 Task: Find connections with filter location Manikchari with filter topic #ContentMarketingwith filter profile language French with filter current company DAR ENGINEERING with filter school AAKASH INSTITUTE with filter industry Online and Mail Order Retail with filter service category Network Support with filter keywords title Cruise Ship Attendant
Action: Mouse moved to (676, 131)
Screenshot: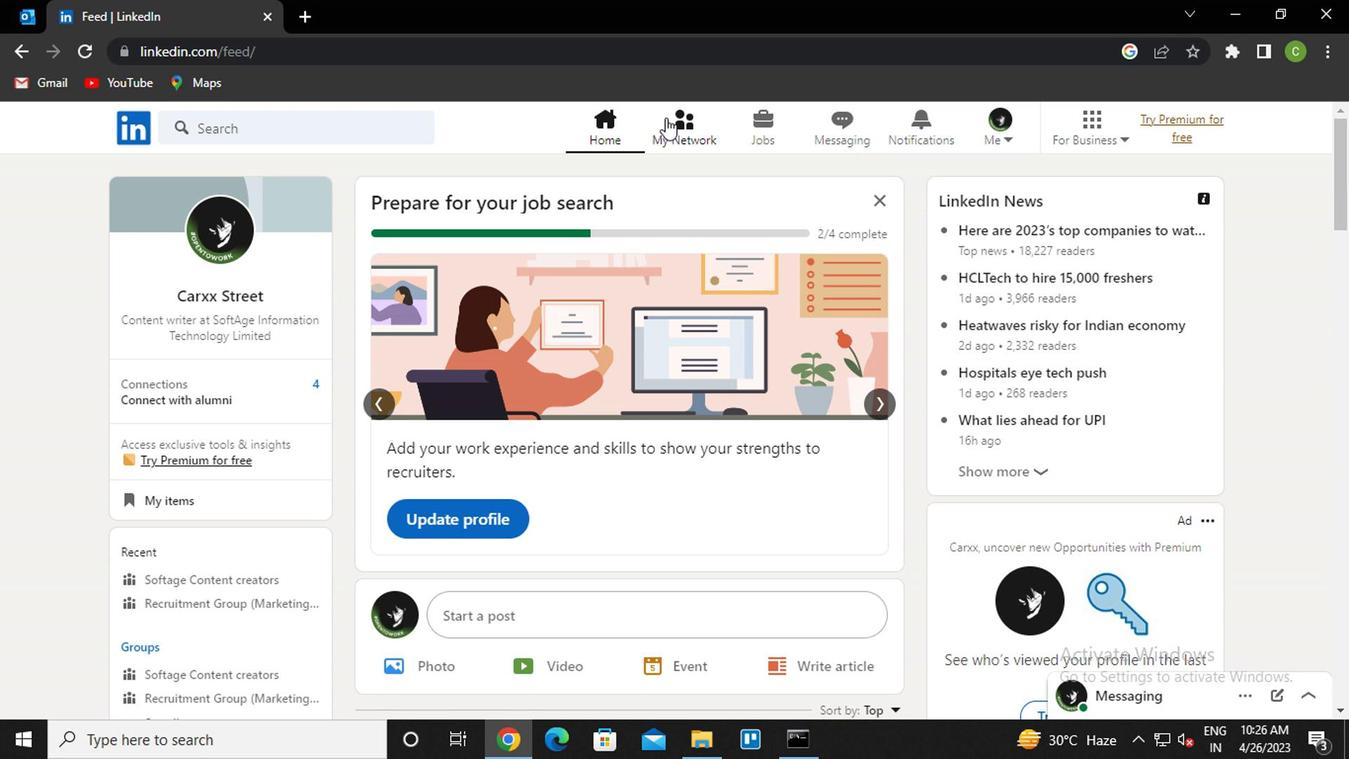 
Action: Mouse pressed left at (676, 131)
Screenshot: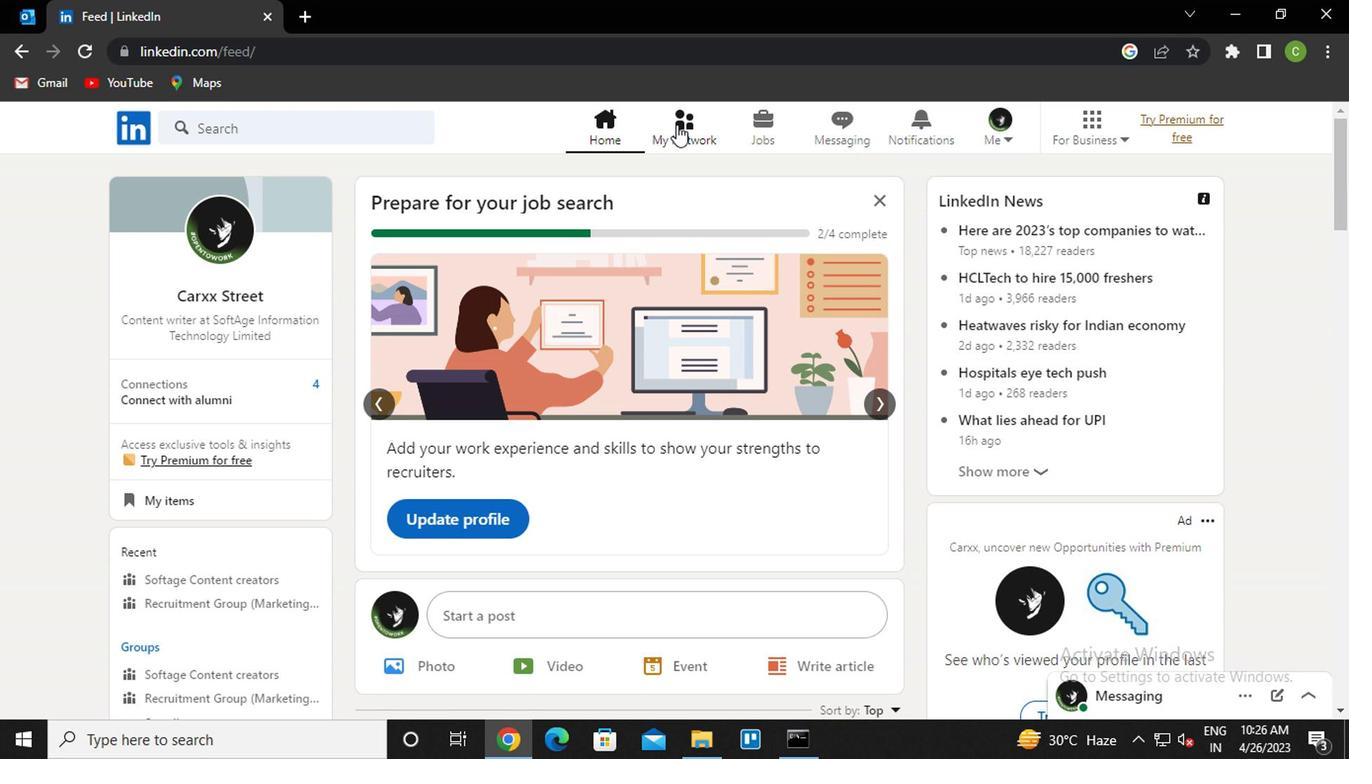 
Action: Mouse moved to (262, 249)
Screenshot: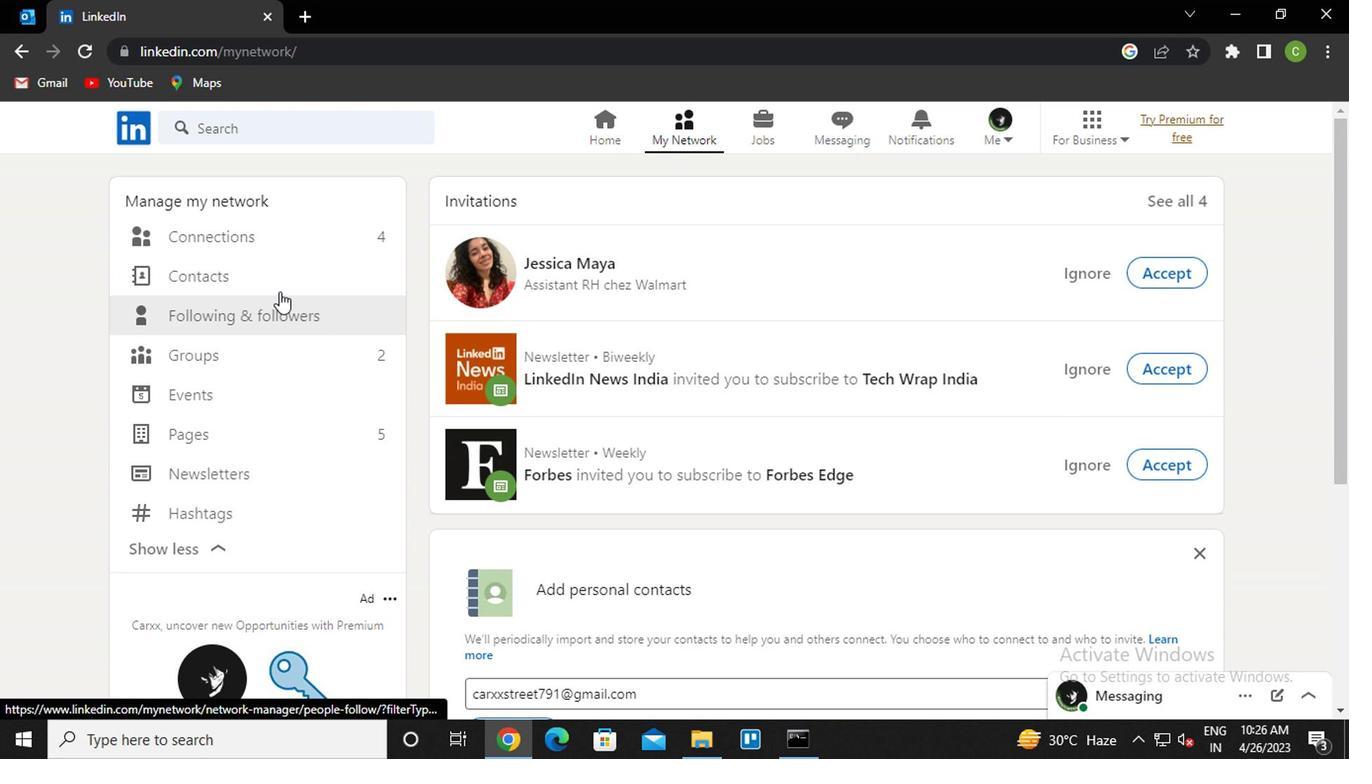 
Action: Mouse pressed left at (262, 249)
Screenshot: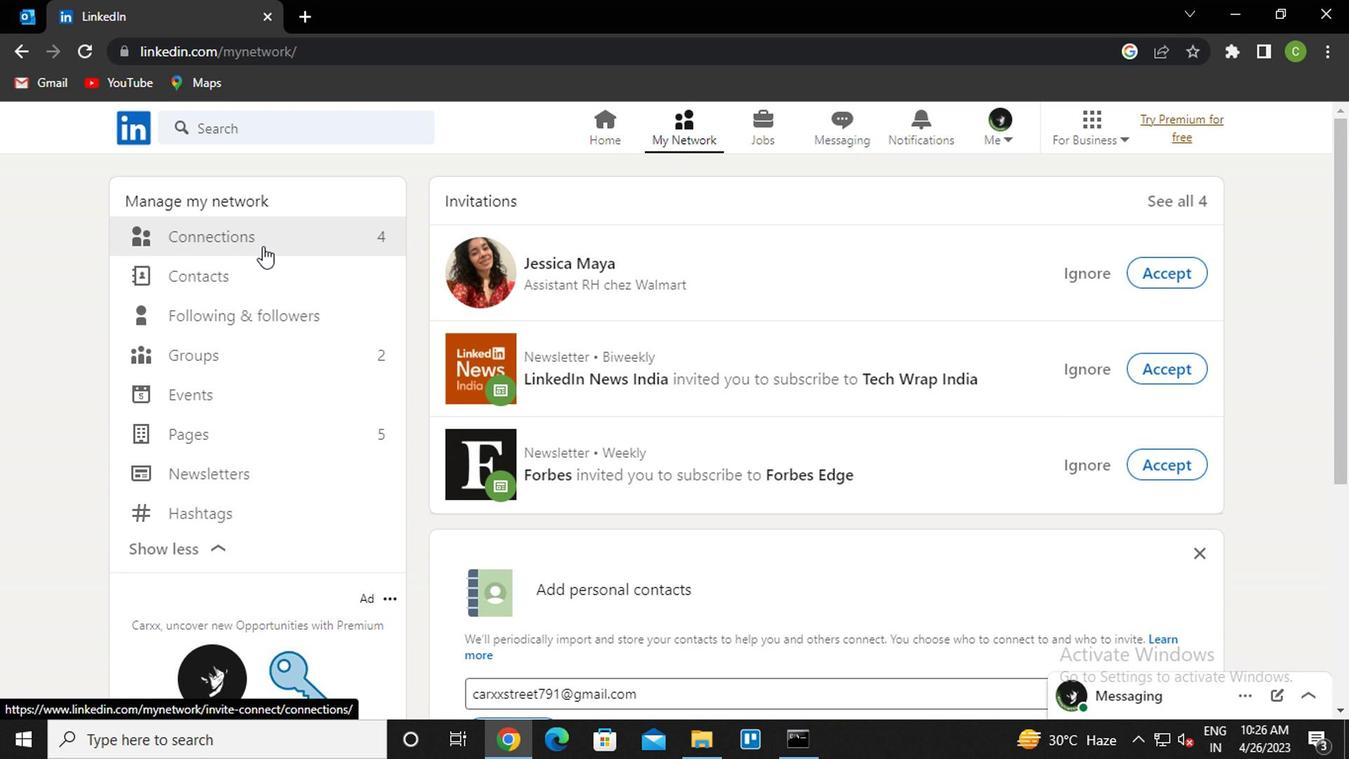 
Action: Mouse moved to (852, 236)
Screenshot: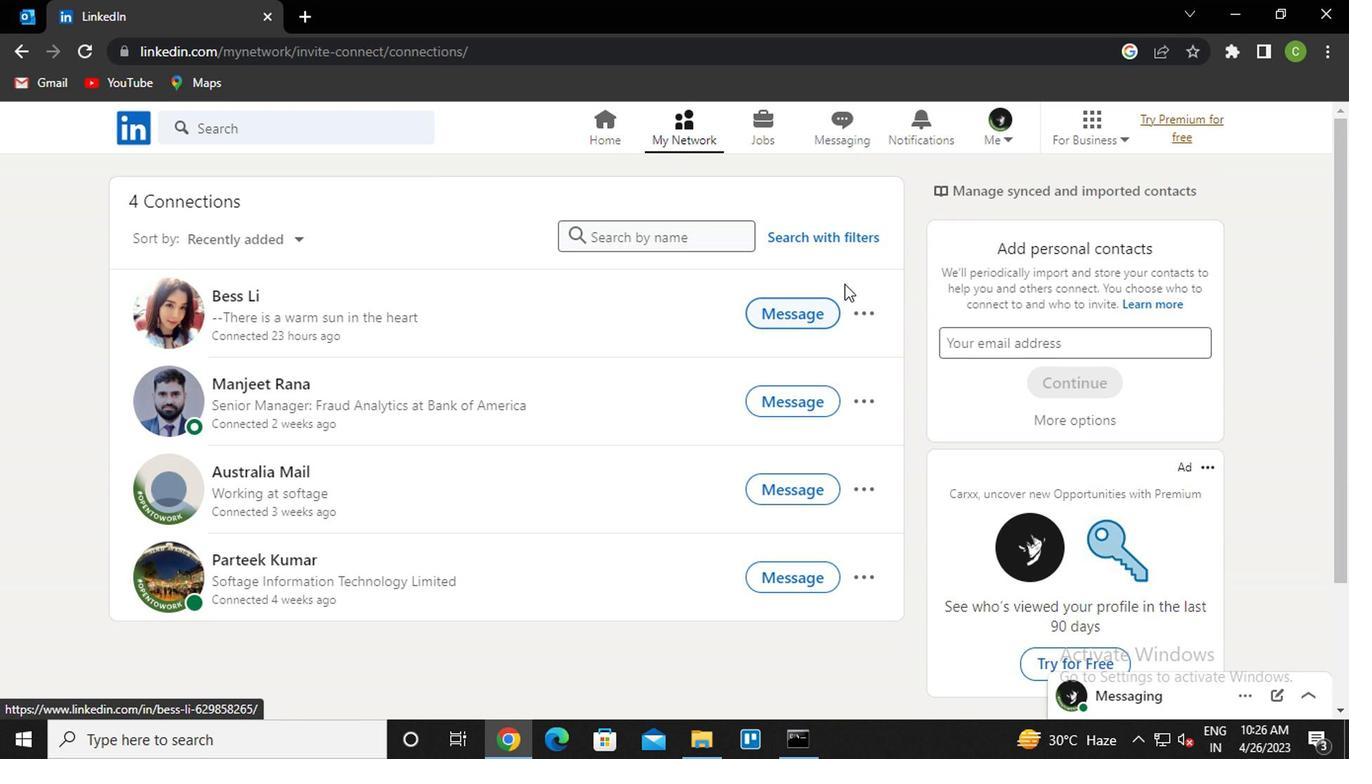 
Action: Mouse pressed left at (852, 236)
Screenshot: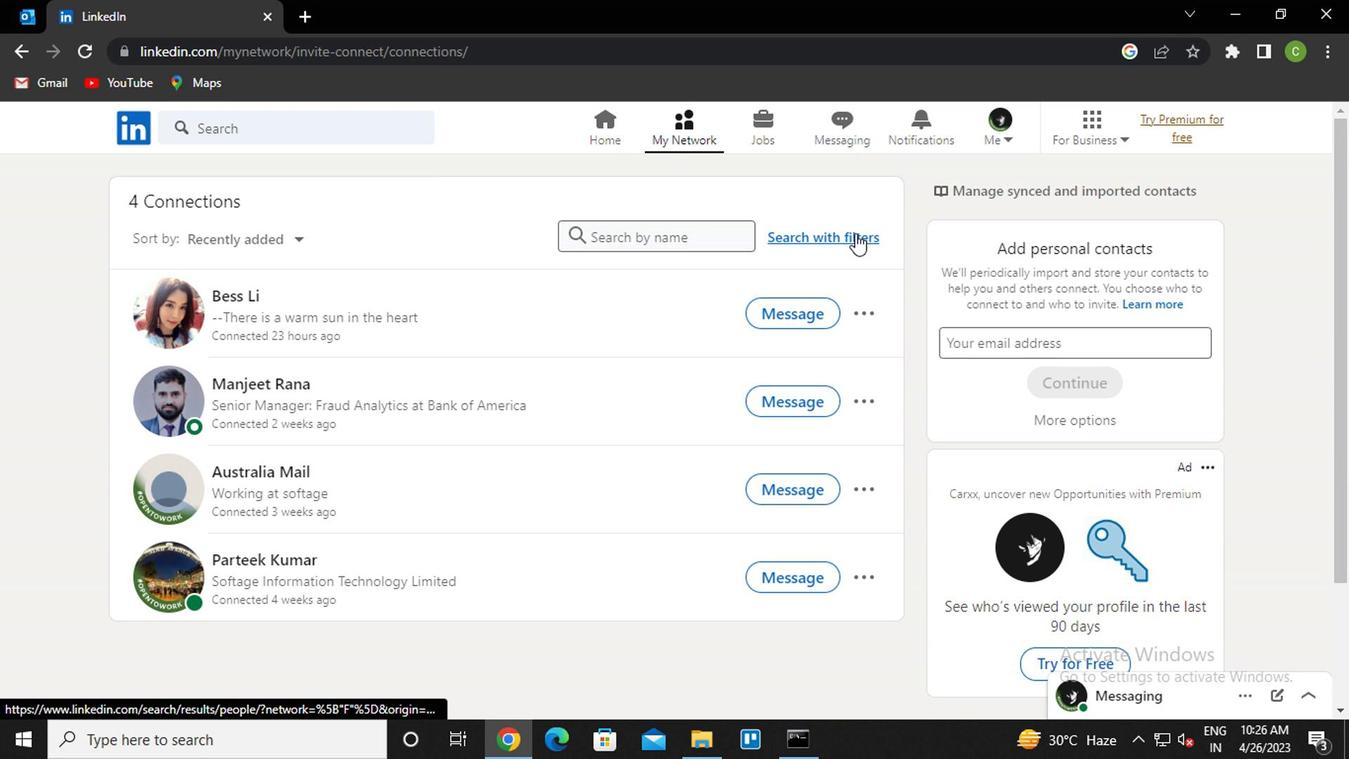 
Action: Mouse moved to (658, 185)
Screenshot: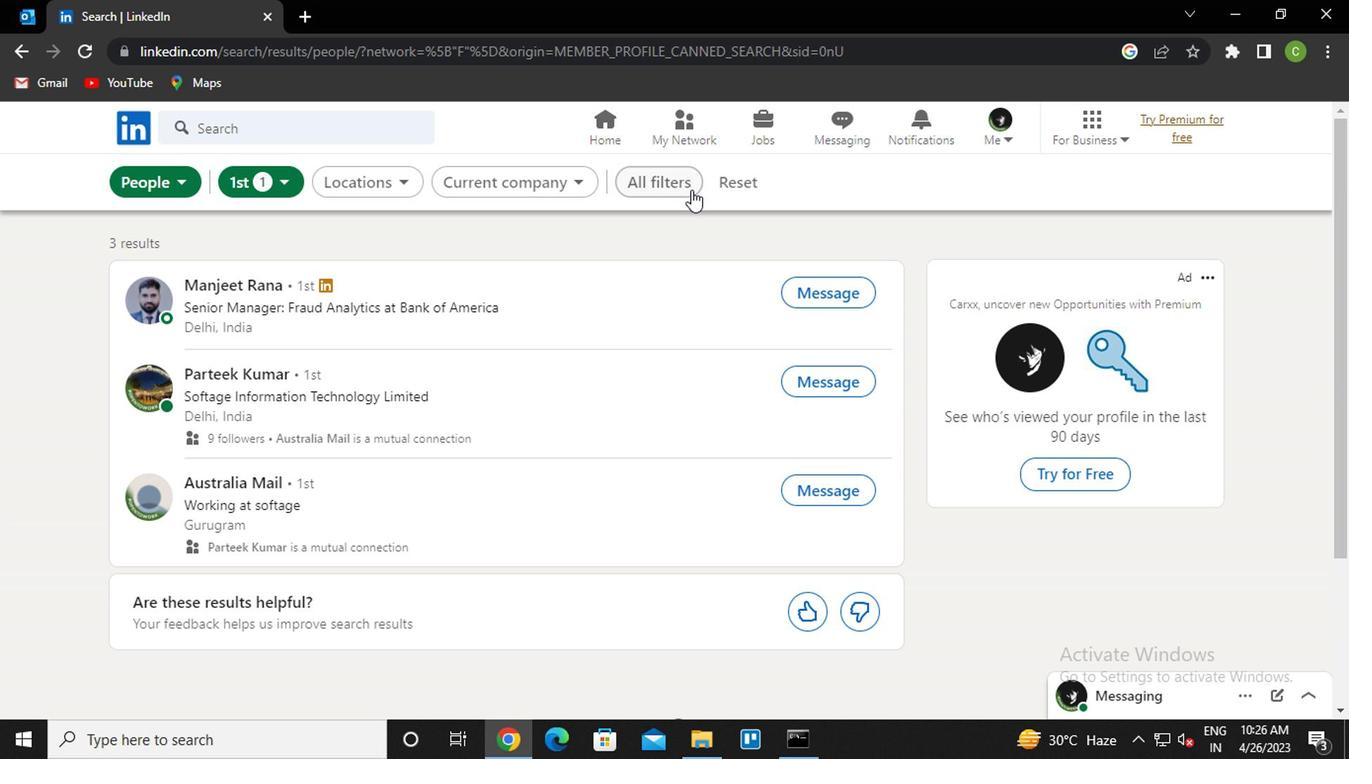 
Action: Mouse pressed left at (658, 185)
Screenshot: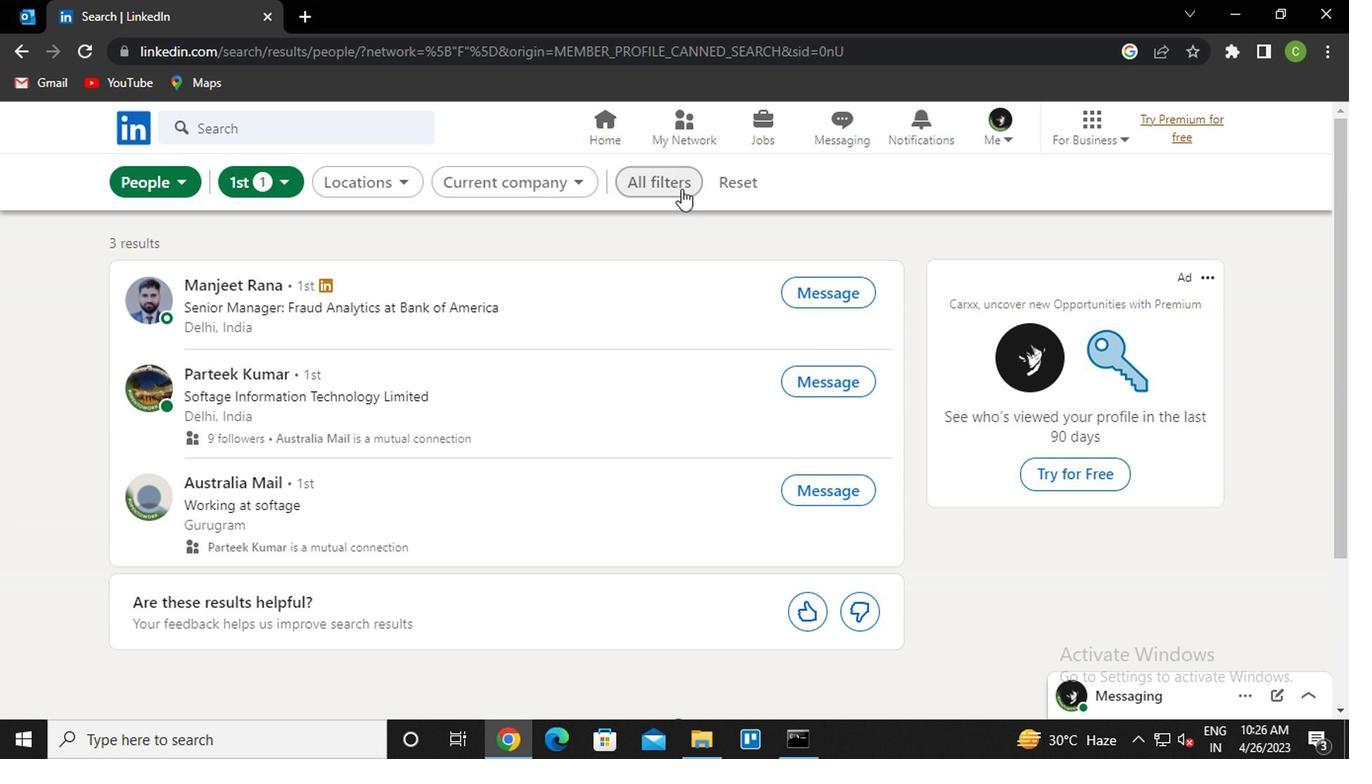 
Action: Mouse moved to (935, 445)
Screenshot: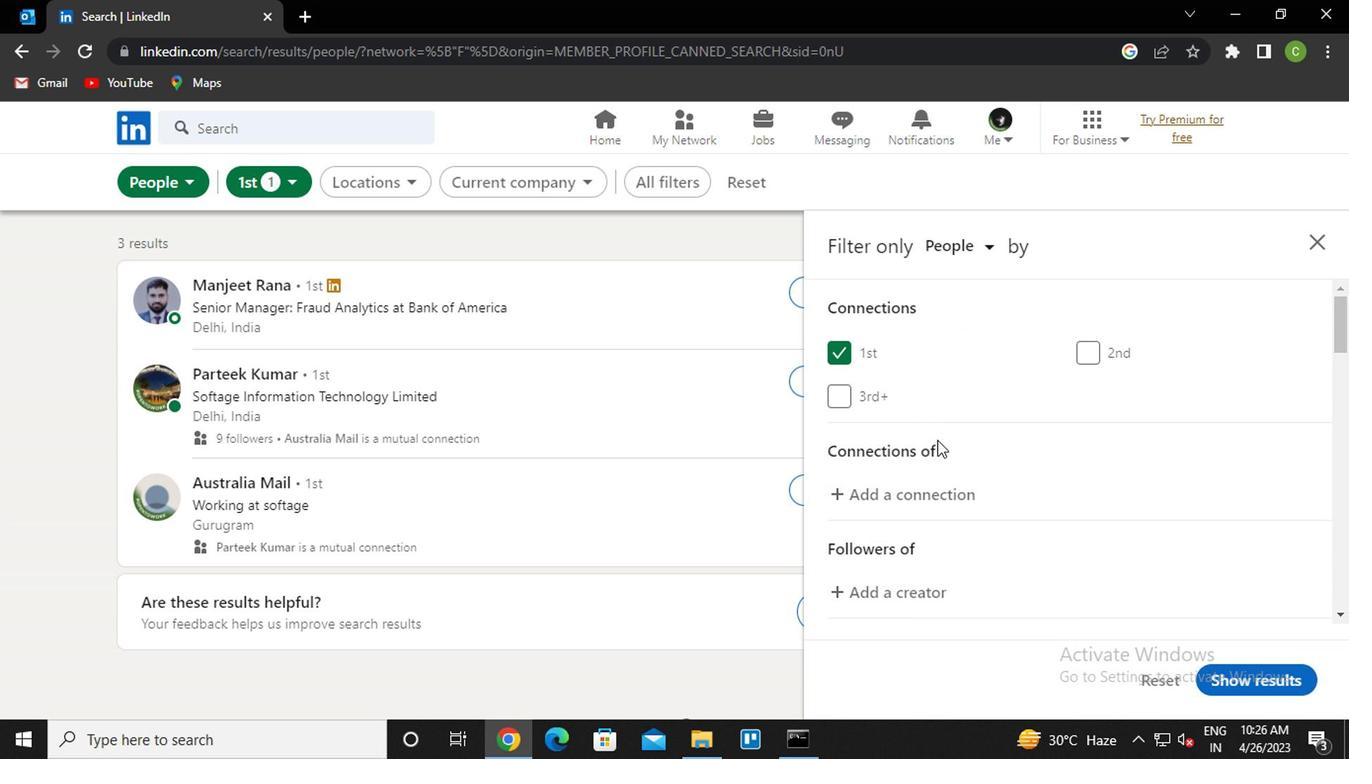 
Action: Mouse scrolled (935, 443) with delta (0, -1)
Screenshot: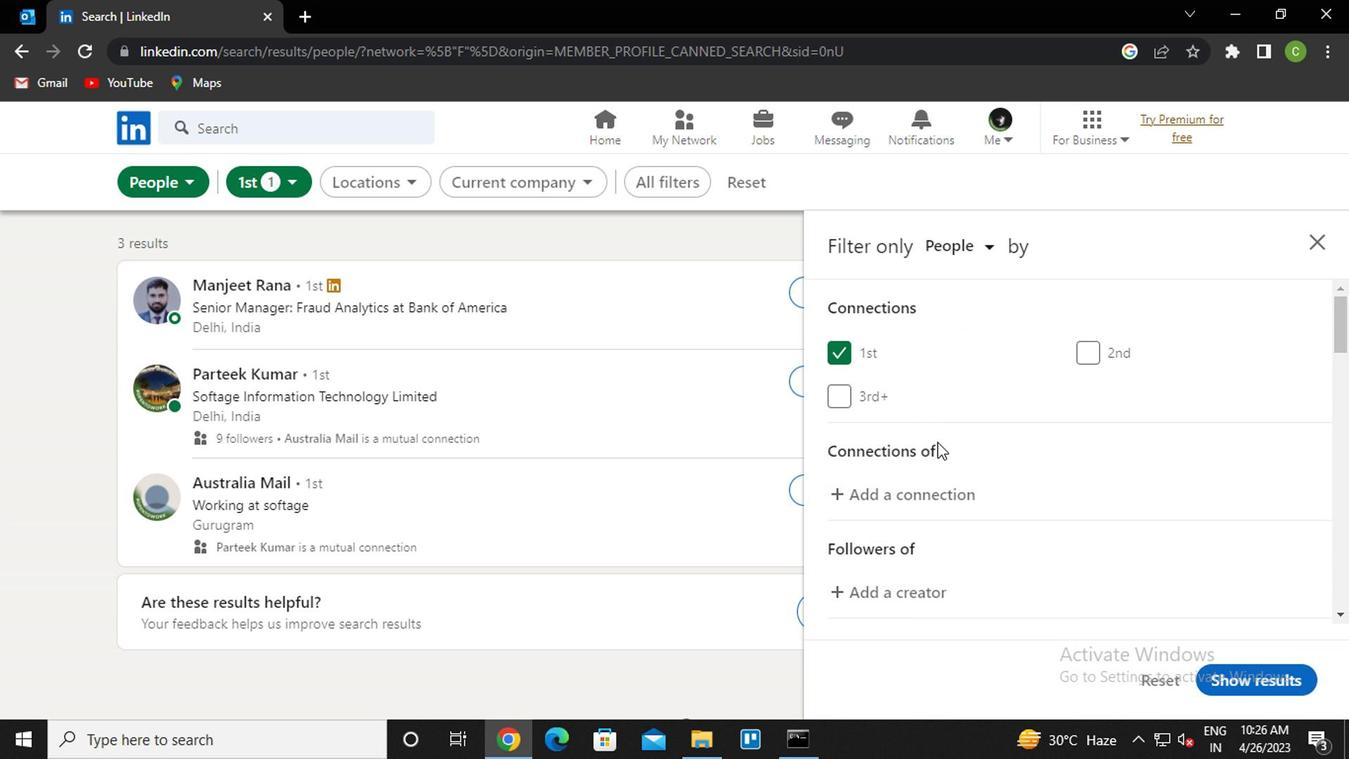 
Action: Mouse scrolled (935, 443) with delta (0, -1)
Screenshot: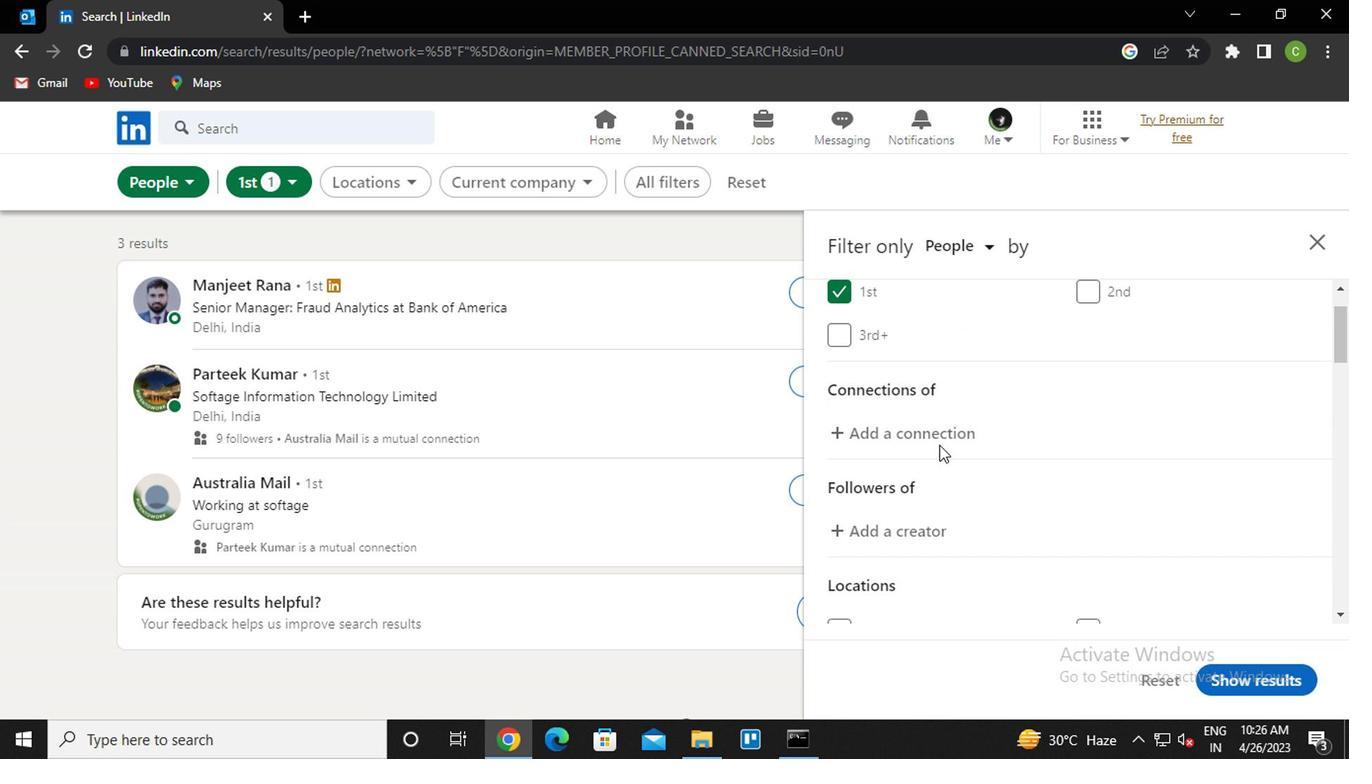 
Action: Mouse moved to (1069, 463)
Screenshot: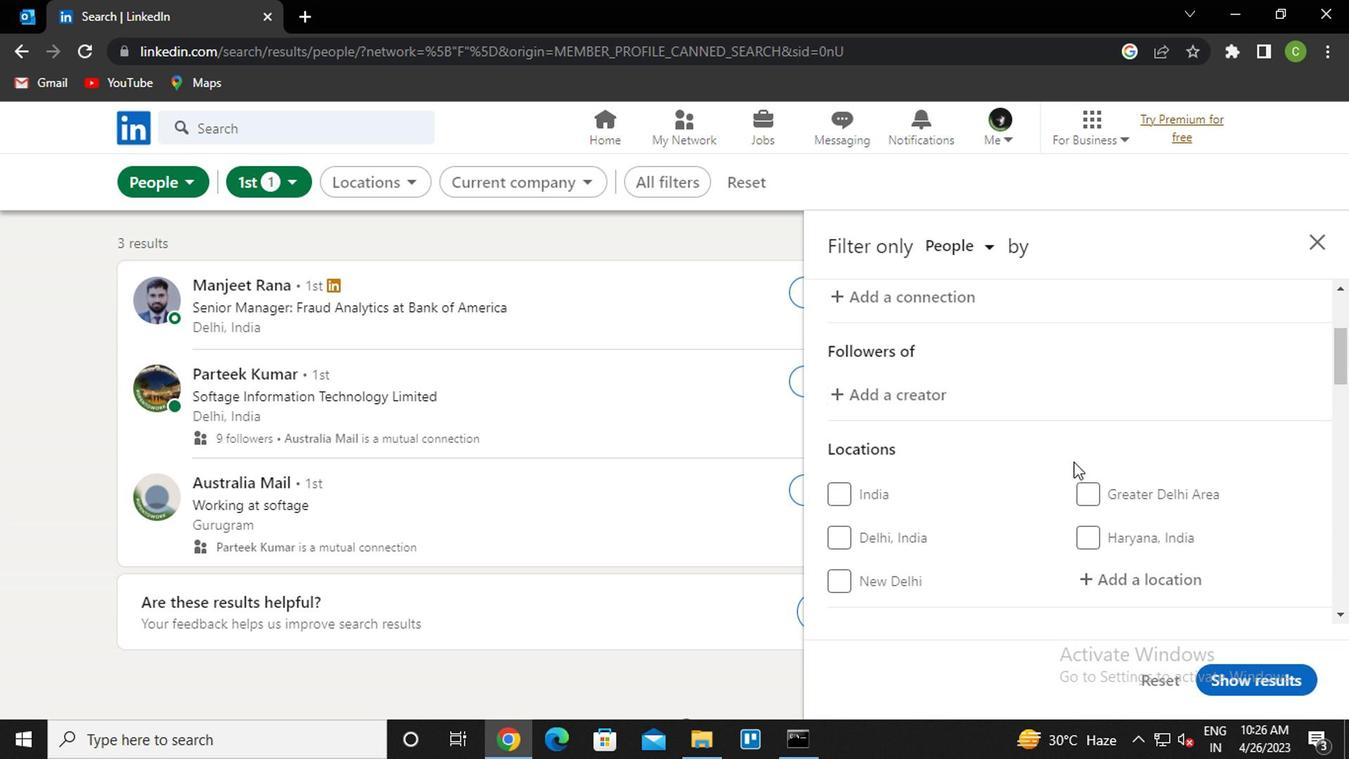 
Action: Mouse scrolled (1069, 463) with delta (0, 0)
Screenshot: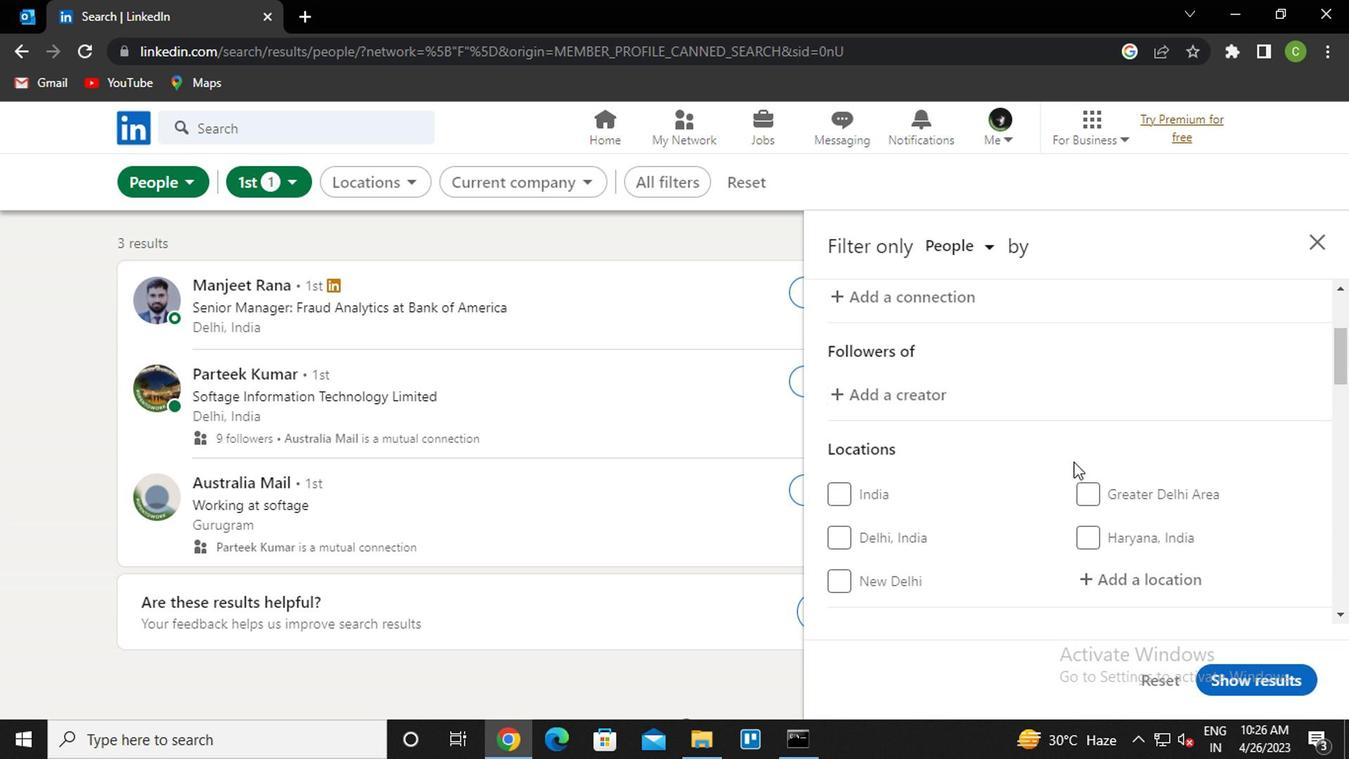 
Action: Mouse moved to (1118, 483)
Screenshot: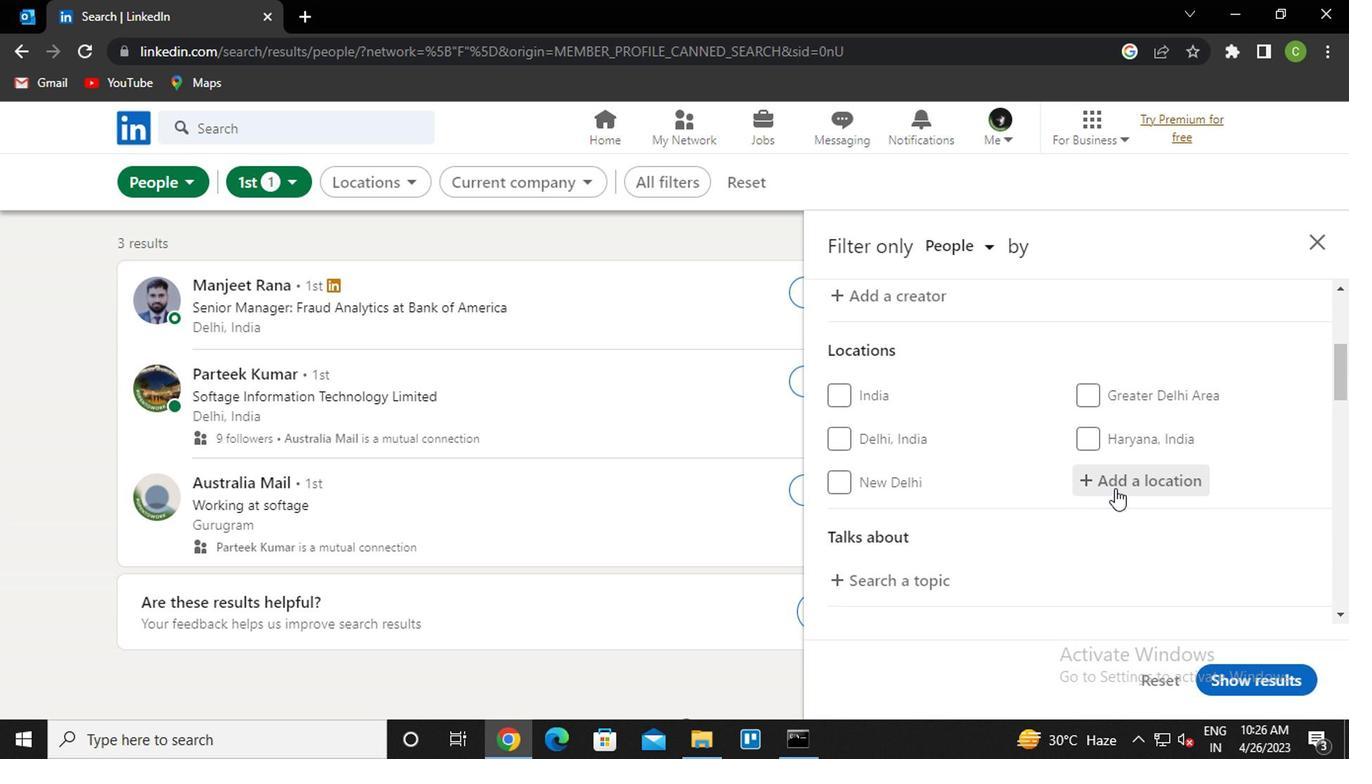 
Action: Mouse pressed left at (1118, 483)
Screenshot: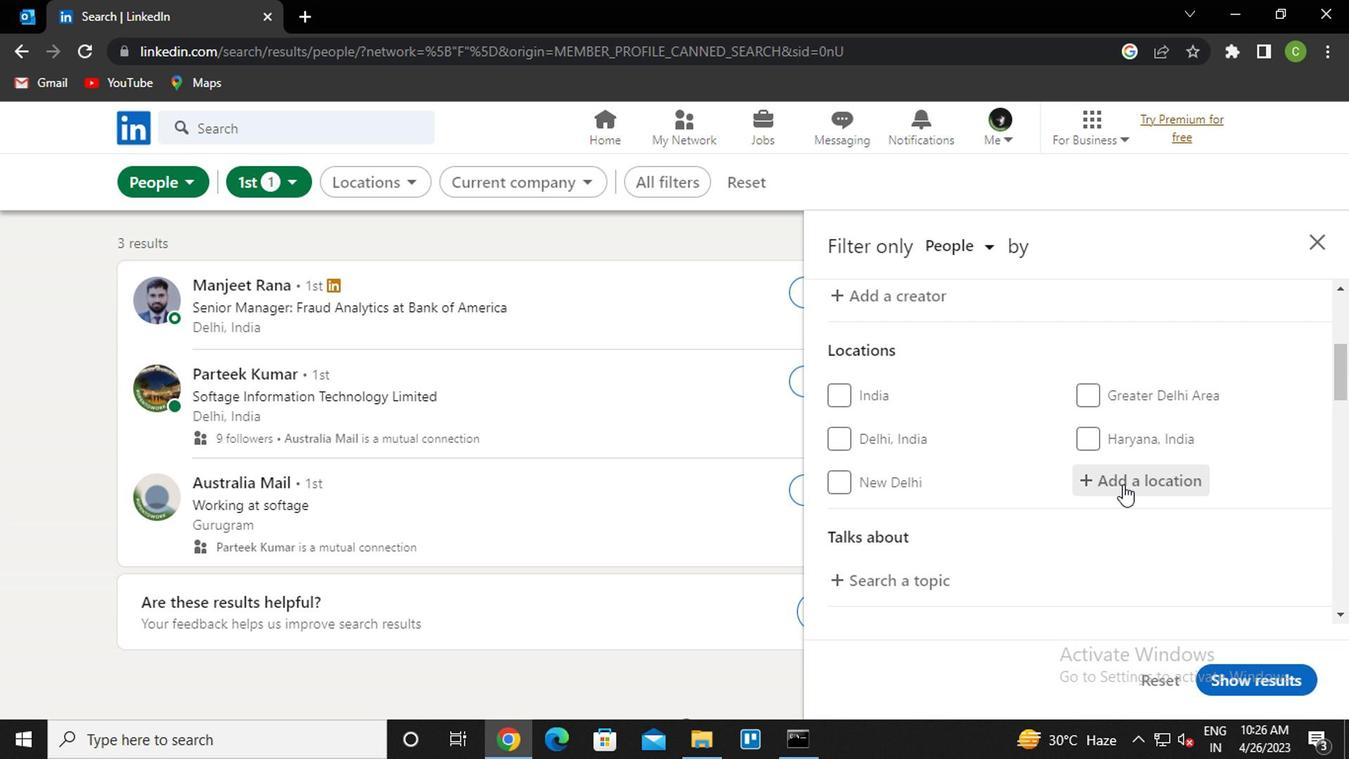 
Action: Key pressed <Key.caps_lock><Key.caps_lock>m<Key.caps_lock>anikchari<Key.enter><Key.enter>
Screenshot: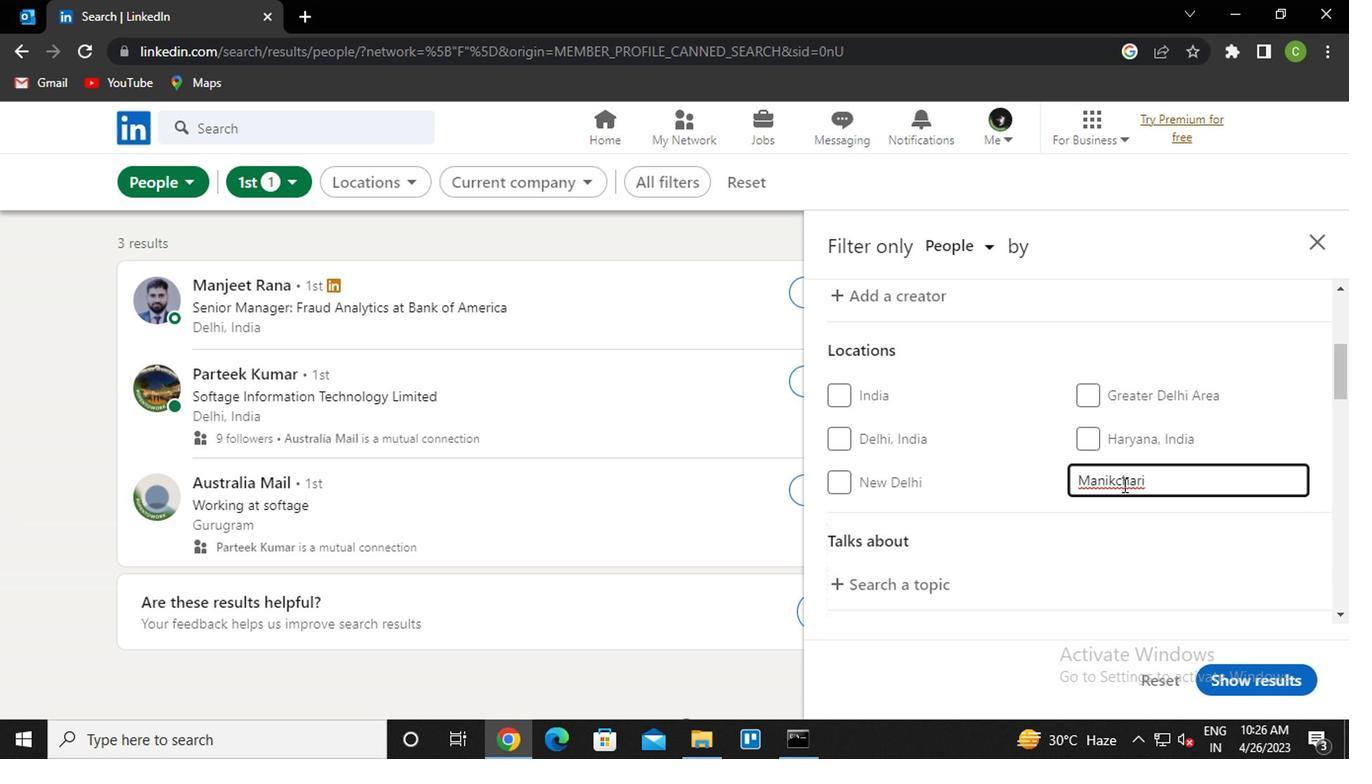 
Action: Mouse scrolled (1118, 482) with delta (0, 0)
Screenshot: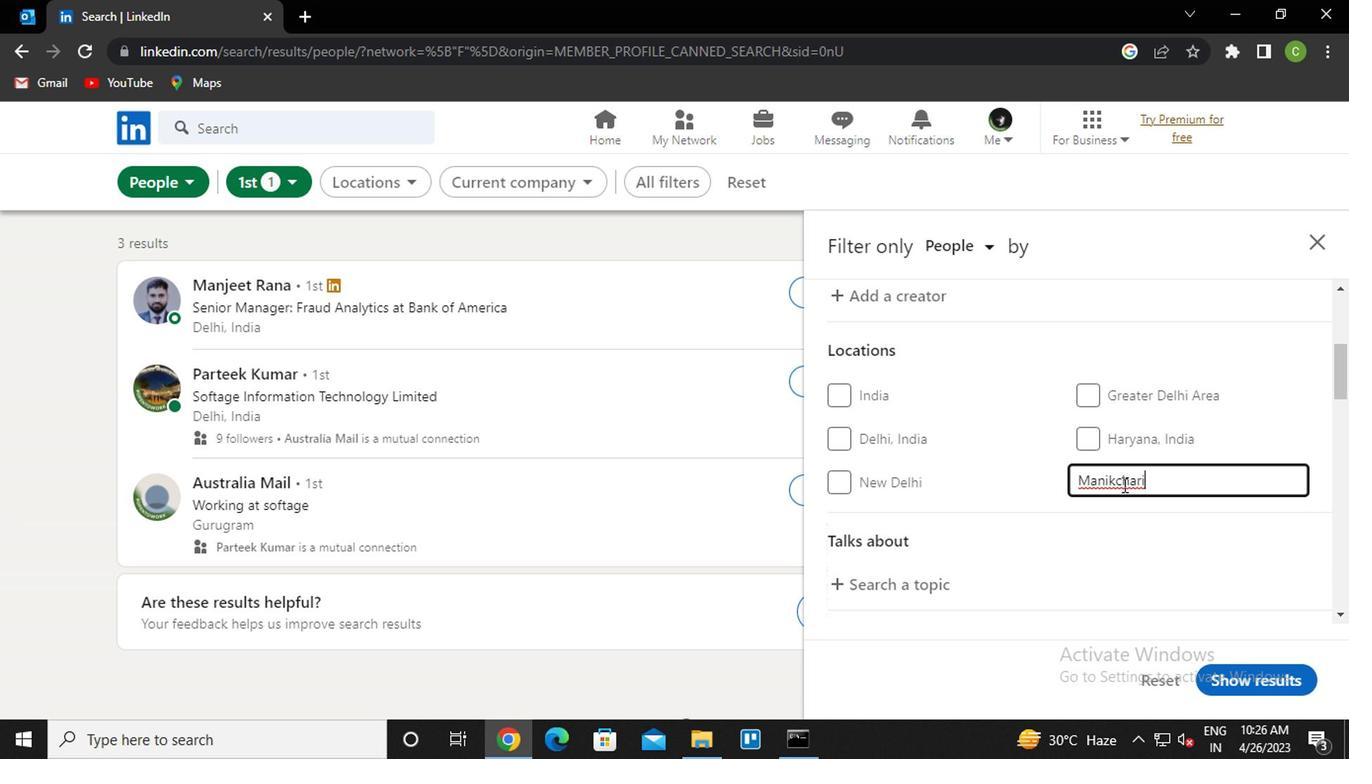 
Action: Mouse scrolled (1118, 482) with delta (0, 0)
Screenshot: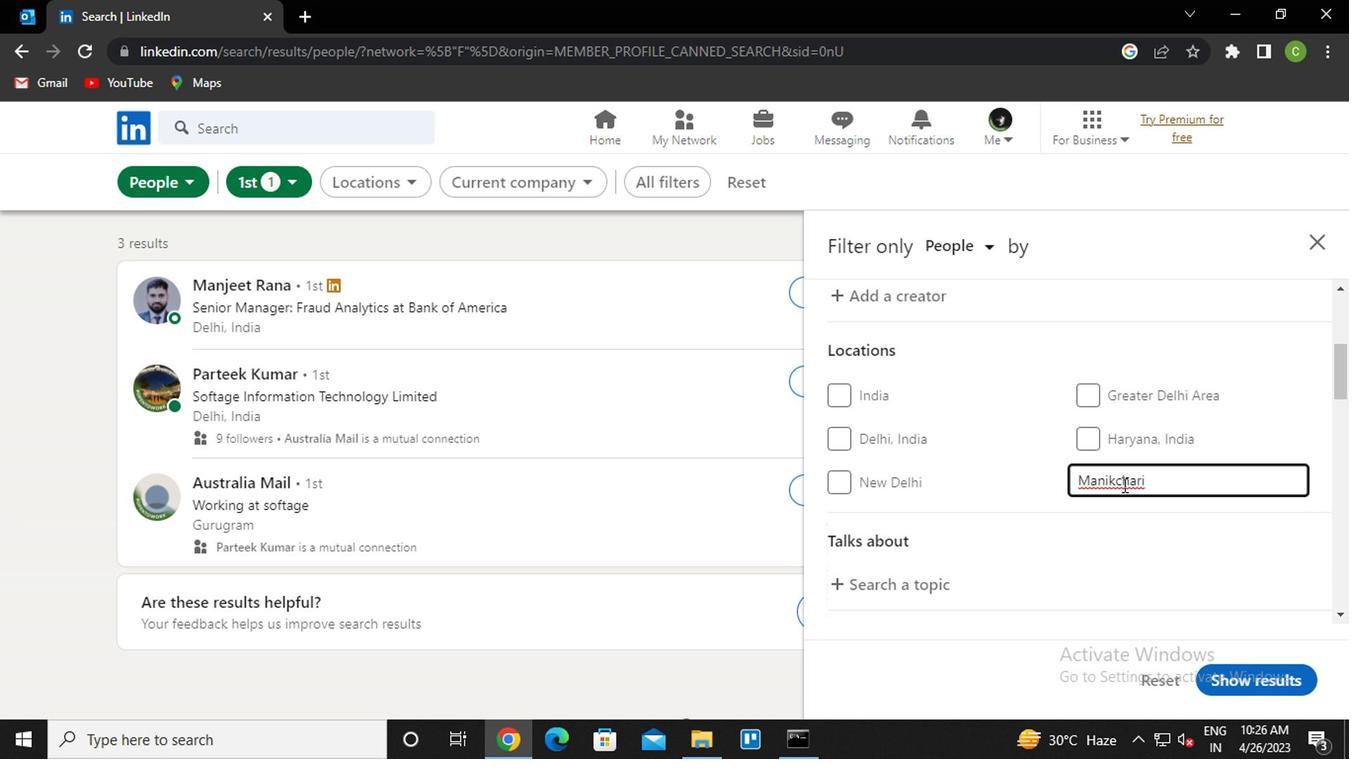
Action: Mouse moved to (908, 394)
Screenshot: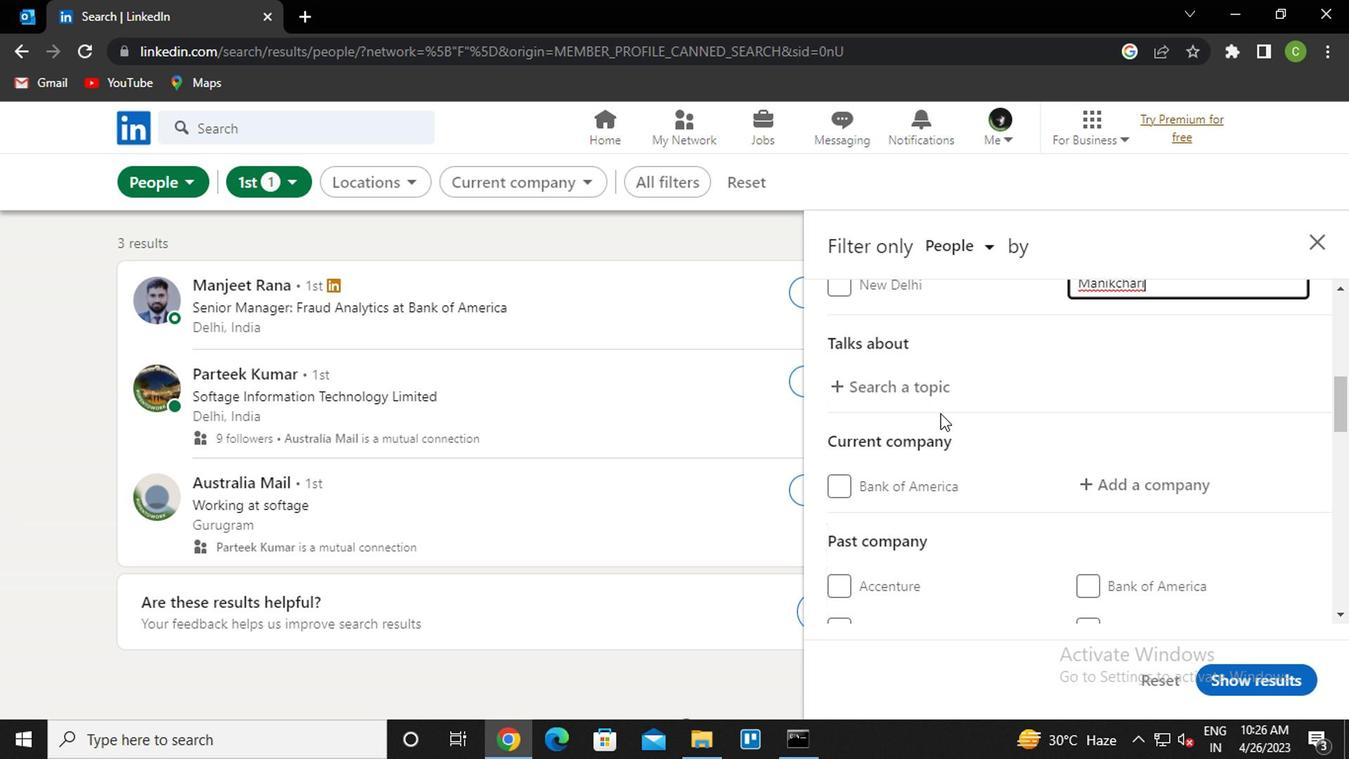 
Action: Mouse pressed left at (908, 394)
Screenshot: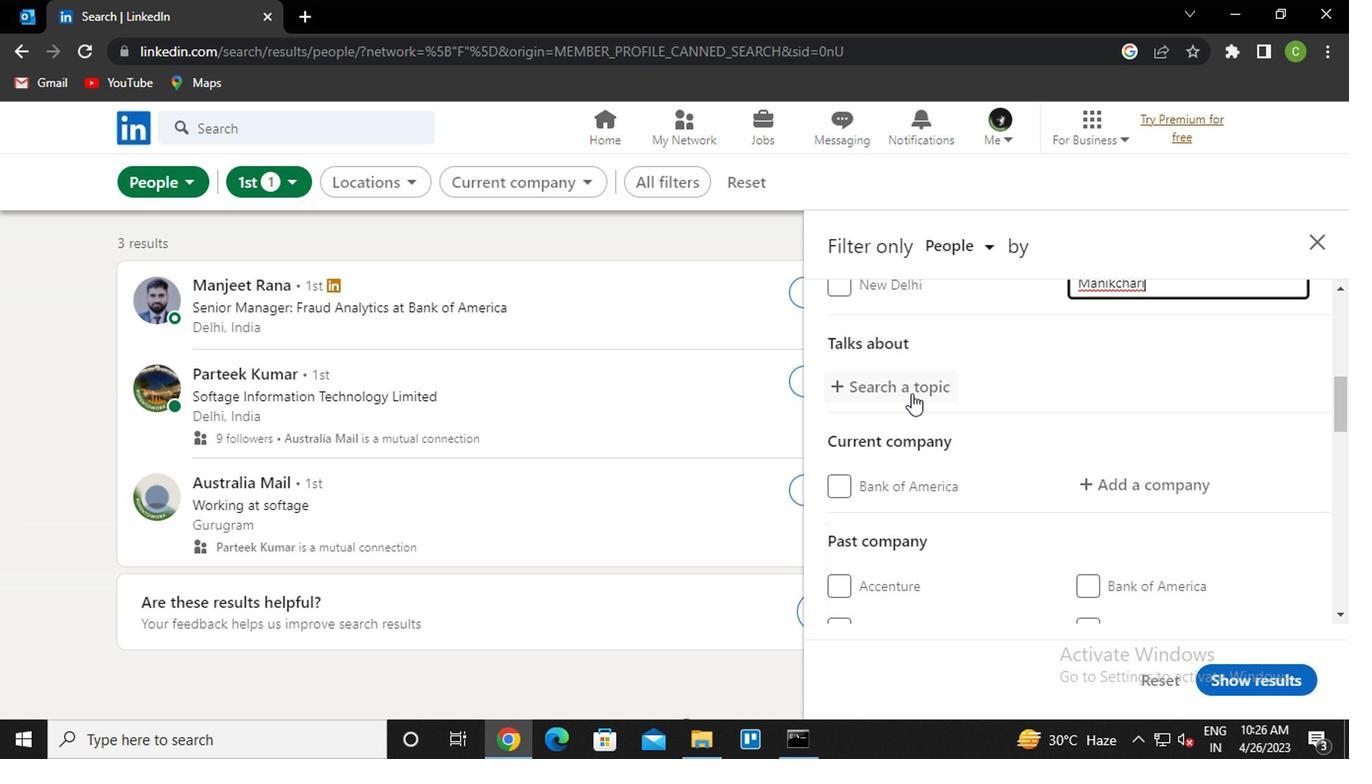 
Action: Mouse moved to (939, 433)
Screenshot: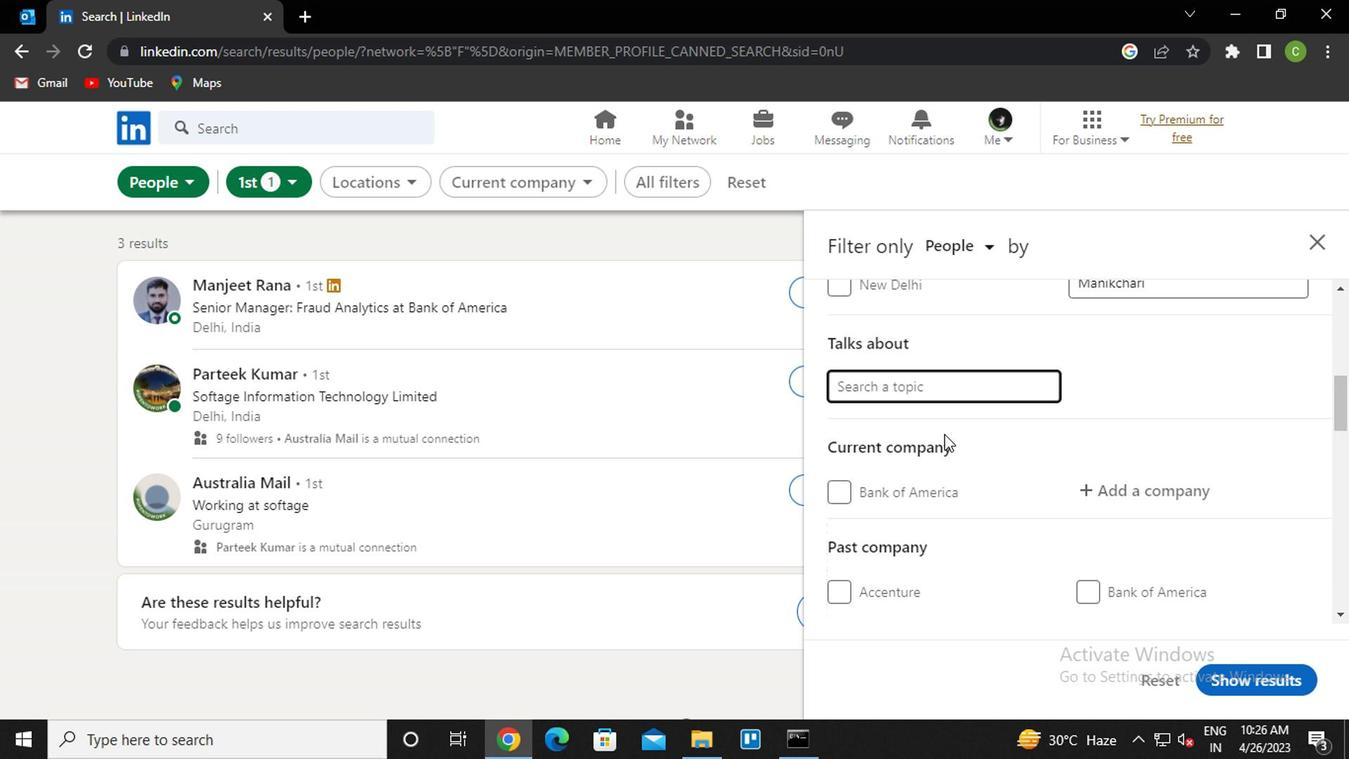 
Action: Key pressed <Key.caps_lock>c<Key.caps_lock>ontentmark<Key.down><Key.enter>
Screenshot: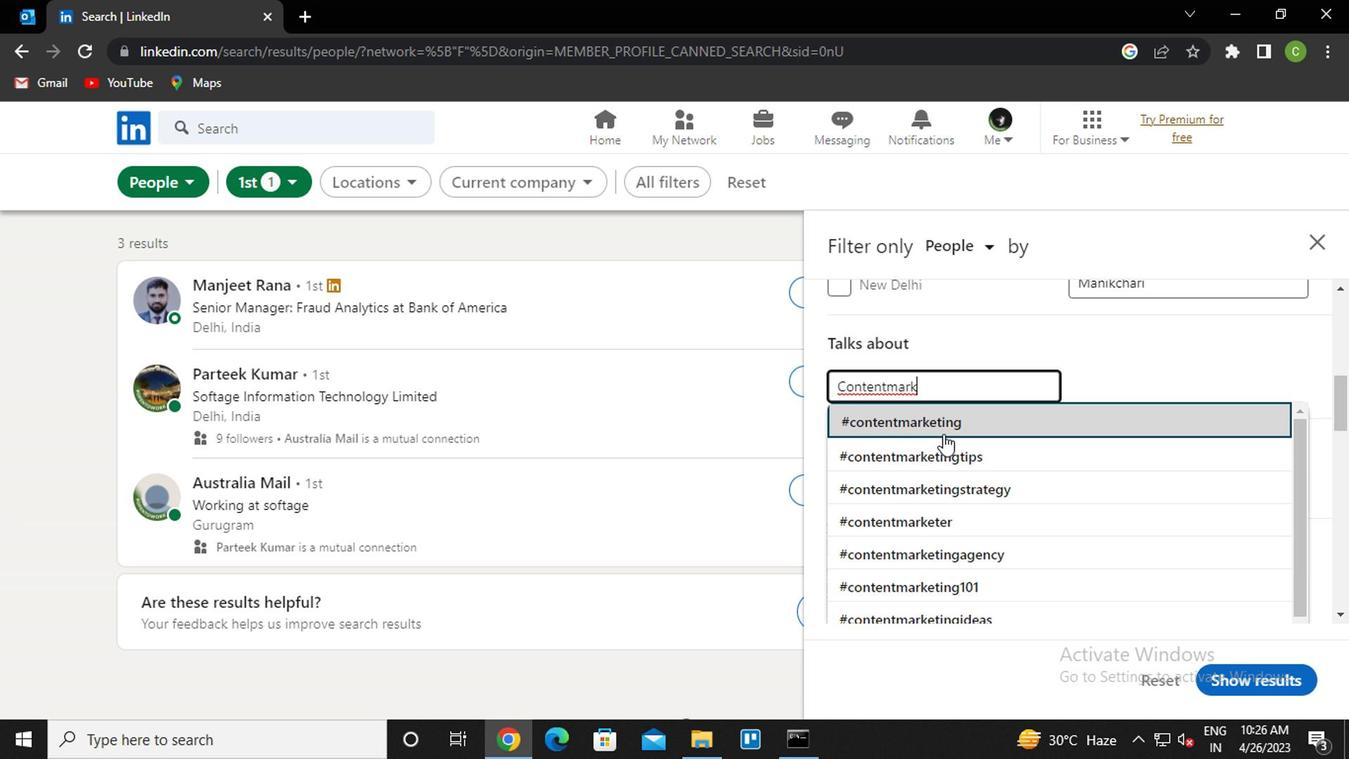 
Action: Mouse moved to (964, 419)
Screenshot: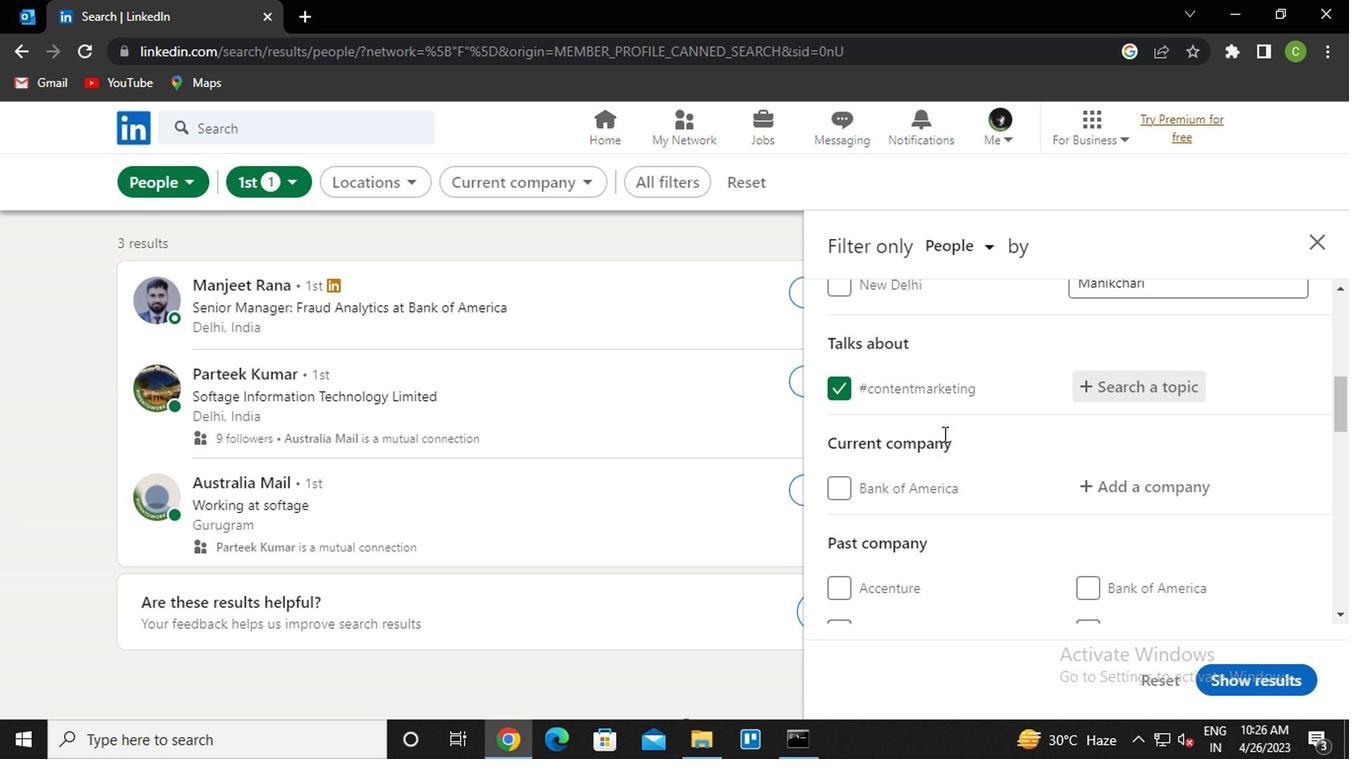 
Action: Mouse scrolled (964, 418) with delta (0, -1)
Screenshot: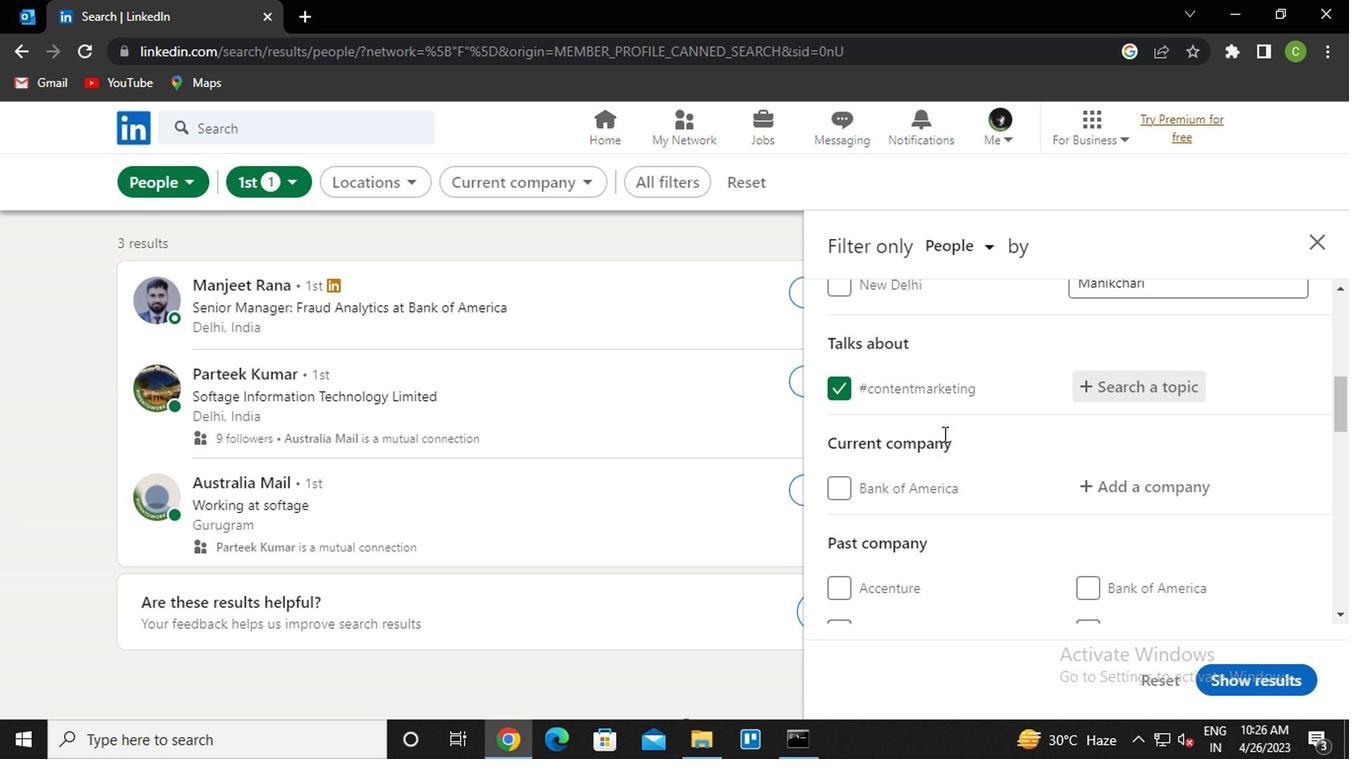 
Action: Mouse moved to (972, 414)
Screenshot: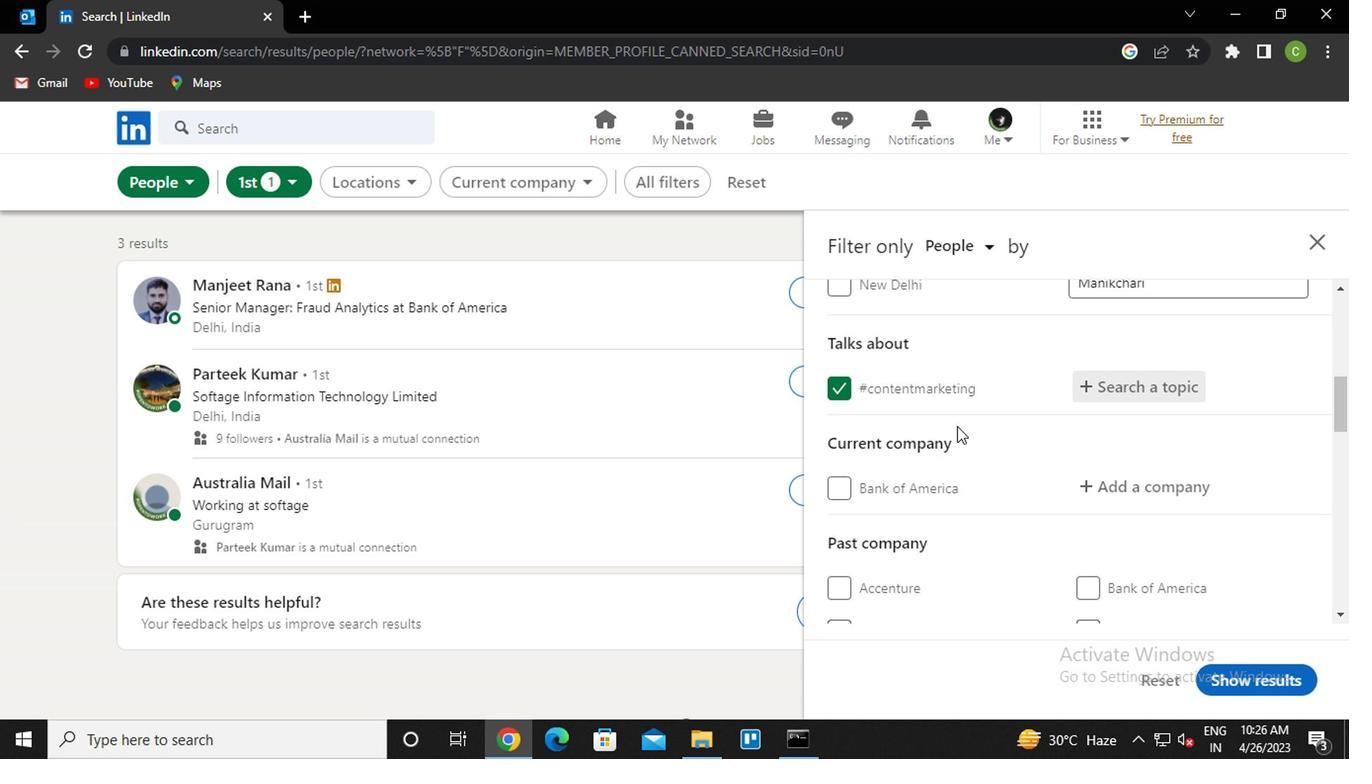 
Action: Mouse scrolled (972, 414) with delta (0, 0)
Screenshot: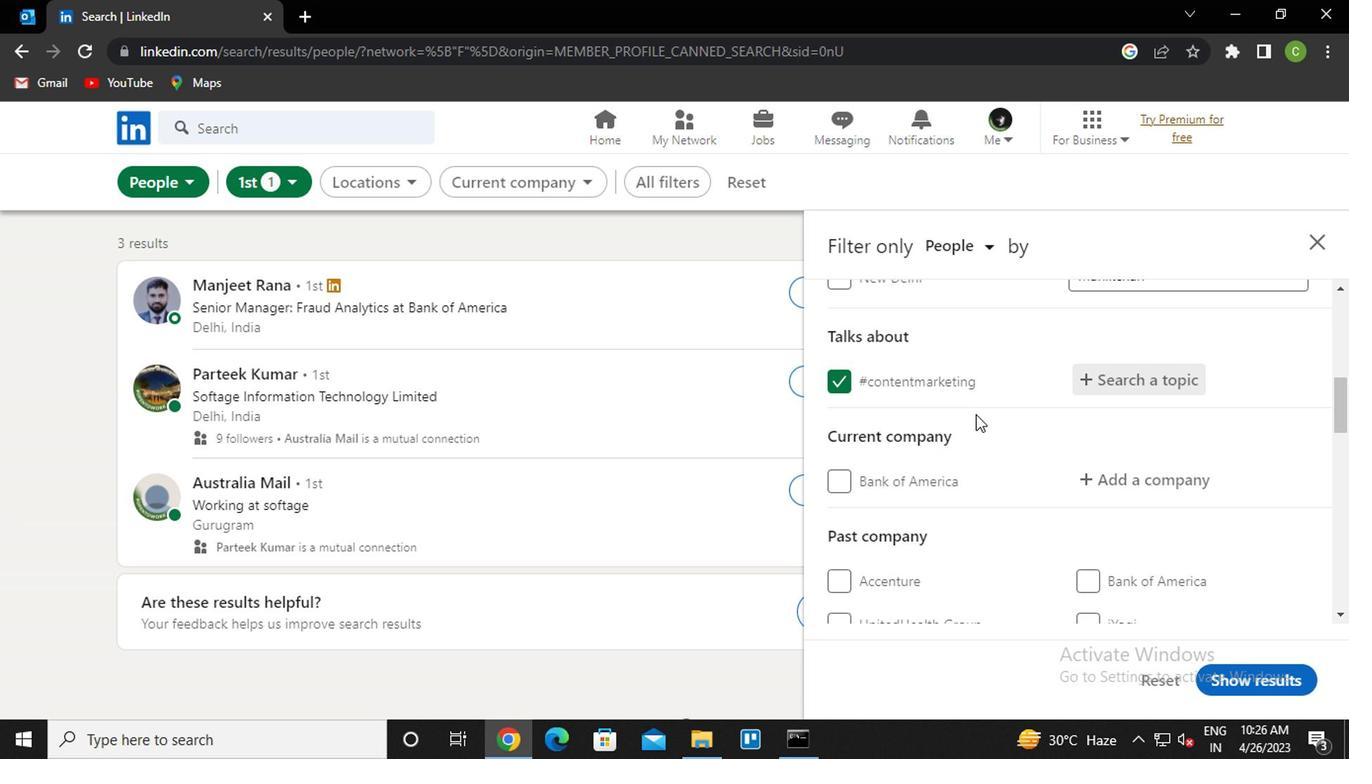 
Action: Mouse moved to (1039, 410)
Screenshot: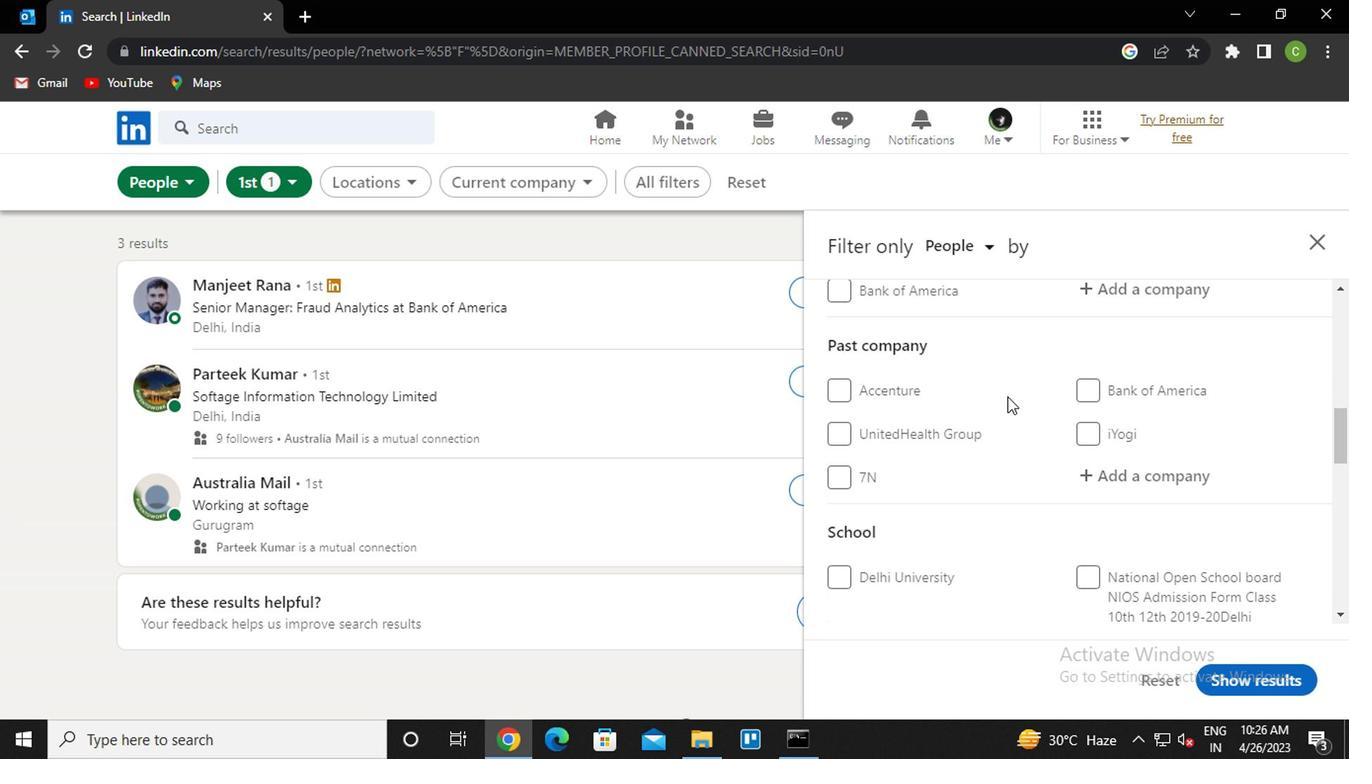 
Action: Mouse scrolled (1039, 411) with delta (0, 1)
Screenshot: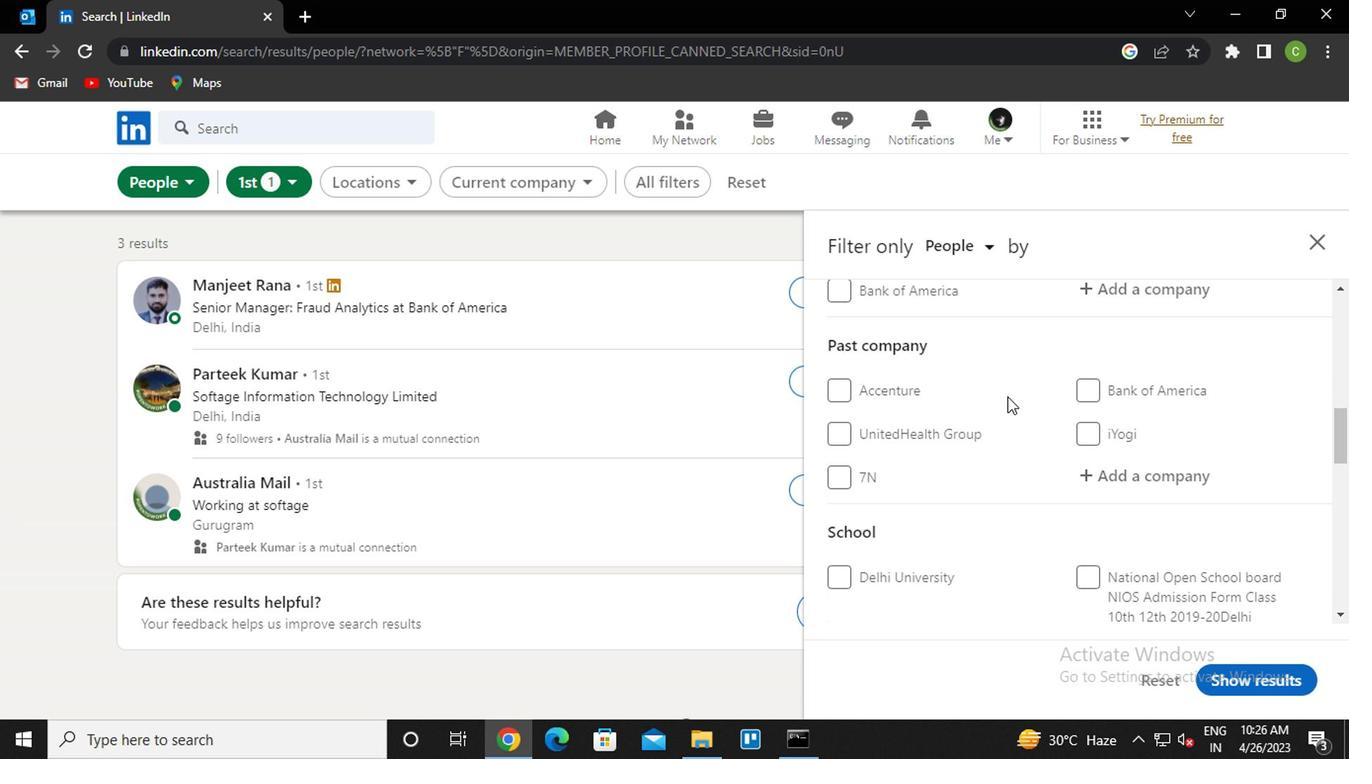 
Action: Mouse moved to (1174, 389)
Screenshot: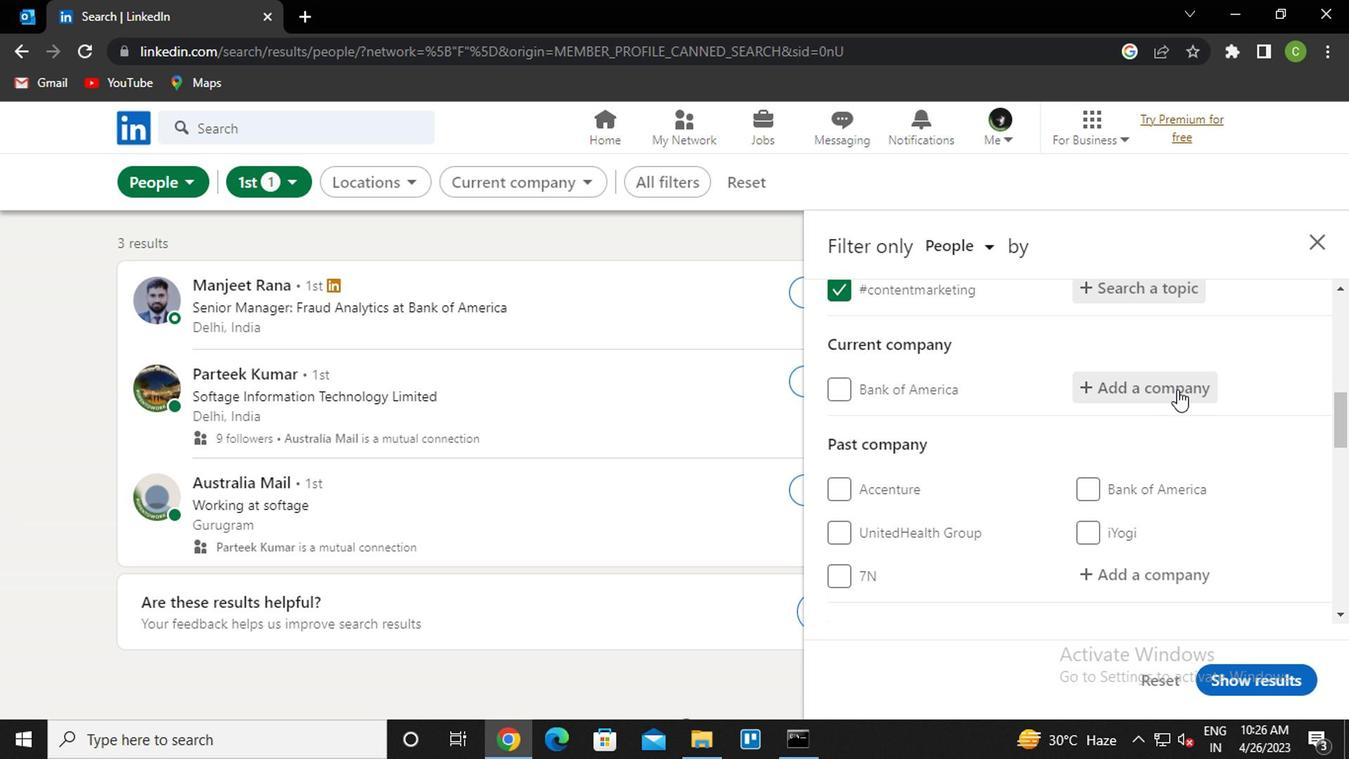 
Action: Mouse pressed left at (1174, 389)
Screenshot: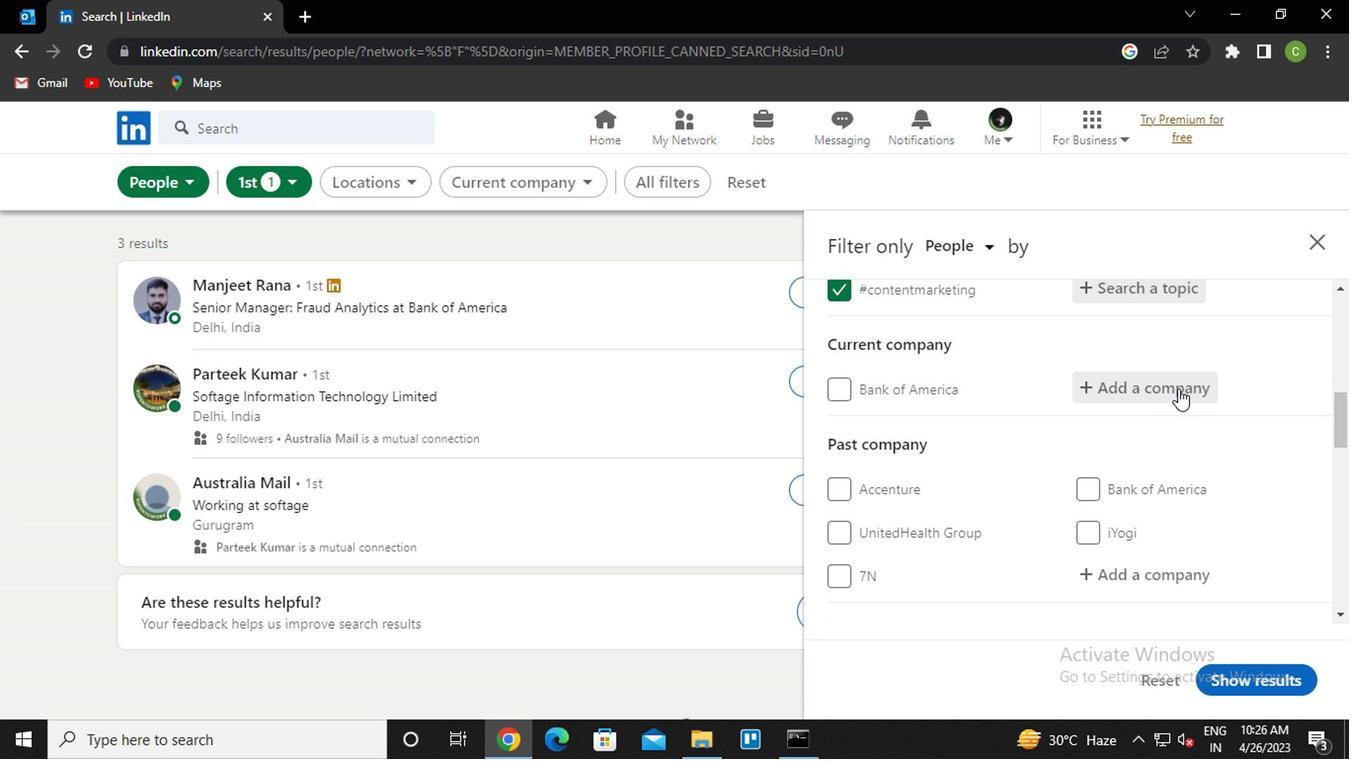 
Action: Mouse moved to (1159, 418)
Screenshot: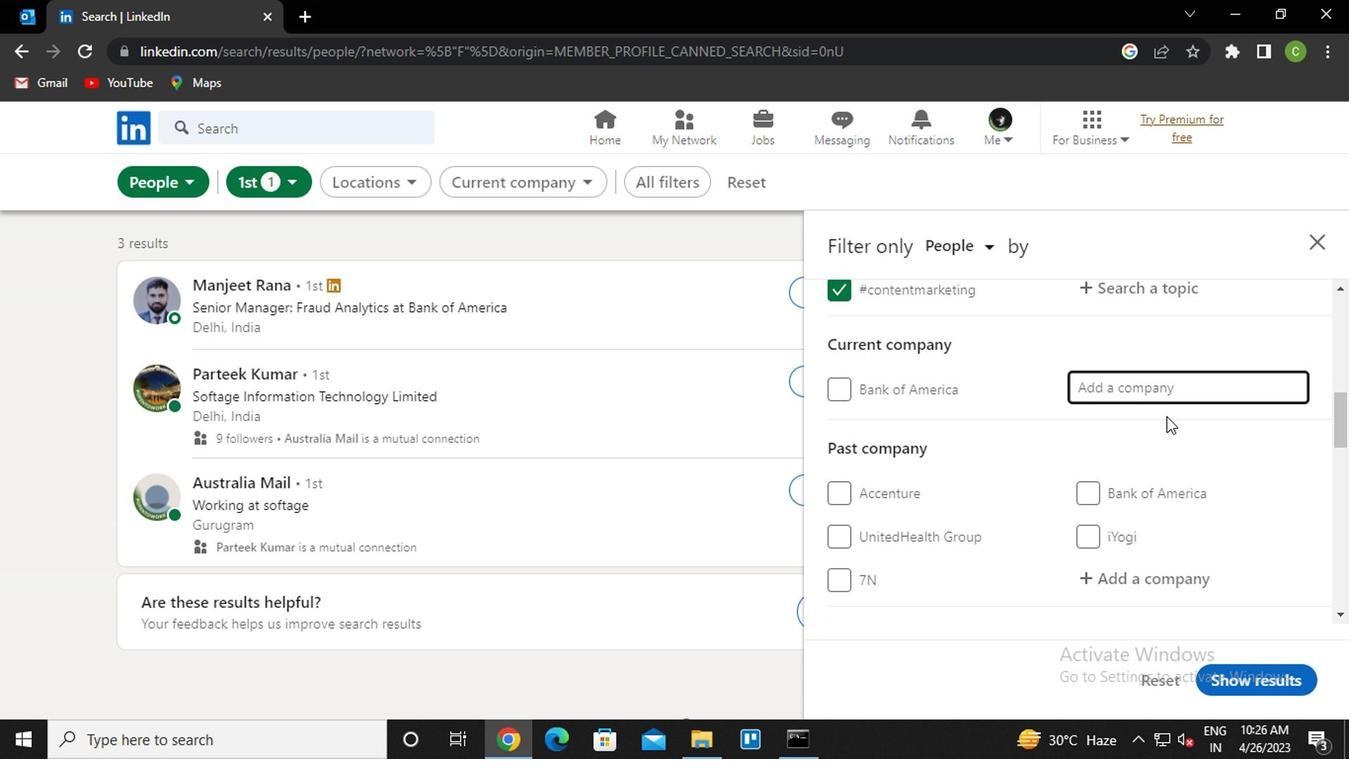 
Action: Key pressed <Key.caps_lock>dar<Key.space><Key.down><Key.down><Key.enter>
Screenshot: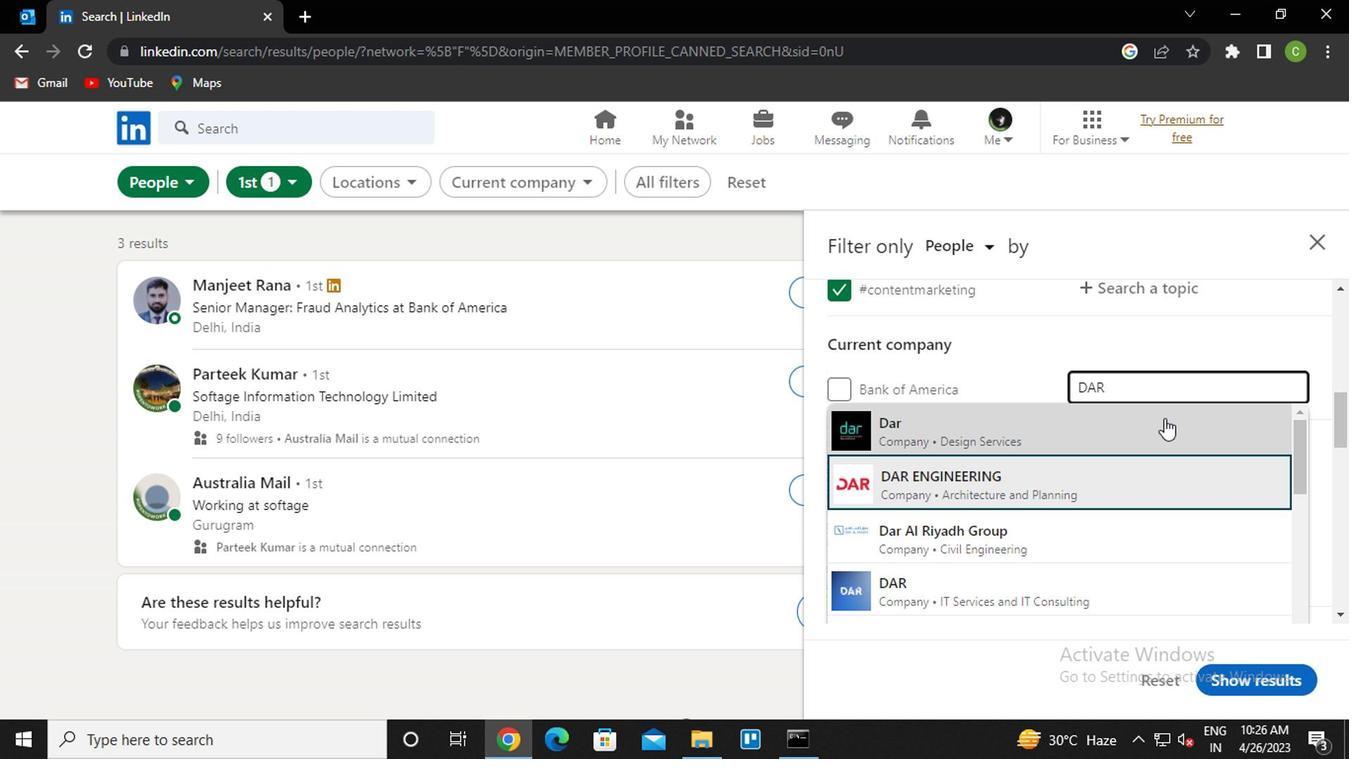 
Action: Mouse moved to (1139, 415)
Screenshot: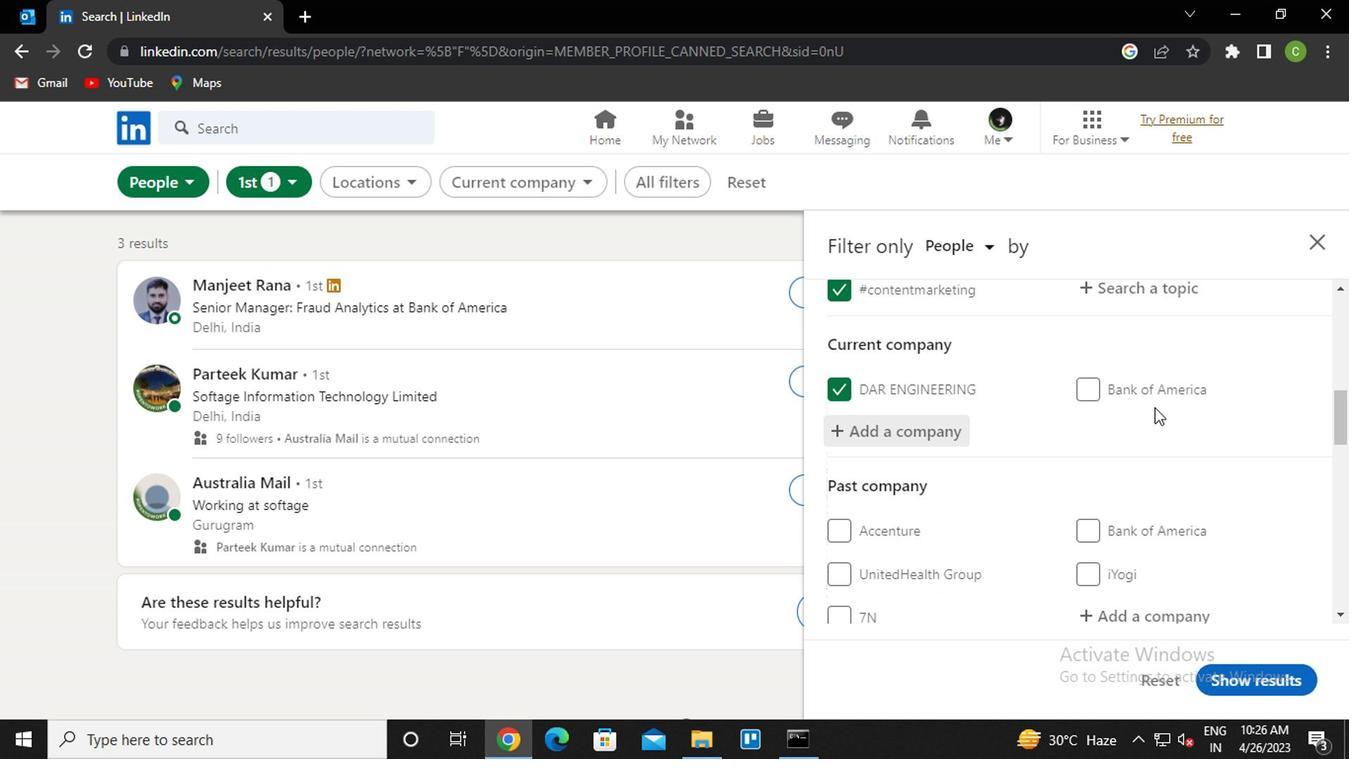 
Action: Mouse scrolled (1139, 414) with delta (0, 0)
Screenshot: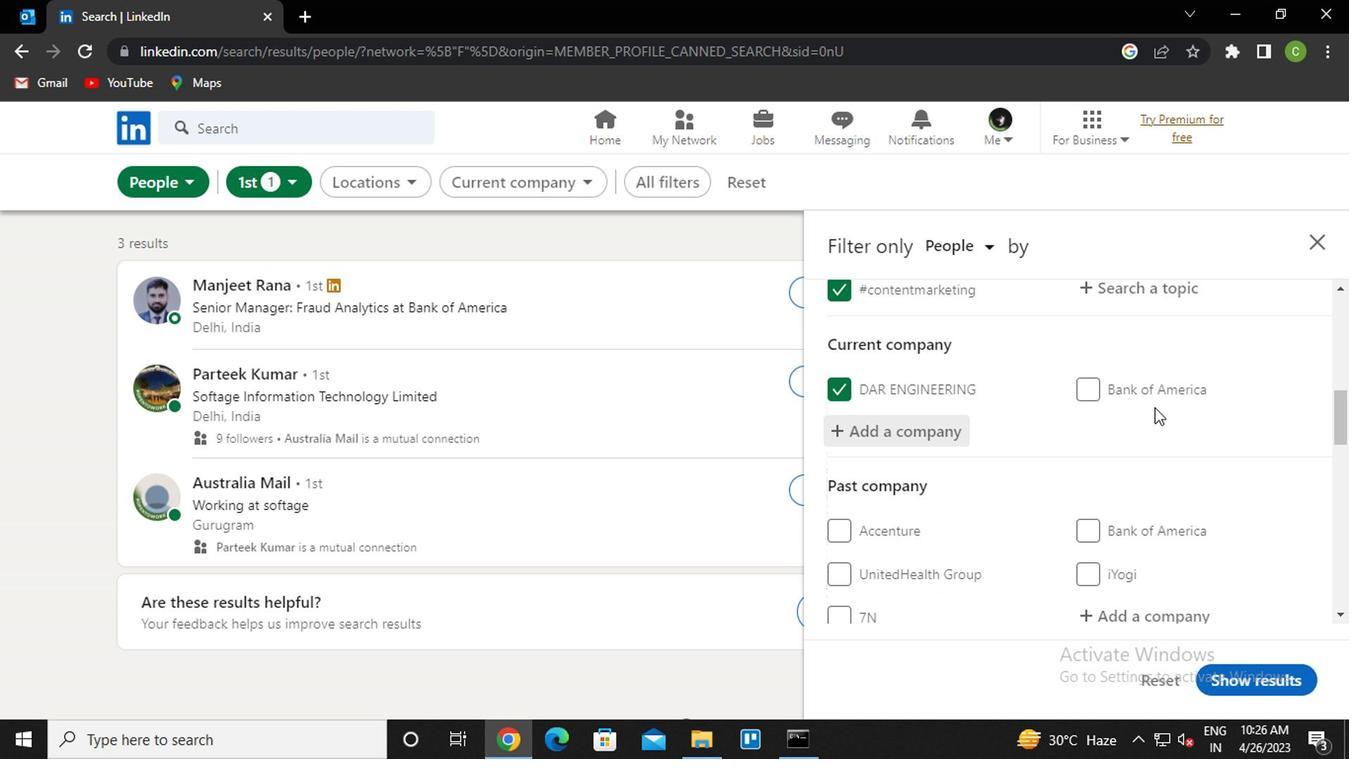 
Action: Mouse moved to (1116, 425)
Screenshot: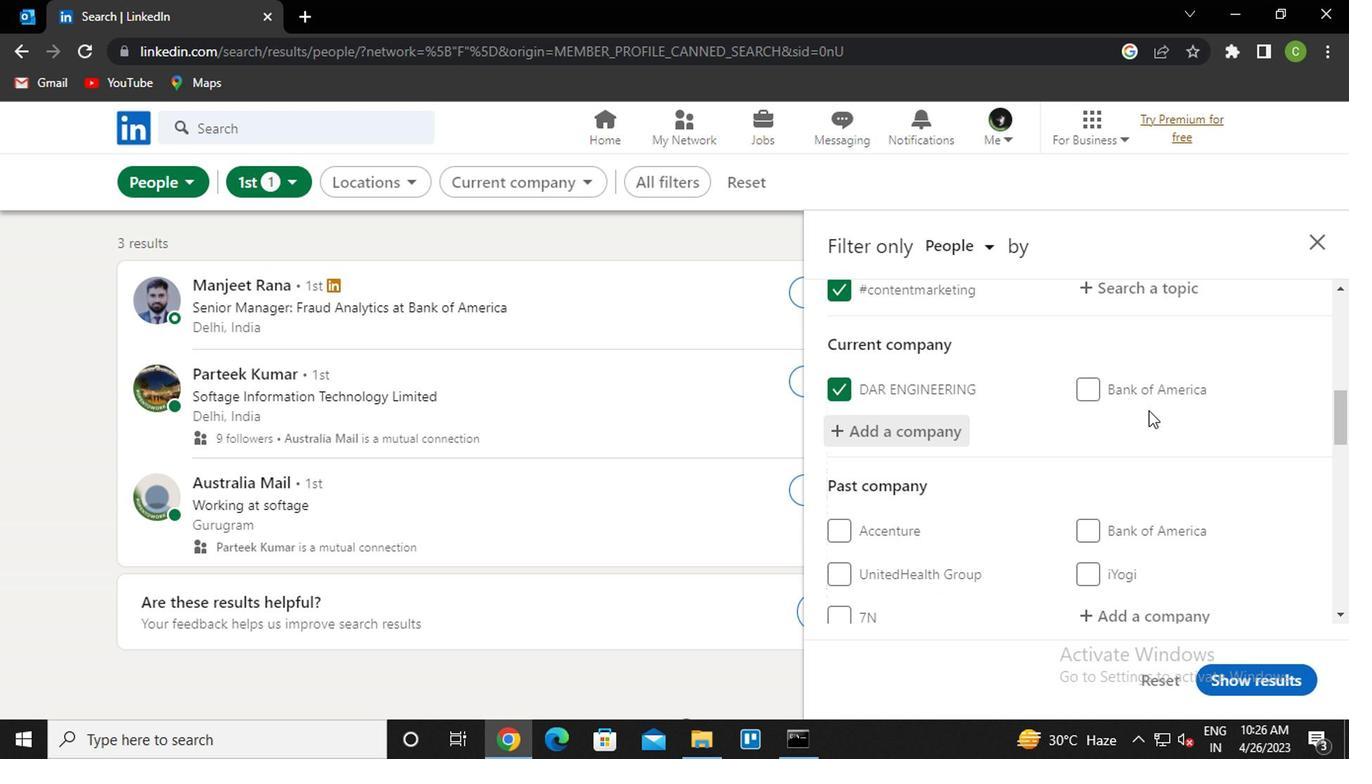 
Action: Mouse scrolled (1116, 424) with delta (0, 0)
Screenshot: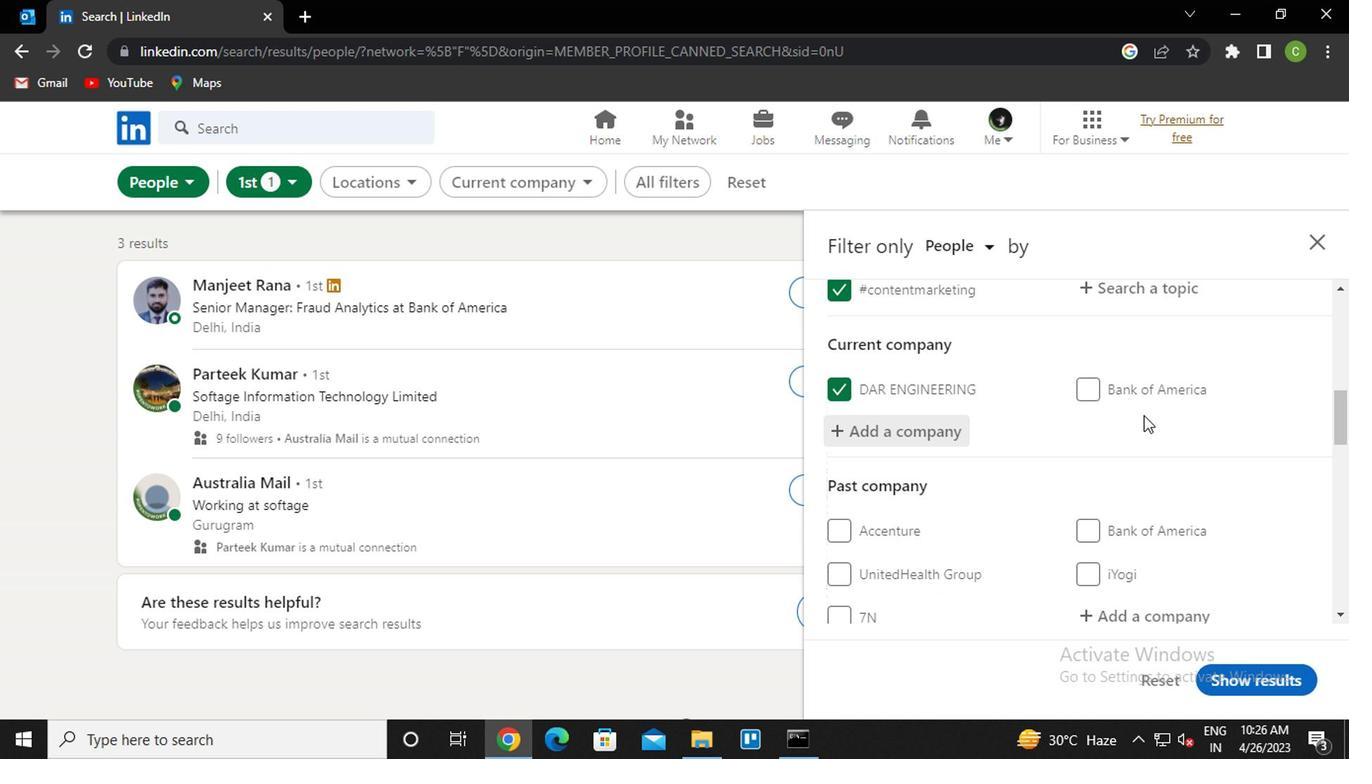 
Action: Mouse moved to (963, 494)
Screenshot: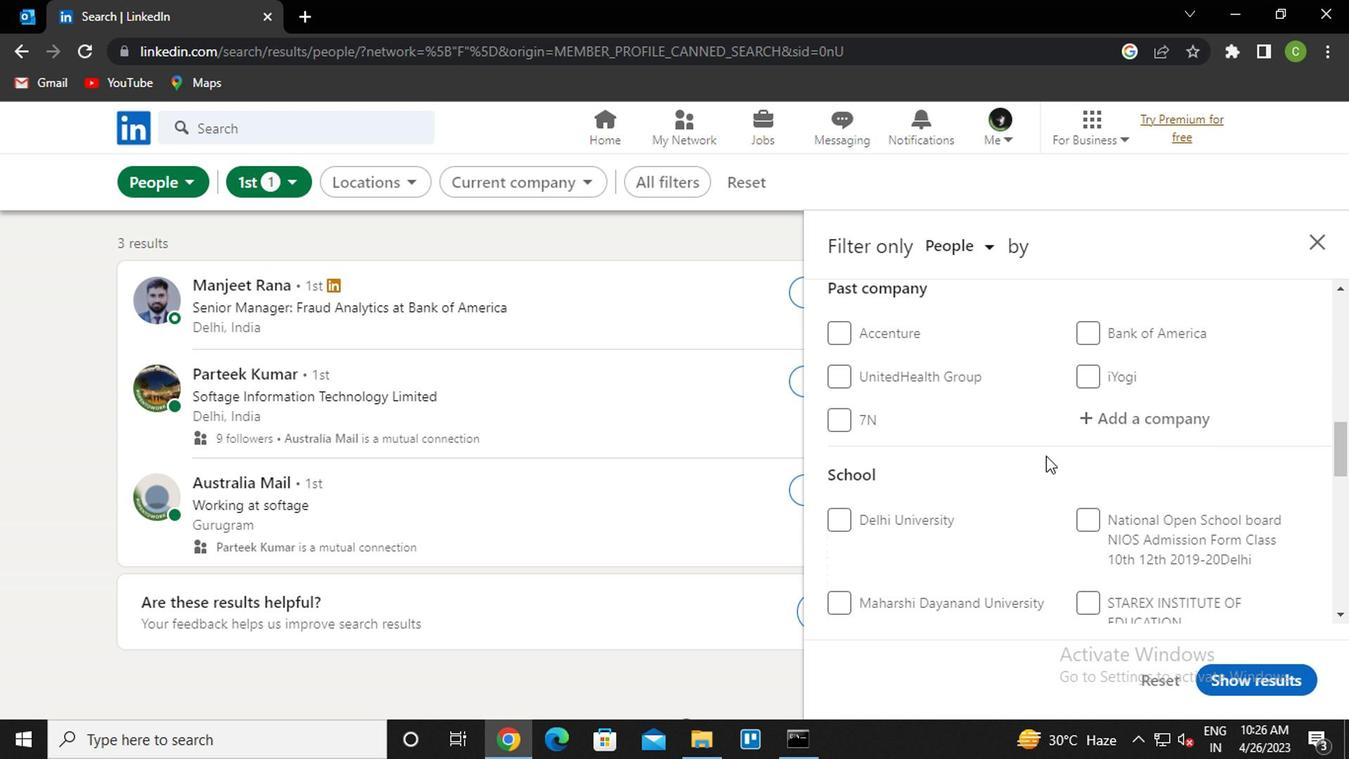 
Action: Mouse scrolled (963, 494) with delta (0, 0)
Screenshot: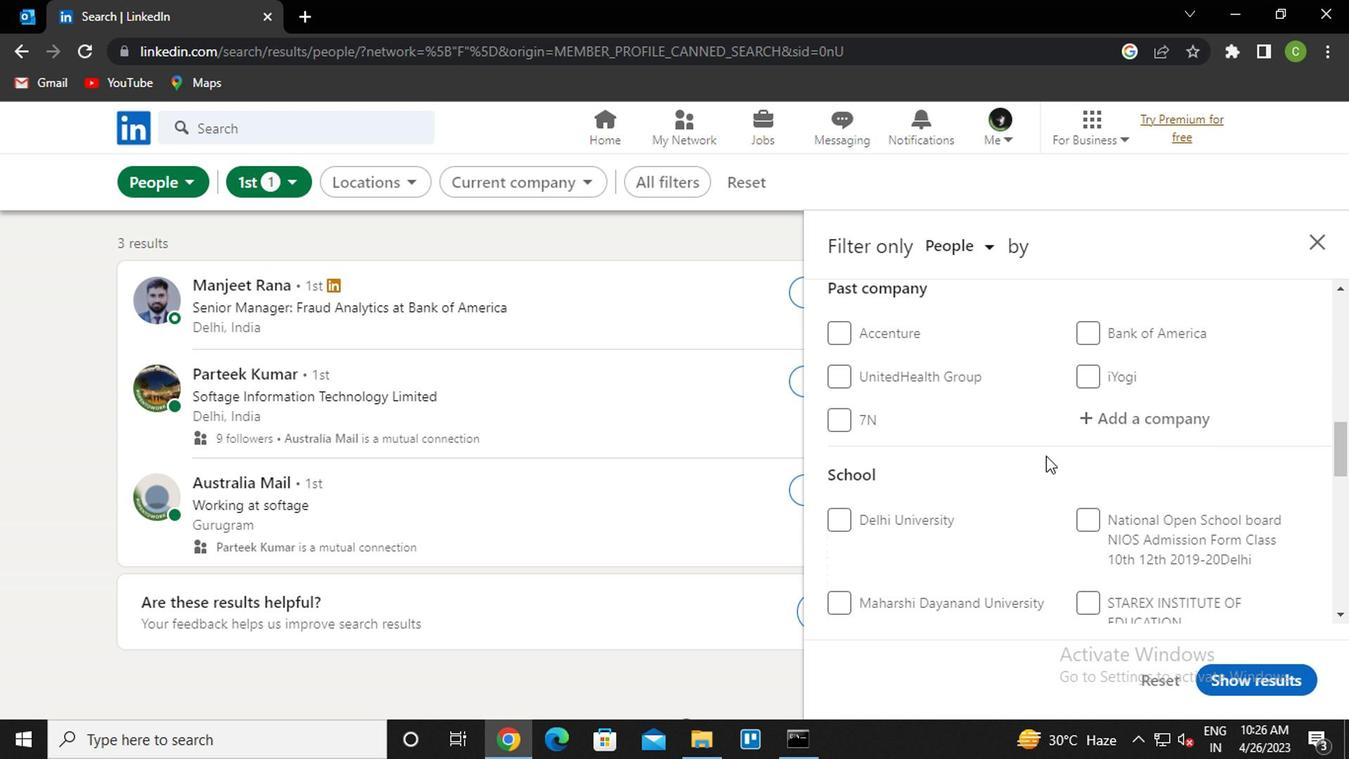 
Action: Mouse moved to (957, 499)
Screenshot: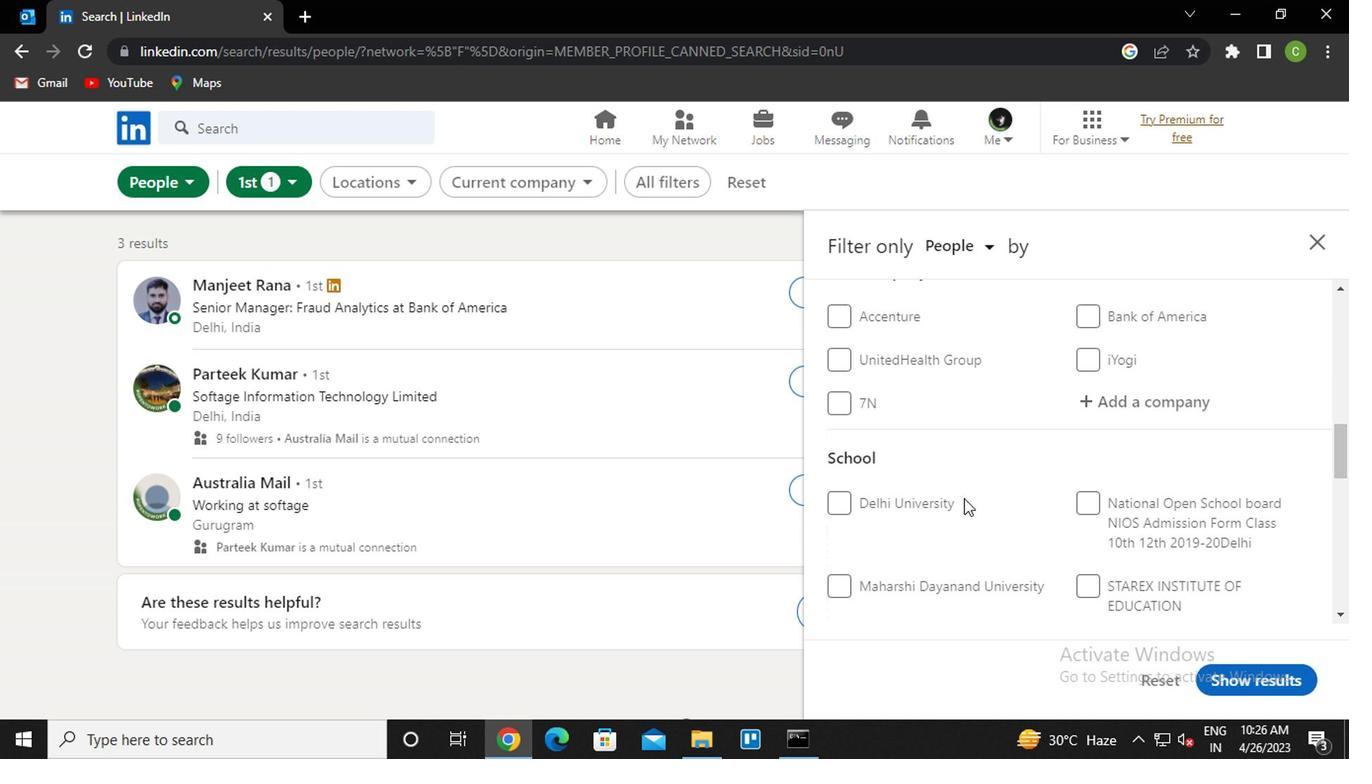 
Action: Mouse scrolled (957, 499) with delta (0, 0)
Screenshot: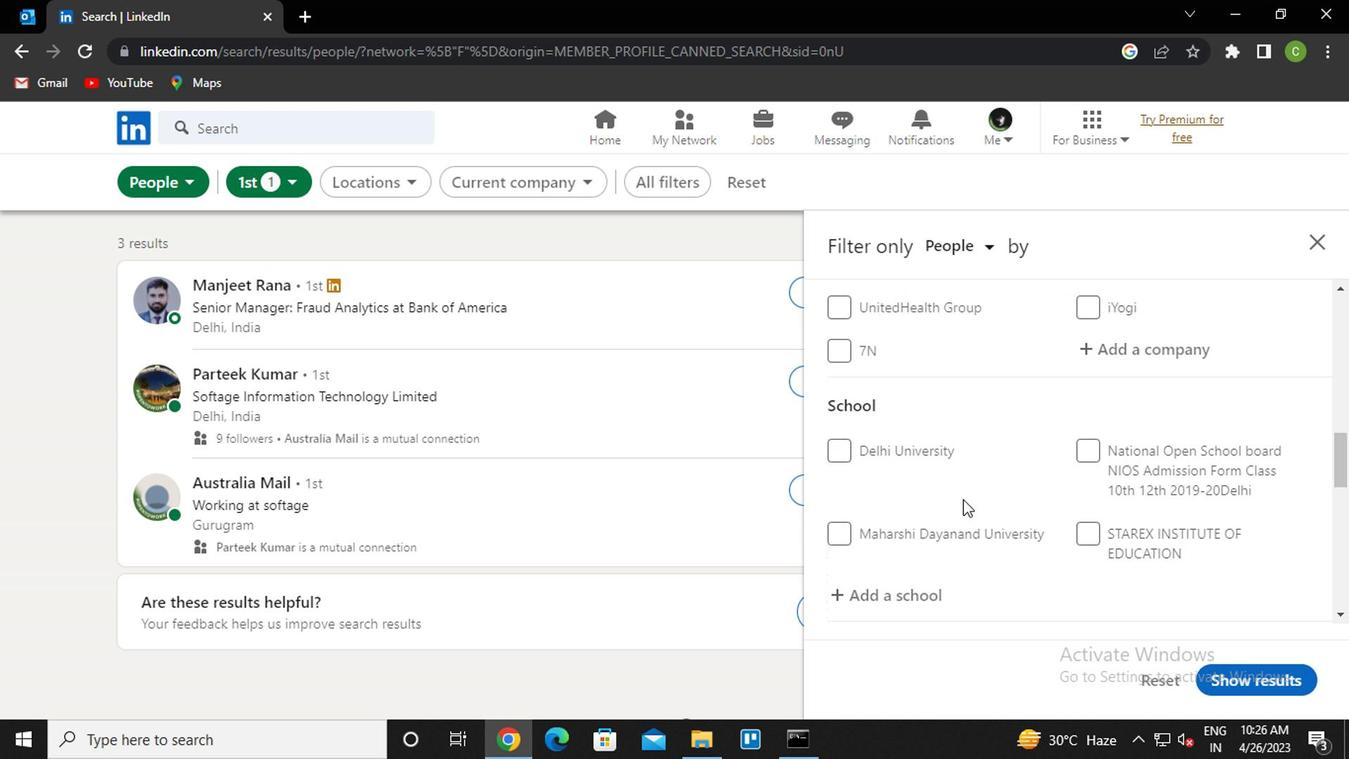 
Action: Mouse moved to (910, 468)
Screenshot: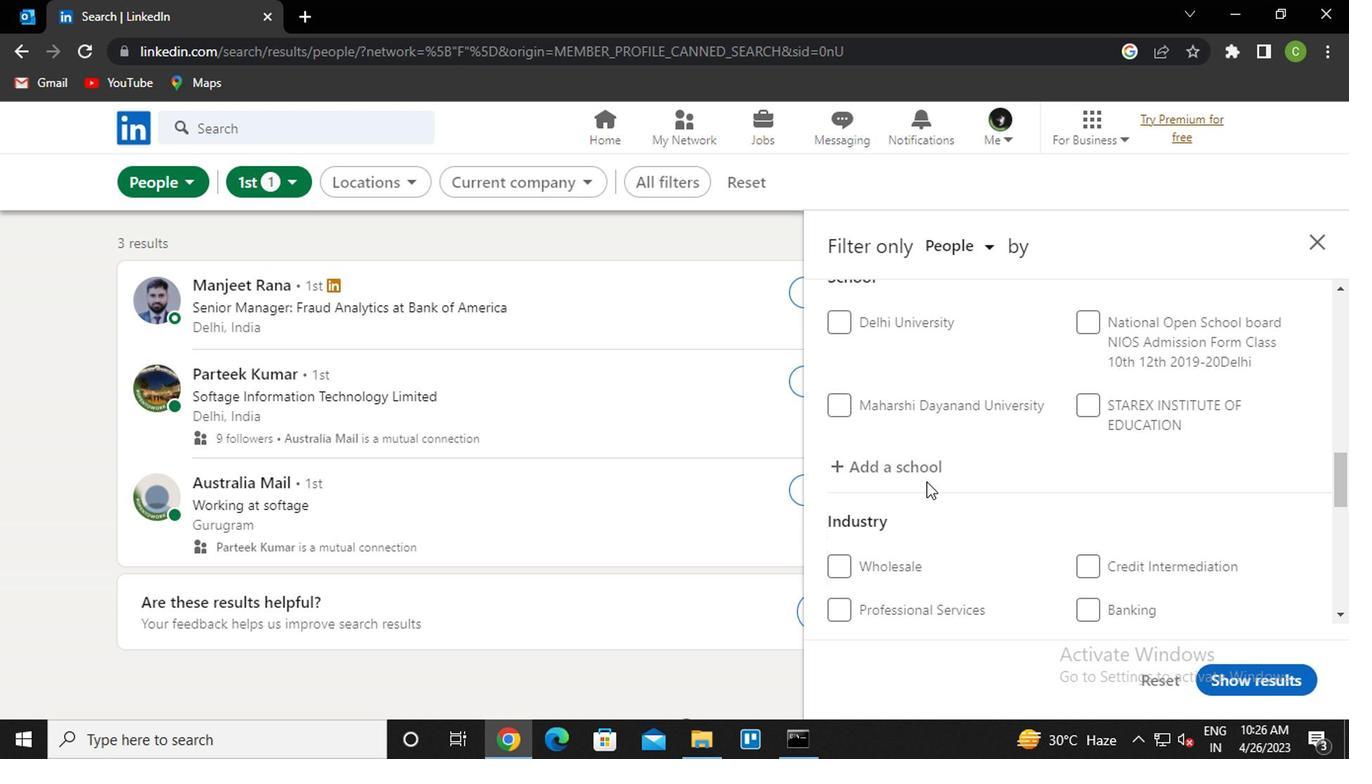 
Action: Mouse pressed left at (910, 468)
Screenshot: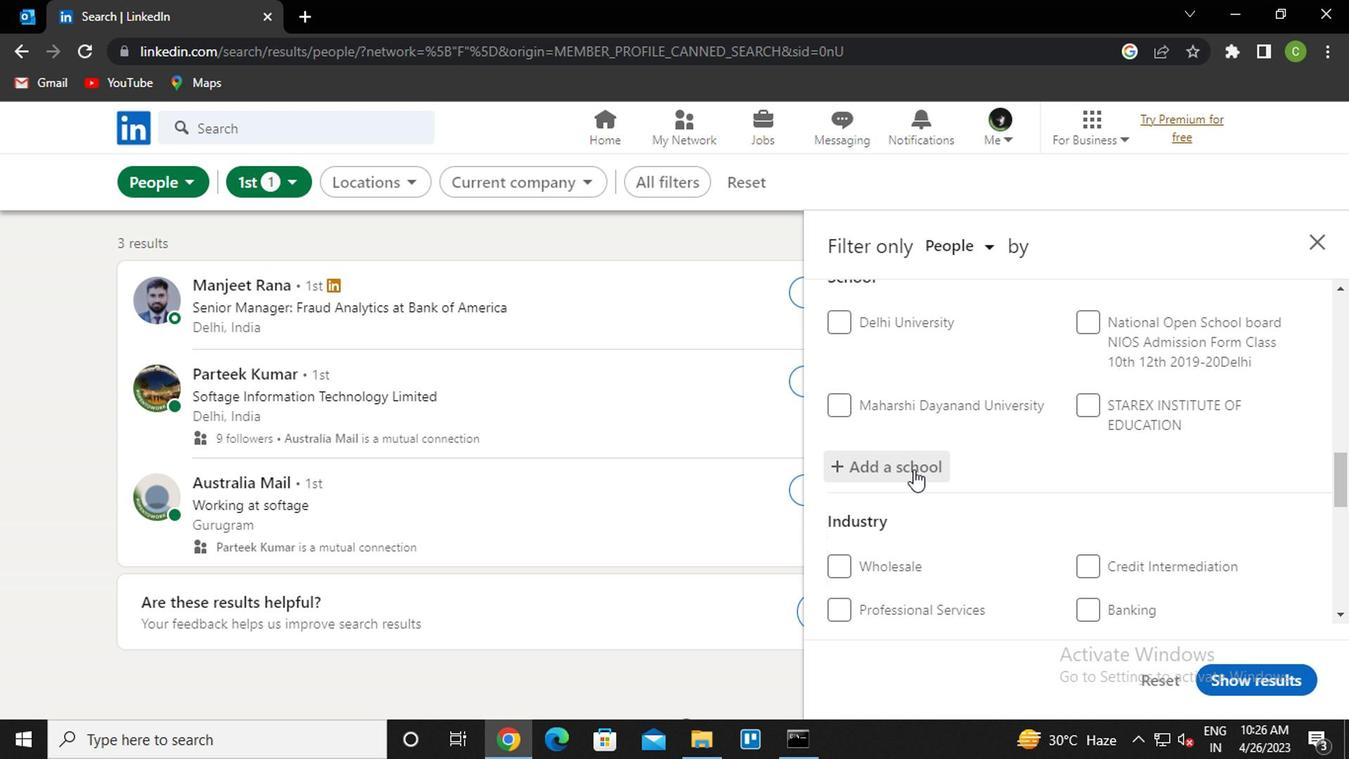 
Action: Key pressed <Key.caps_lock><Key.caps_lock>a<Key.caps_lock>akash<Key.down><Key.enter>
Screenshot: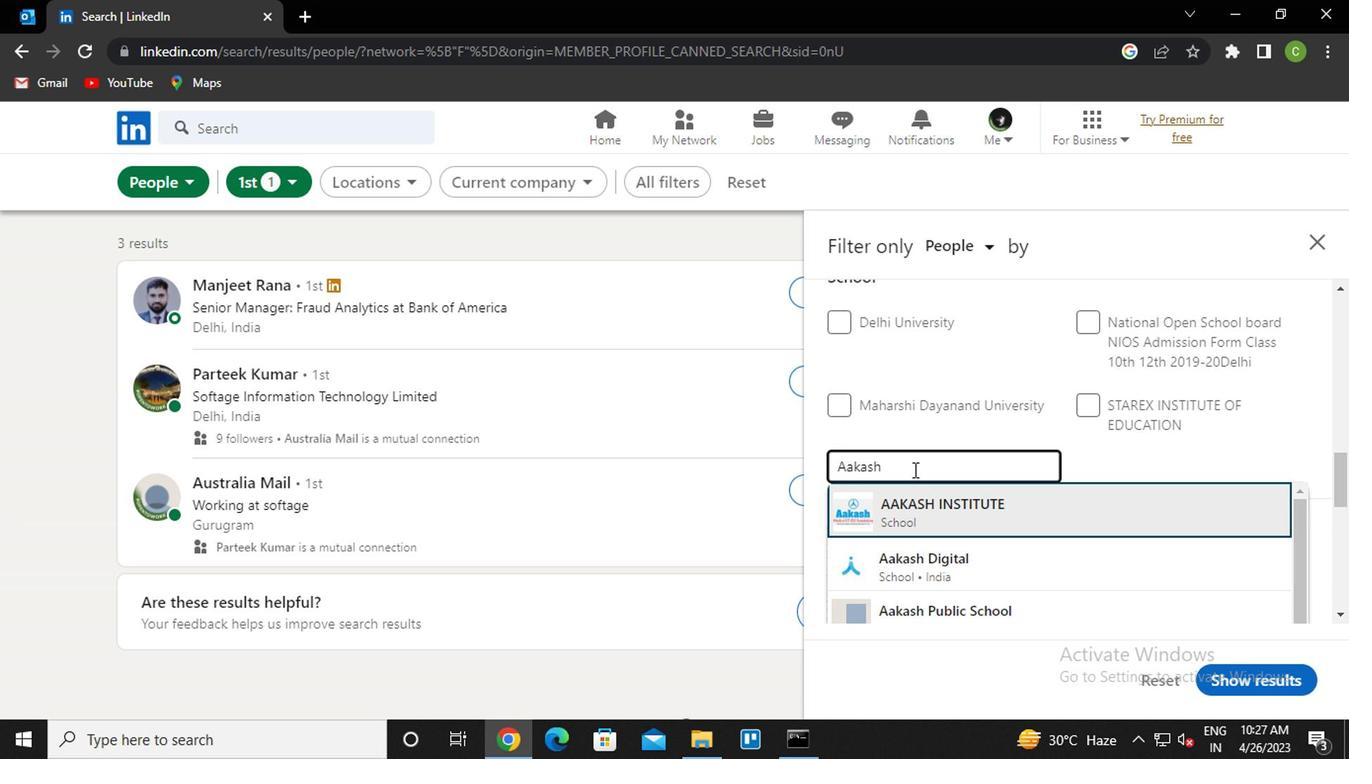 
Action: Mouse moved to (965, 455)
Screenshot: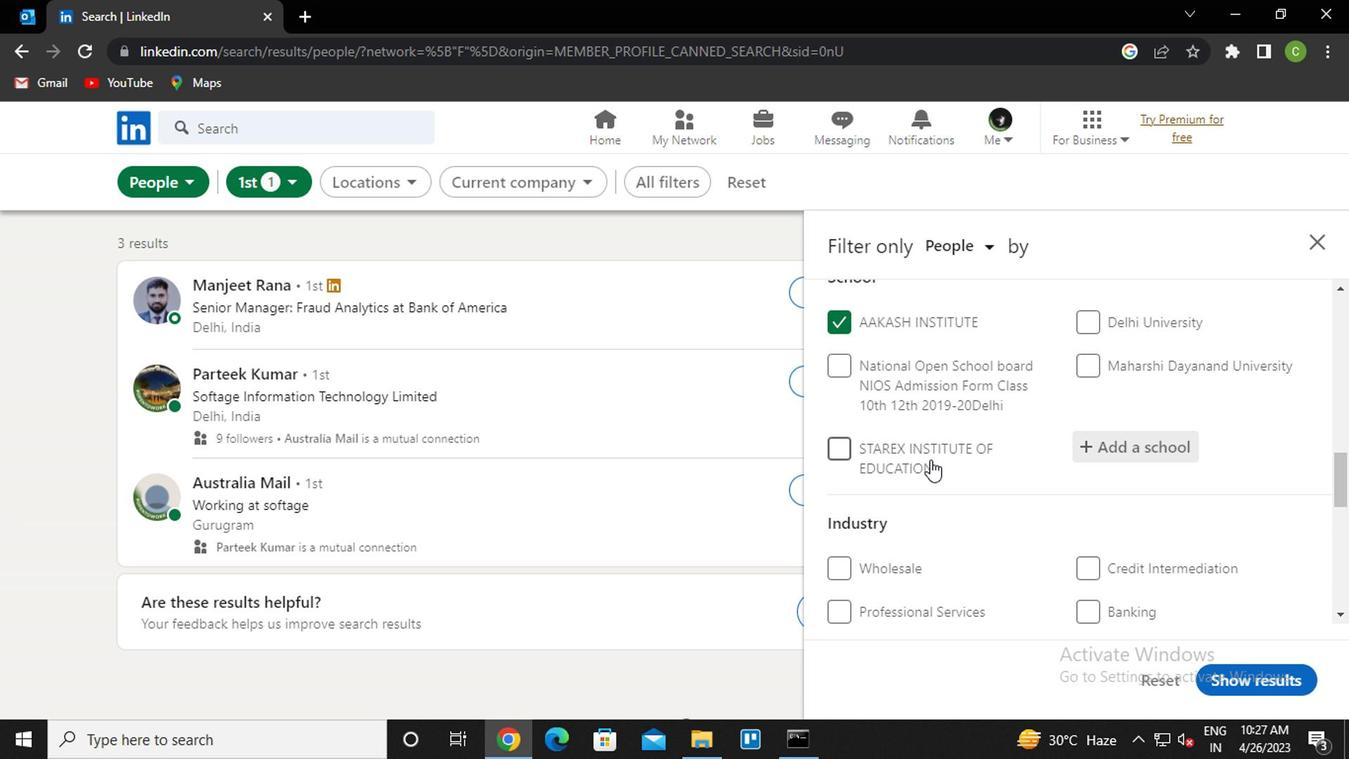 
Action: Mouse scrolled (965, 454) with delta (0, -1)
Screenshot: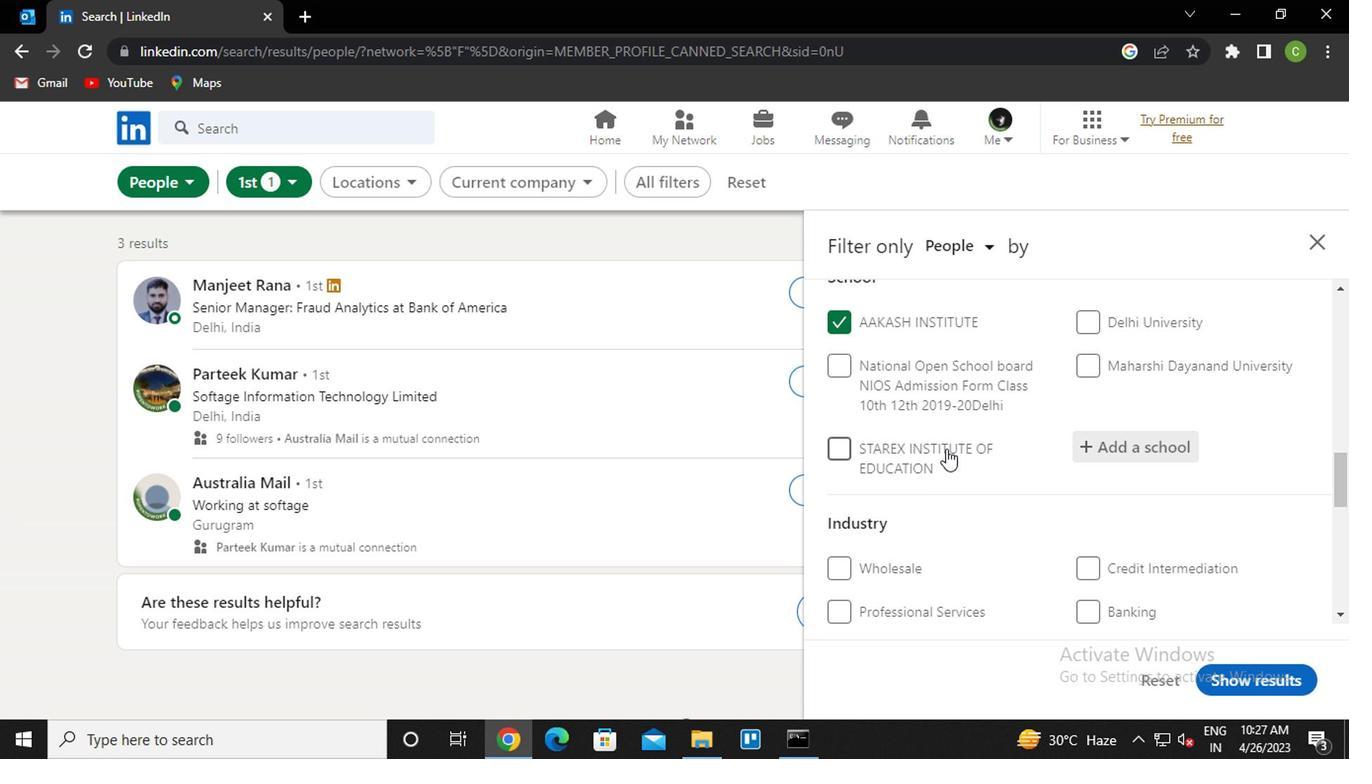 
Action: Mouse moved to (965, 455)
Screenshot: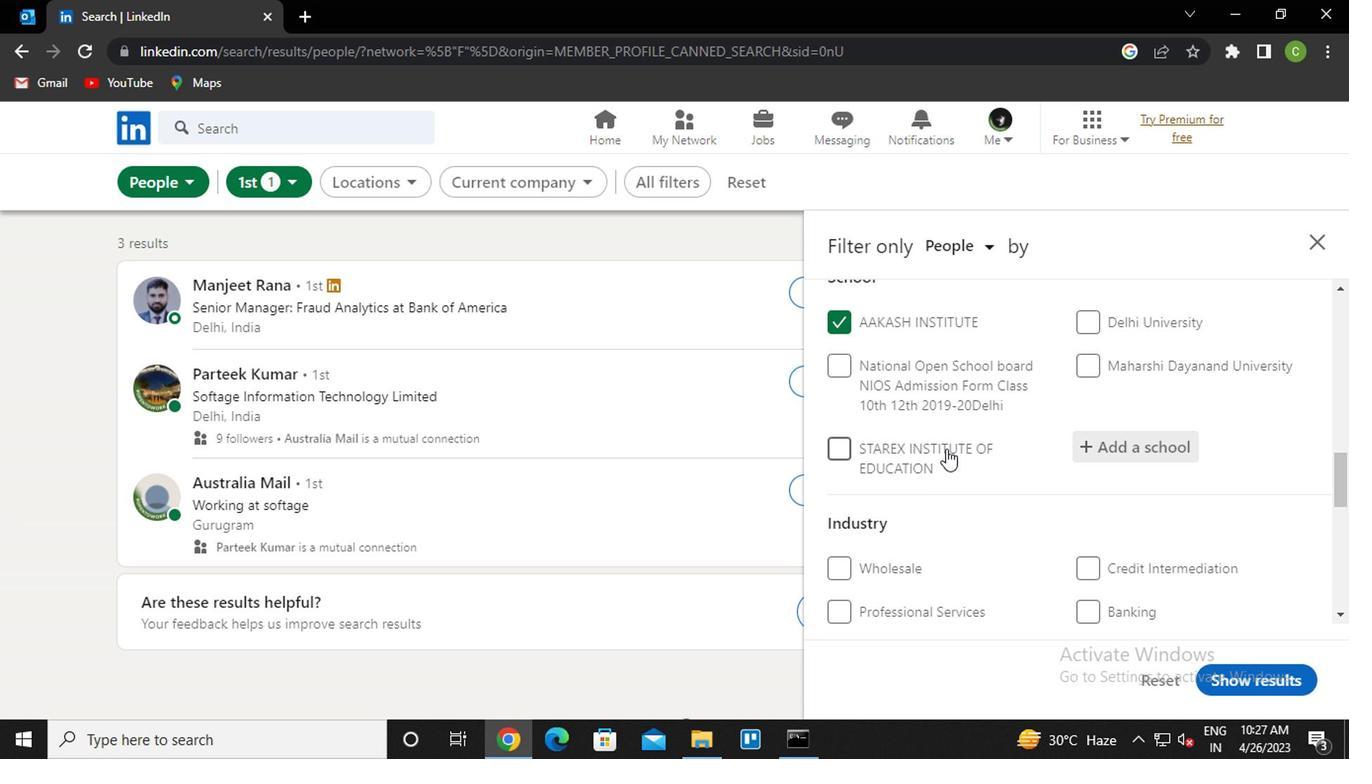 
Action: Mouse scrolled (965, 454) with delta (0, -1)
Screenshot: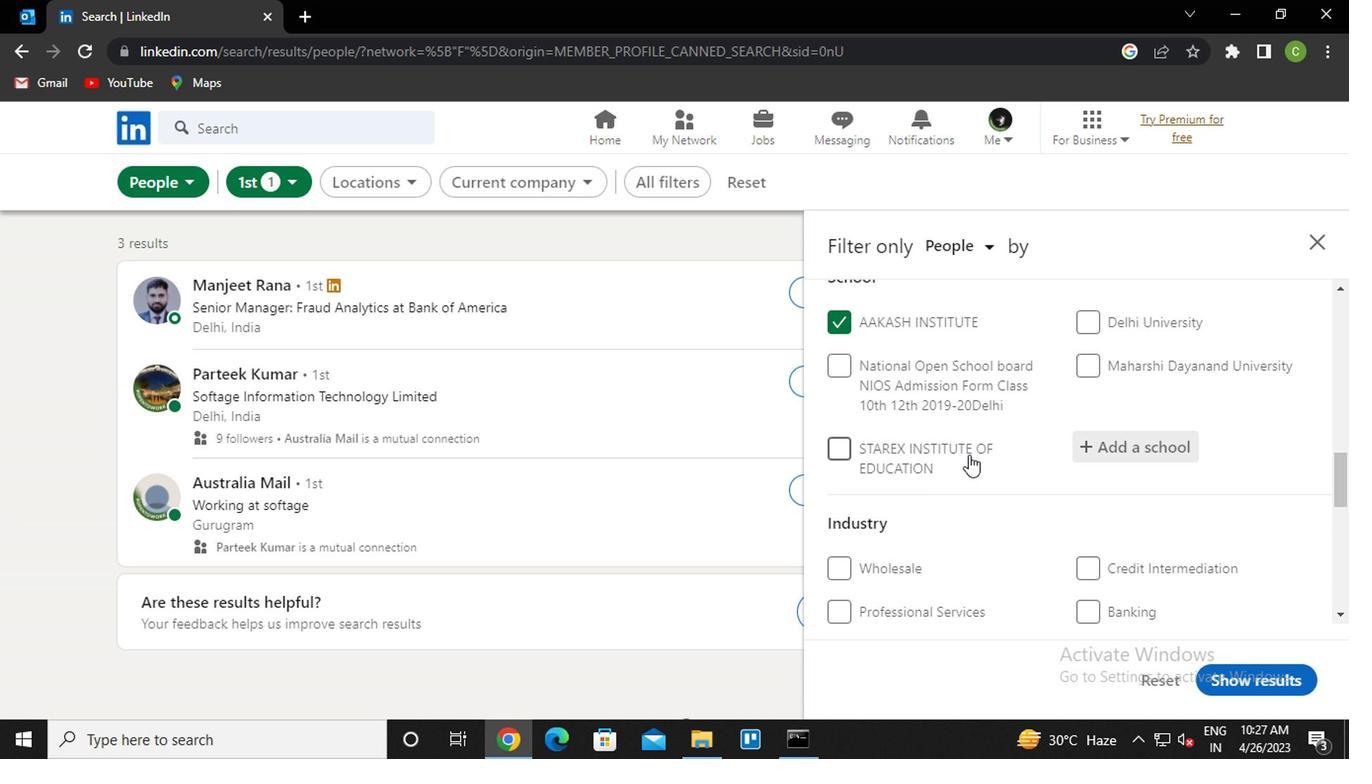 
Action: Mouse moved to (1086, 453)
Screenshot: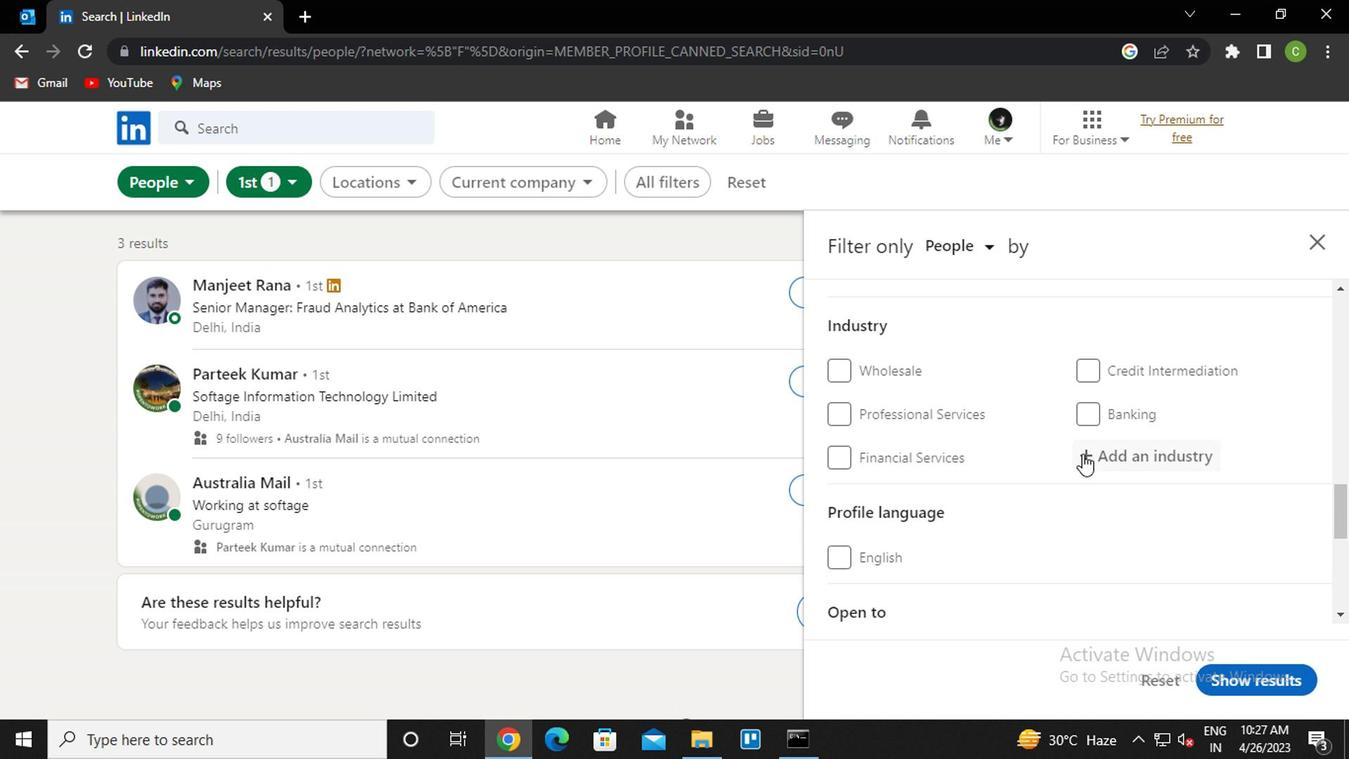 
Action: Mouse pressed left at (1086, 453)
Screenshot: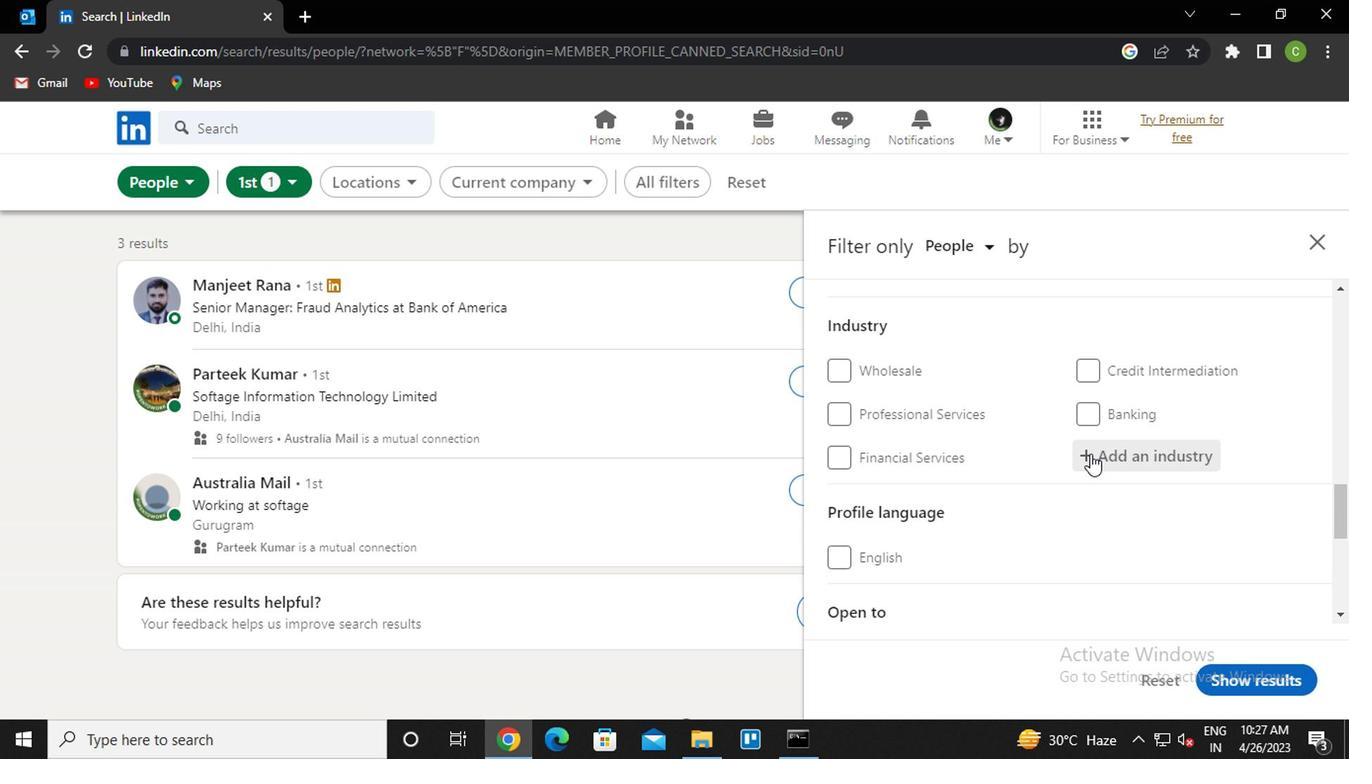 
Action: Key pressed <Key.caps_lock>o<Key.caps_lock>nline<Key.space><Key.down><Key.down><Key.enter>
Screenshot: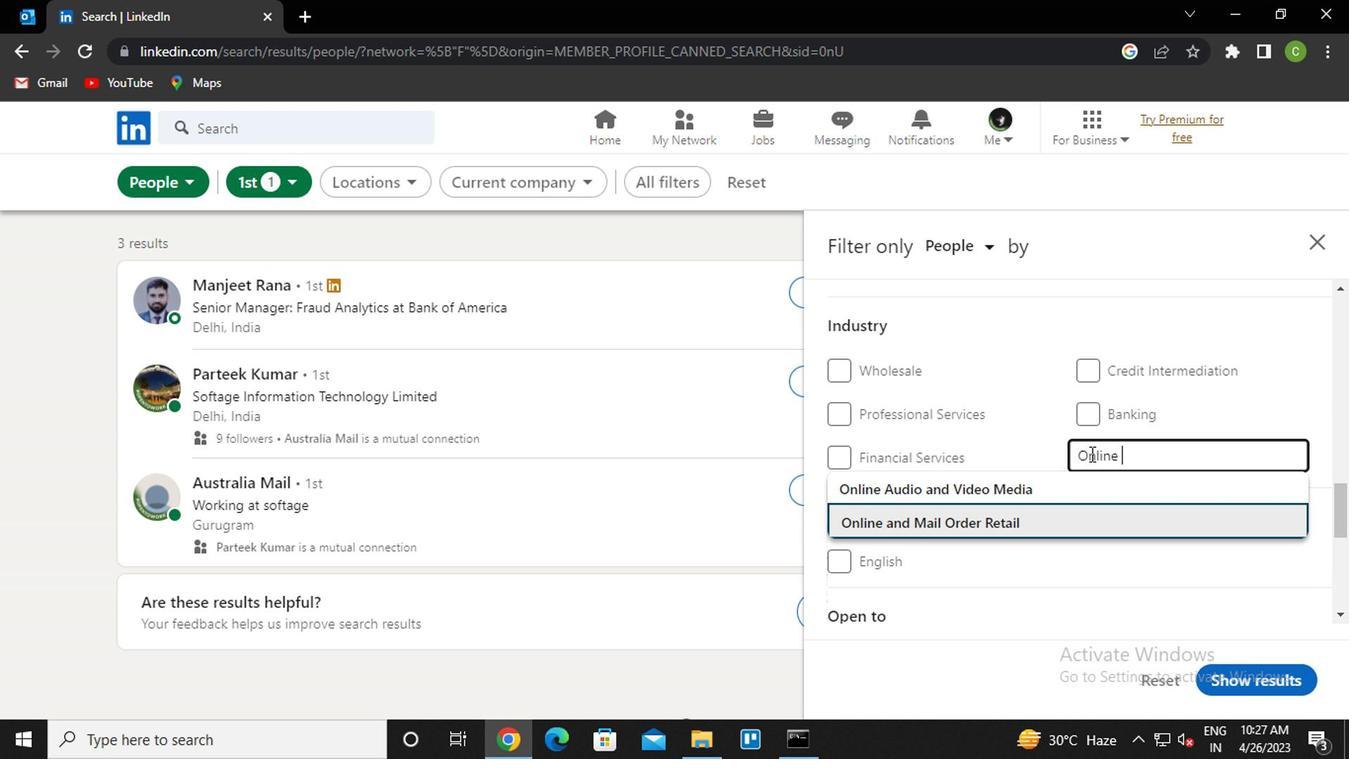 
Action: Mouse scrolled (1086, 452) with delta (0, 0)
Screenshot: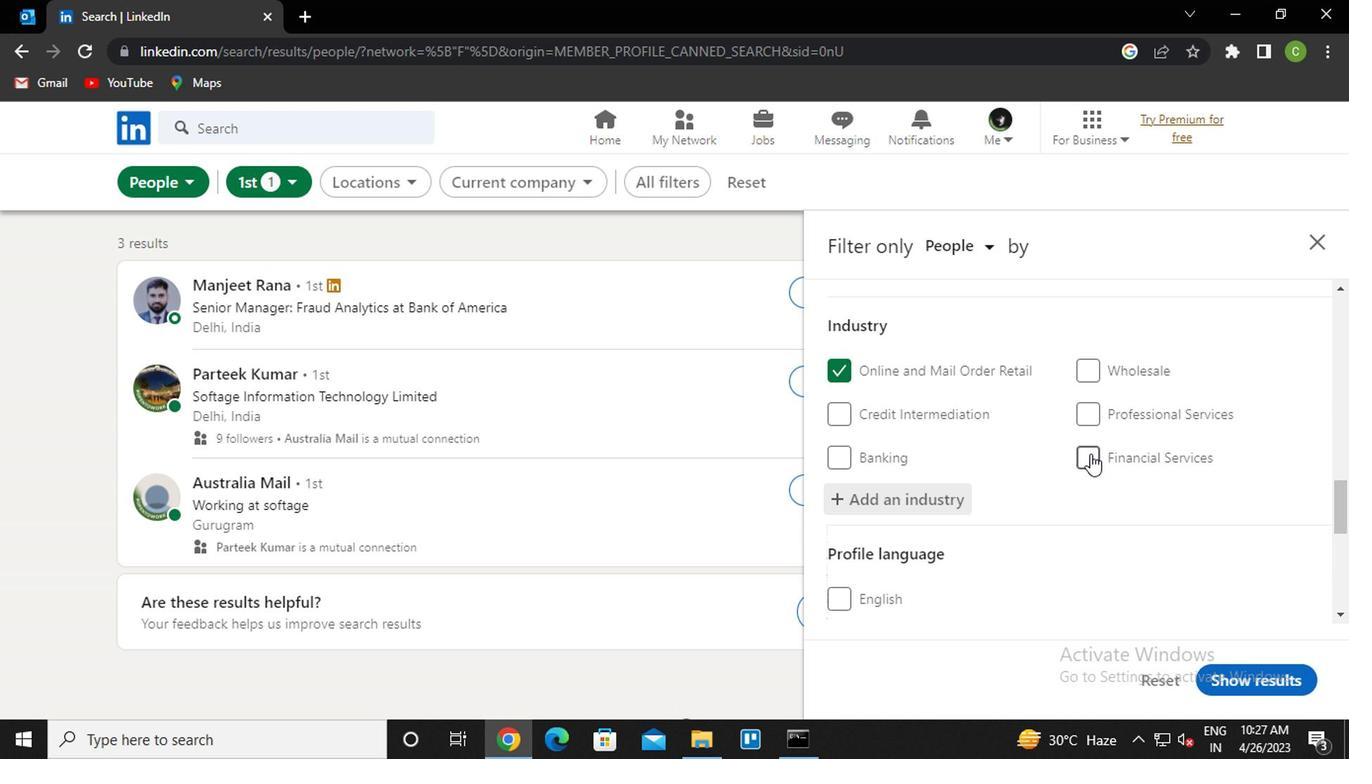 
Action: Mouse moved to (1086, 454)
Screenshot: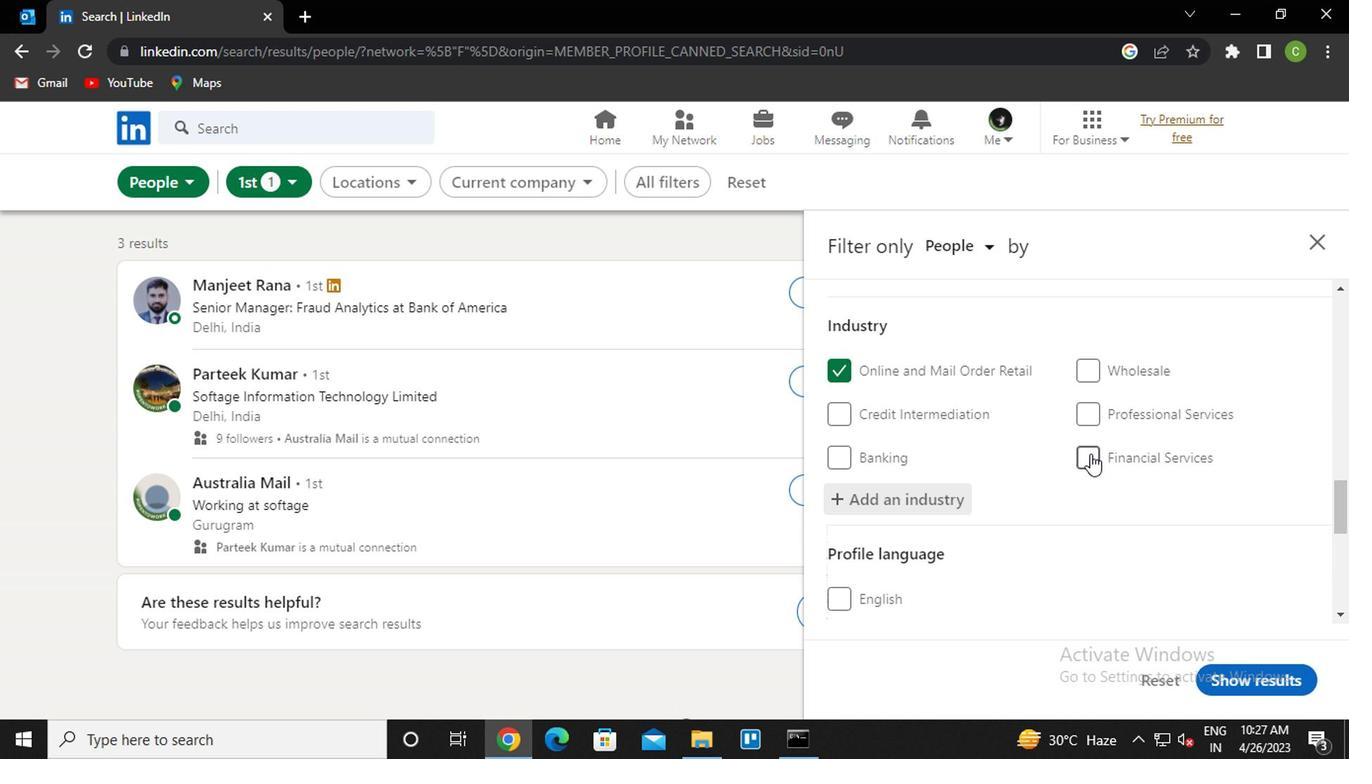 
Action: Mouse scrolled (1086, 453) with delta (0, 0)
Screenshot: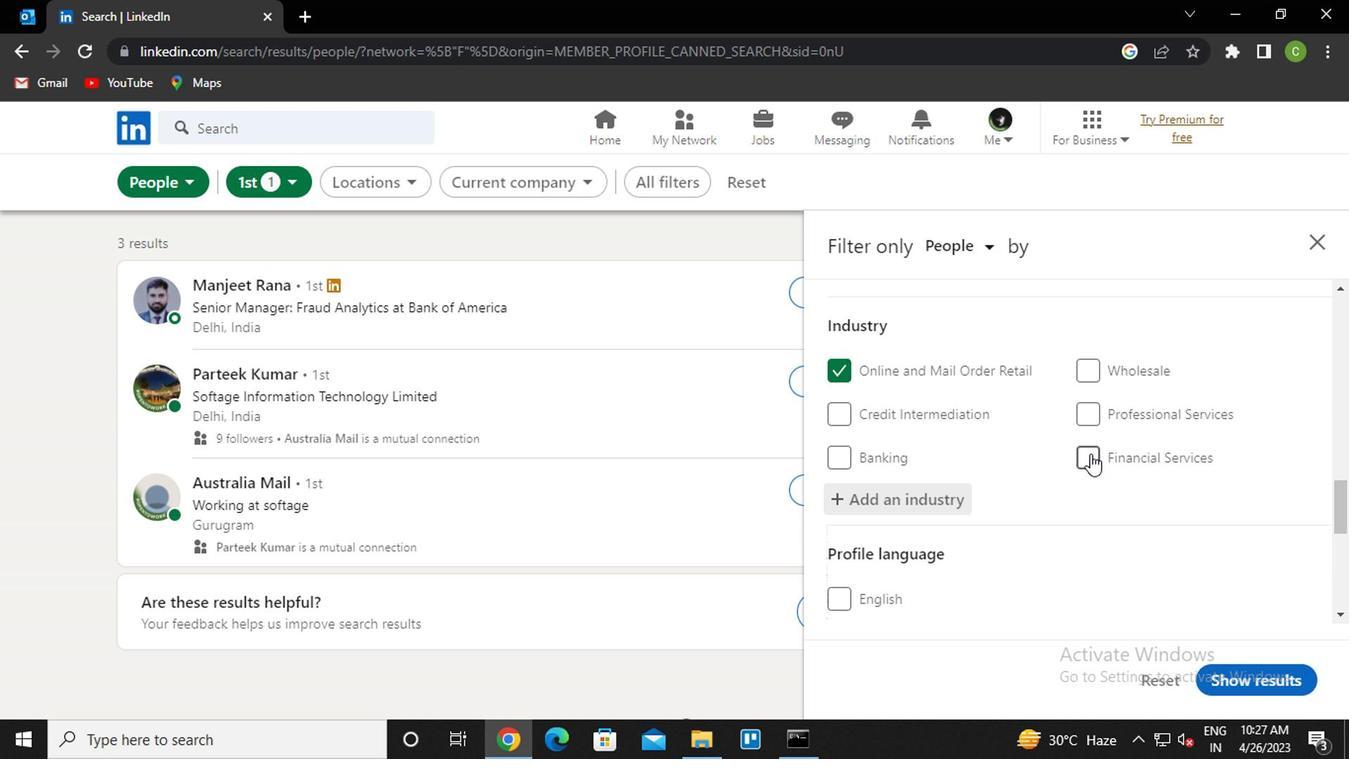 
Action: Mouse moved to (1076, 463)
Screenshot: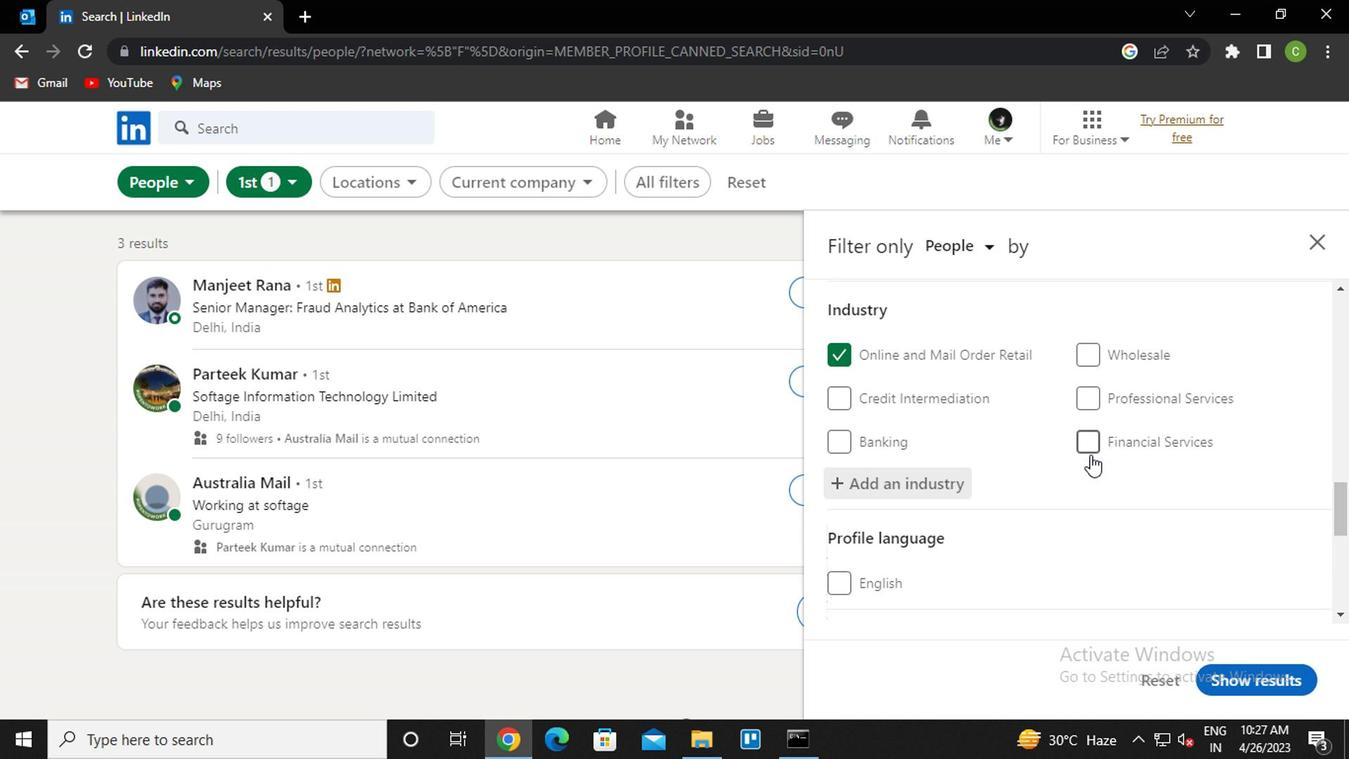 
Action: Mouse scrolled (1076, 462) with delta (0, 0)
Screenshot: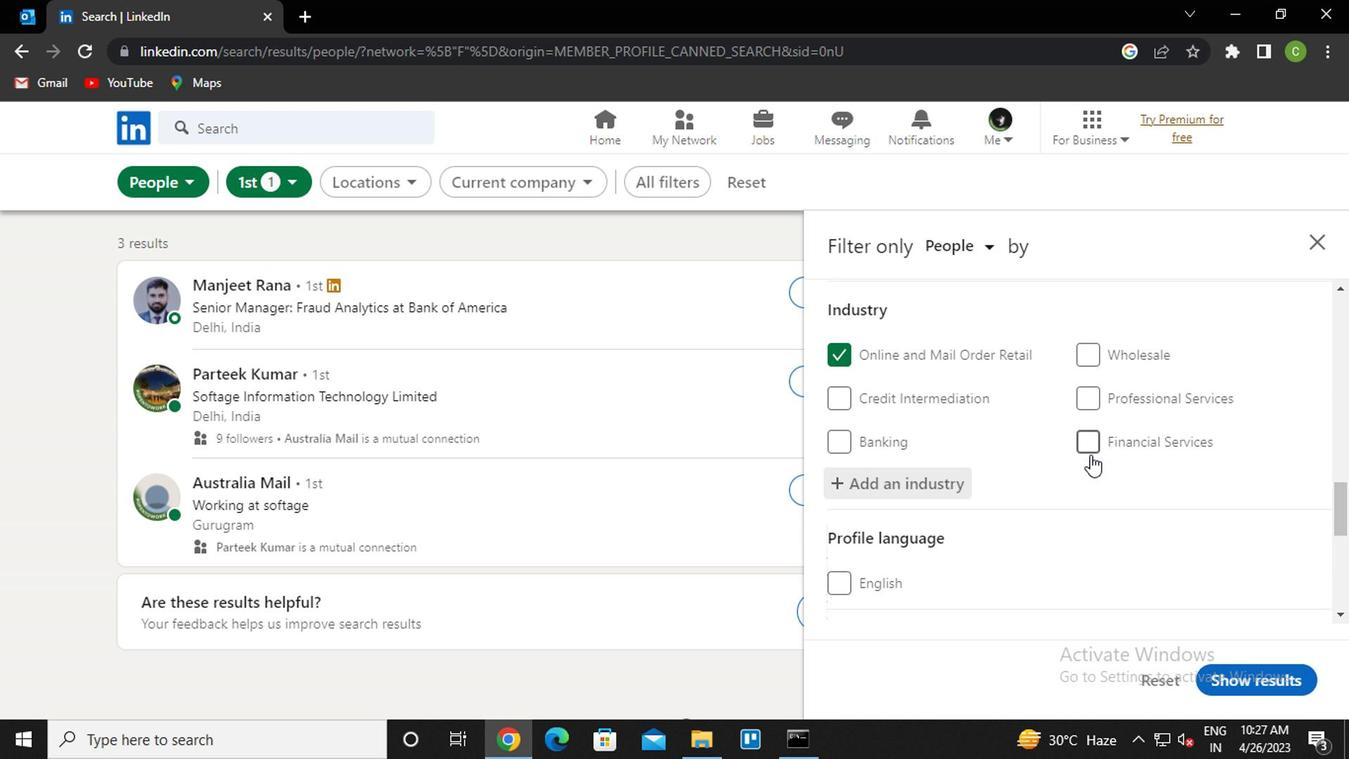 
Action: Mouse moved to (901, 522)
Screenshot: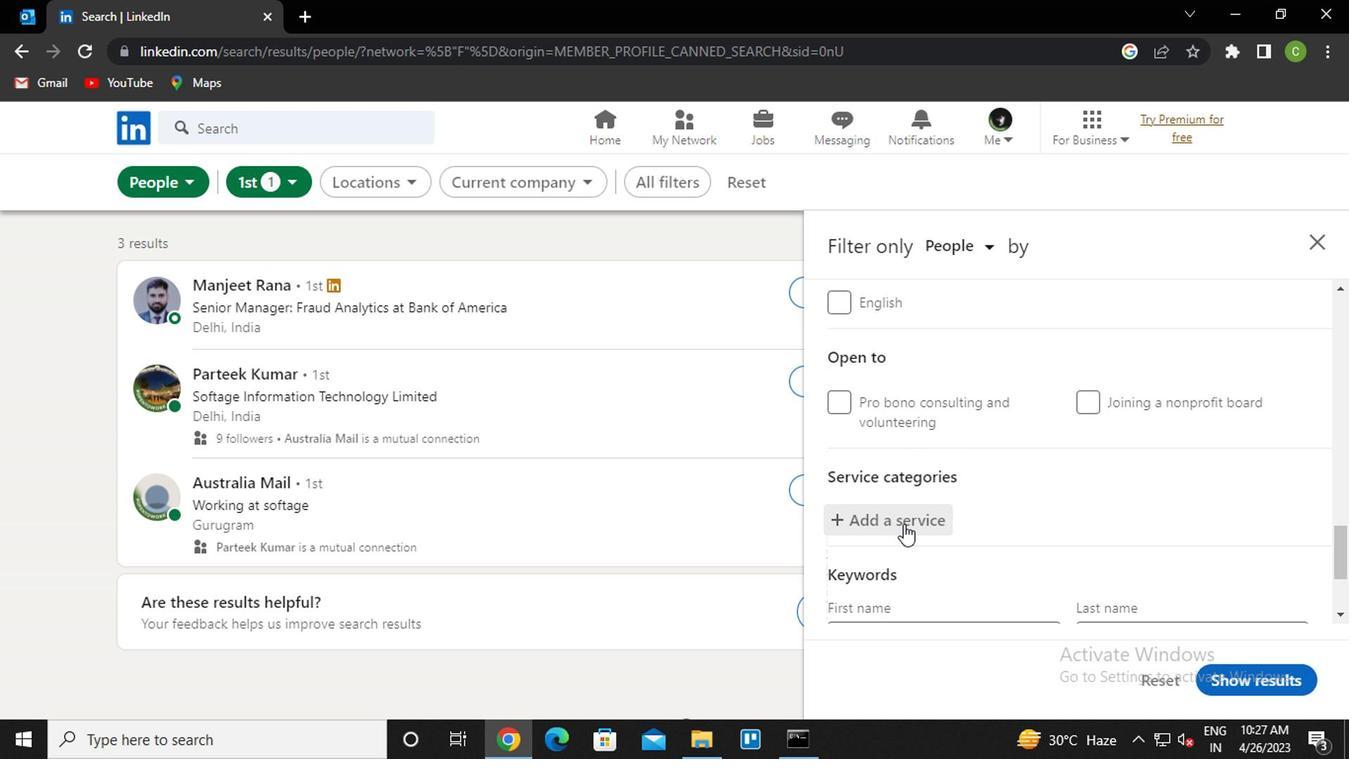 
Action: Mouse pressed left at (901, 522)
Screenshot: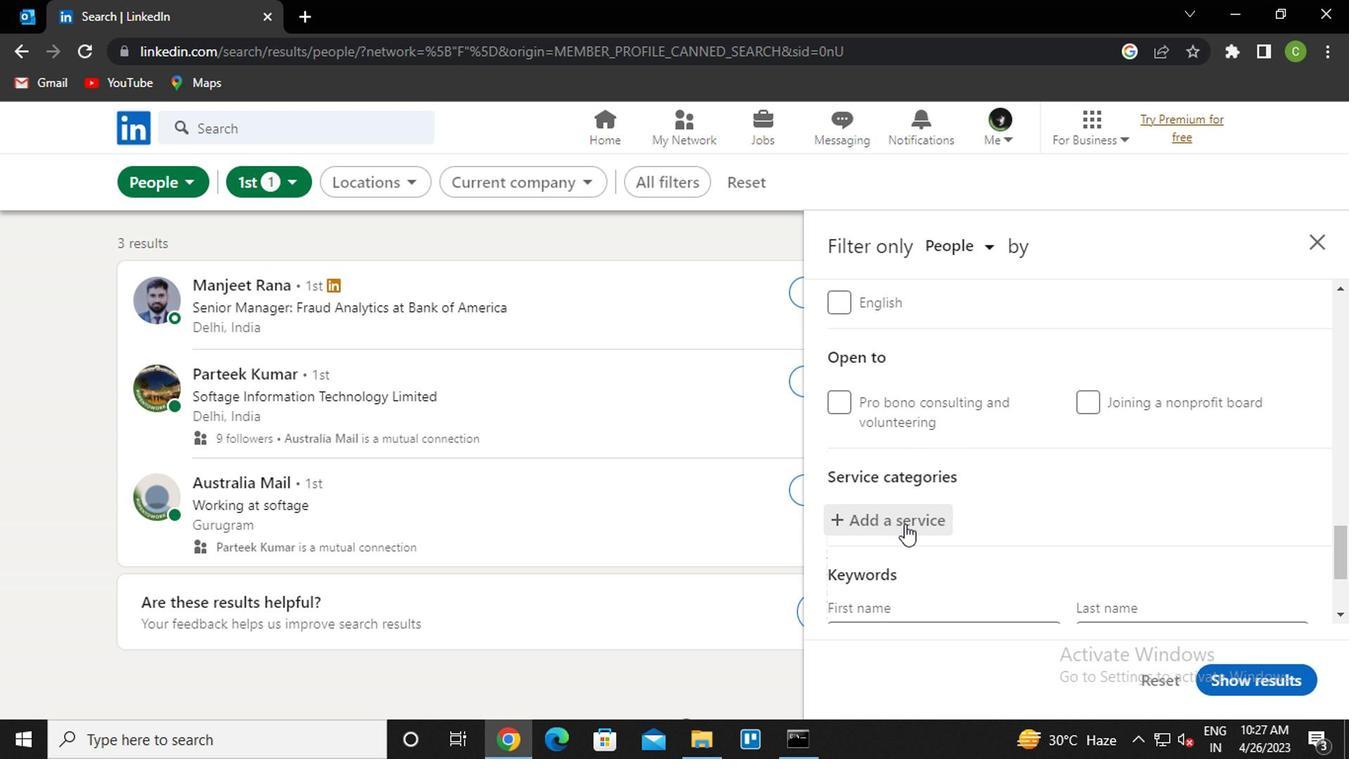 
Action: Key pressed <Key.caps_lock><Key.caps_lock><Key.caps_lock>n<Key.caps_lock>etwork<Key.space>supp<Key.down><Key.enter>
Screenshot: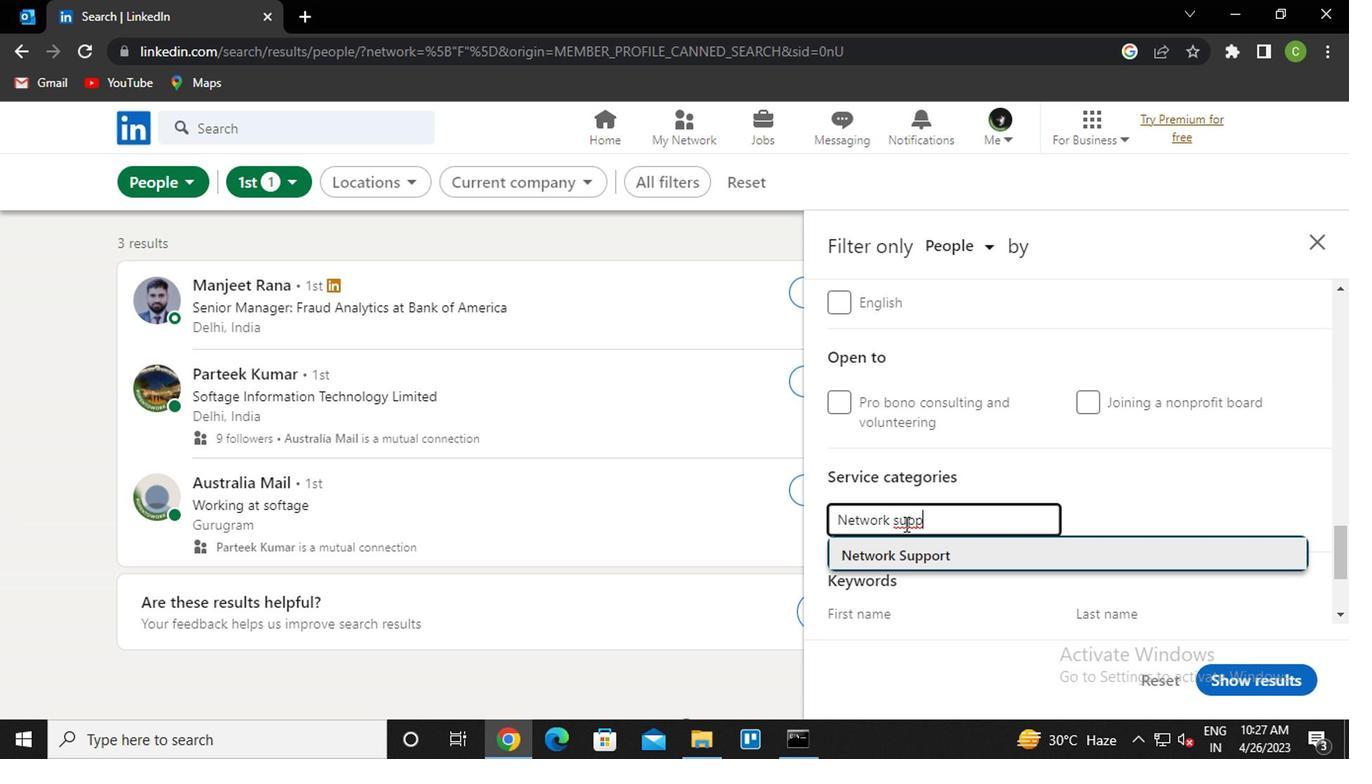 
Action: Mouse moved to (891, 537)
Screenshot: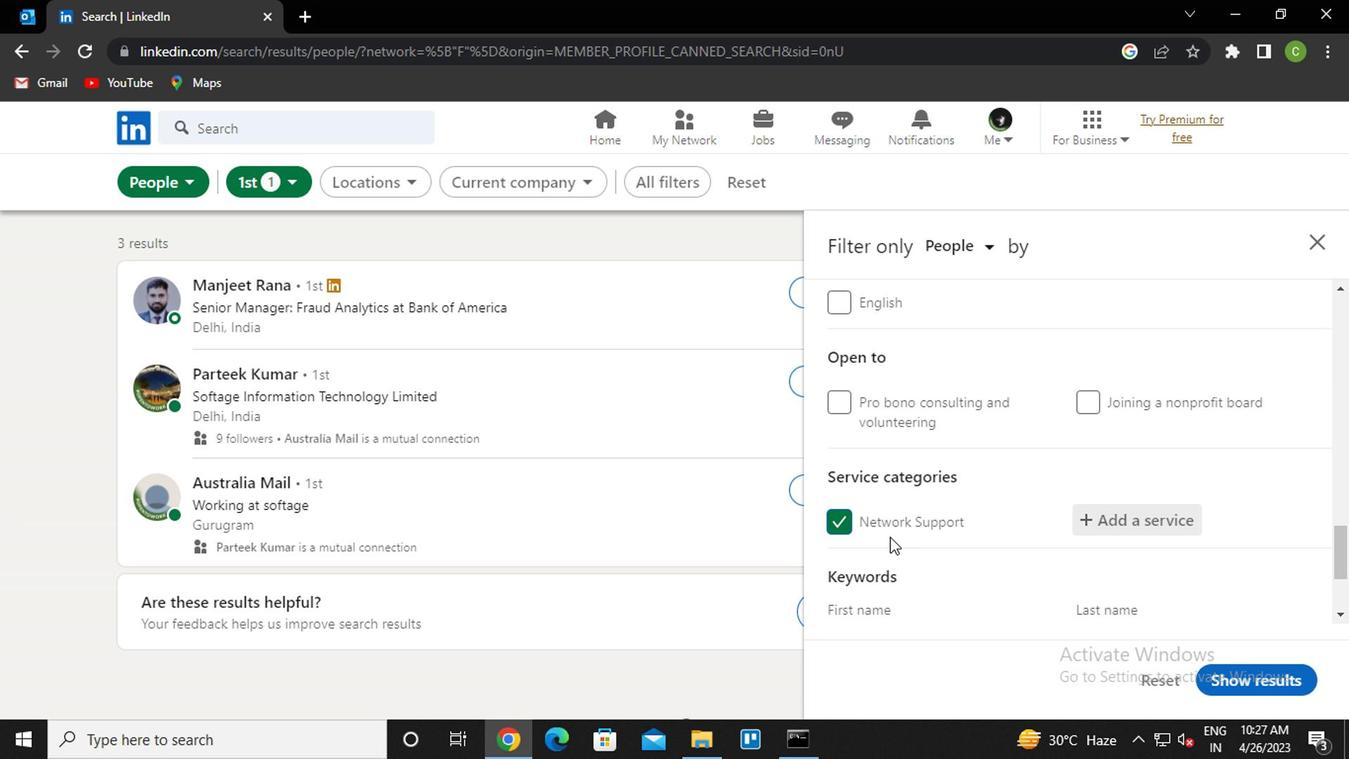 
Action: Mouse scrolled (891, 537) with delta (0, 0)
Screenshot: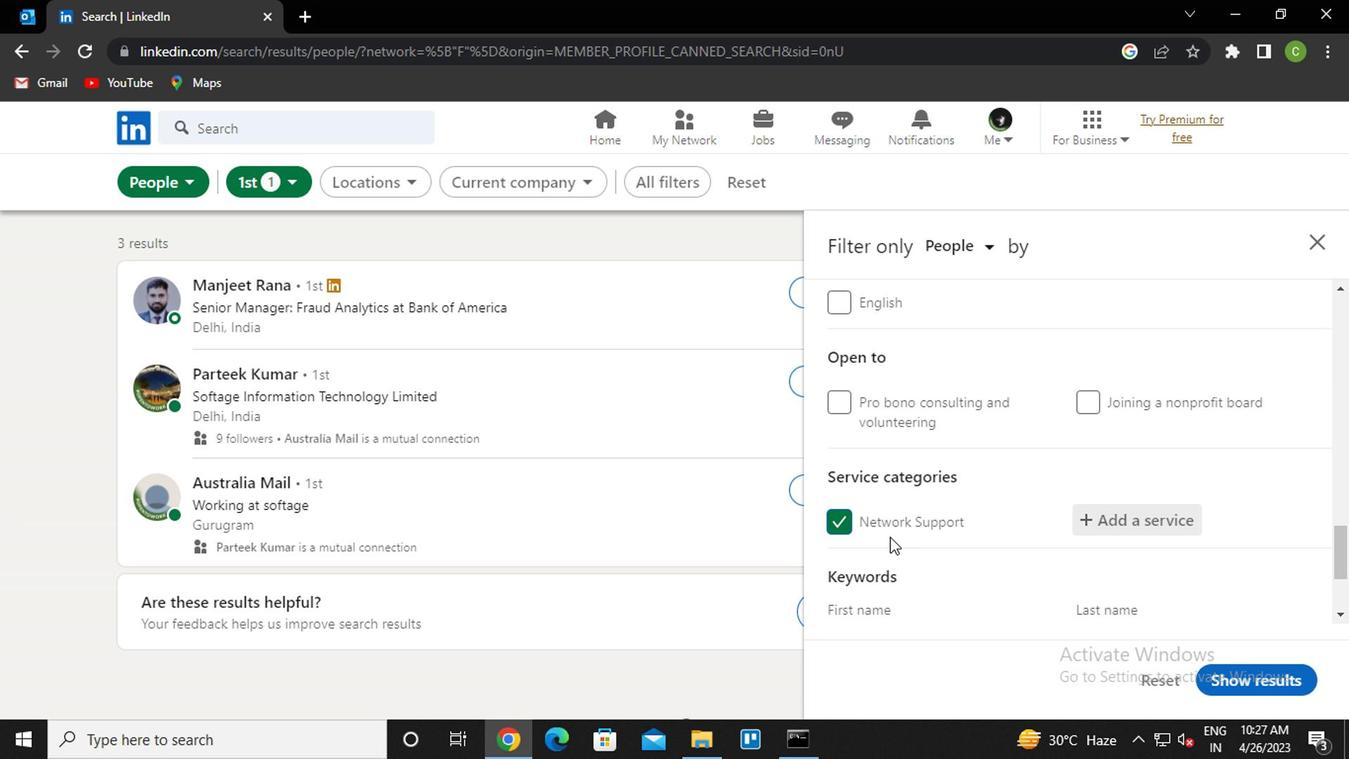 
Action: Mouse moved to (895, 537)
Screenshot: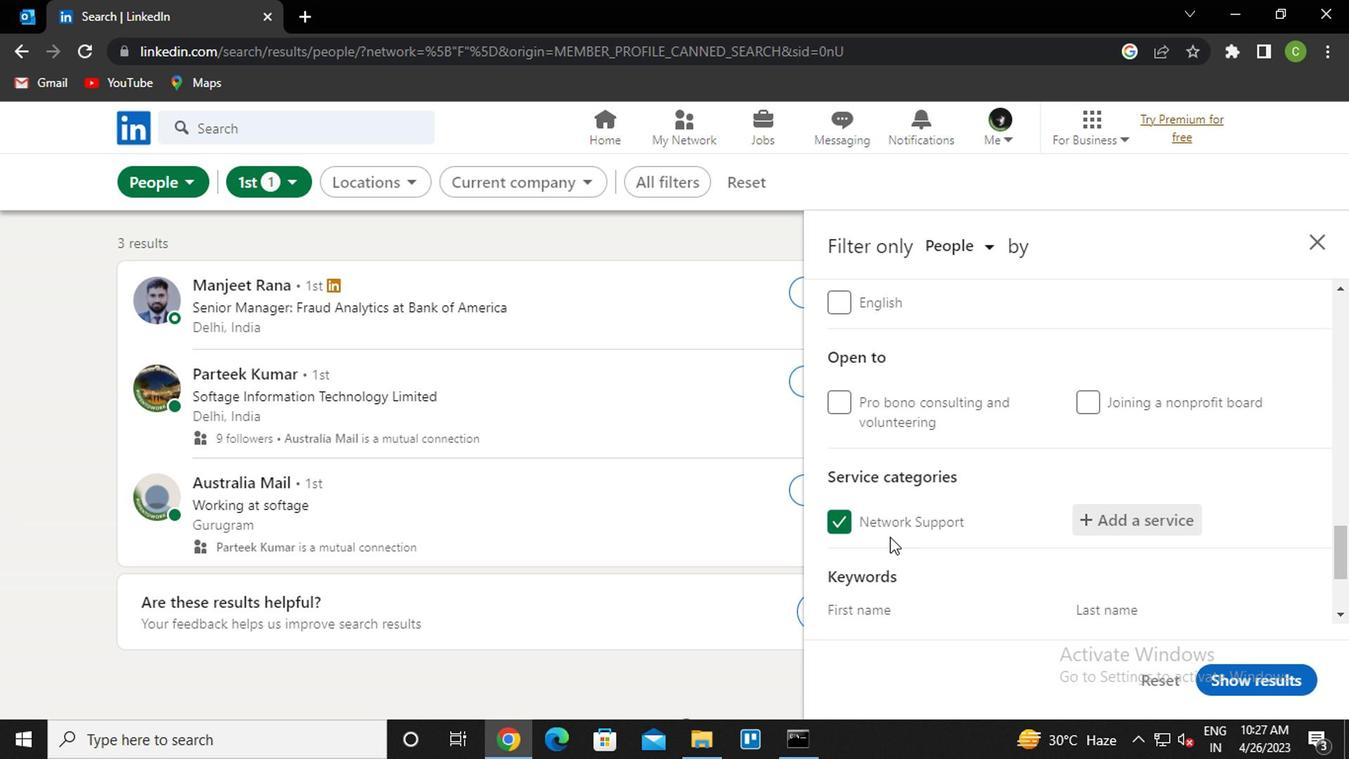
Action: Mouse scrolled (895, 537) with delta (0, 0)
Screenshot: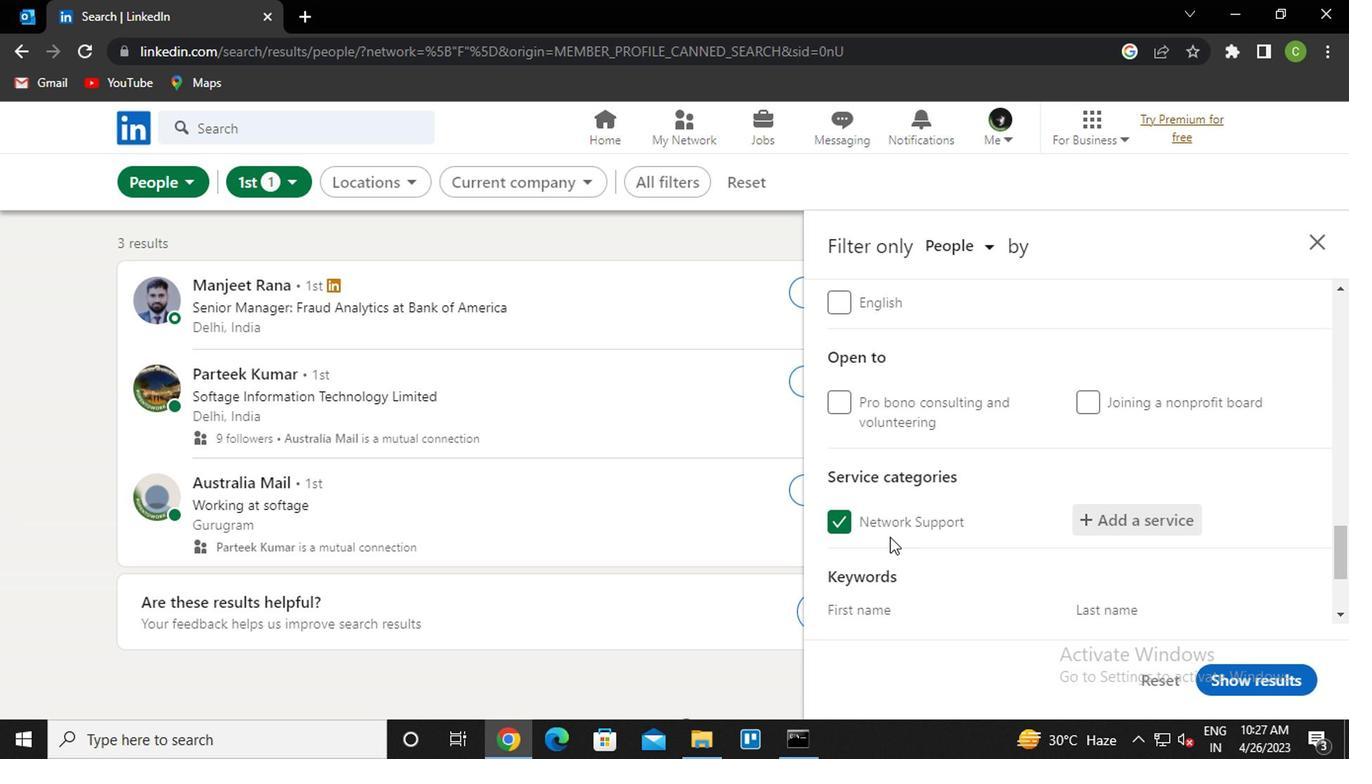 
Action: Mouse moved to (937, 532)
Screenshot: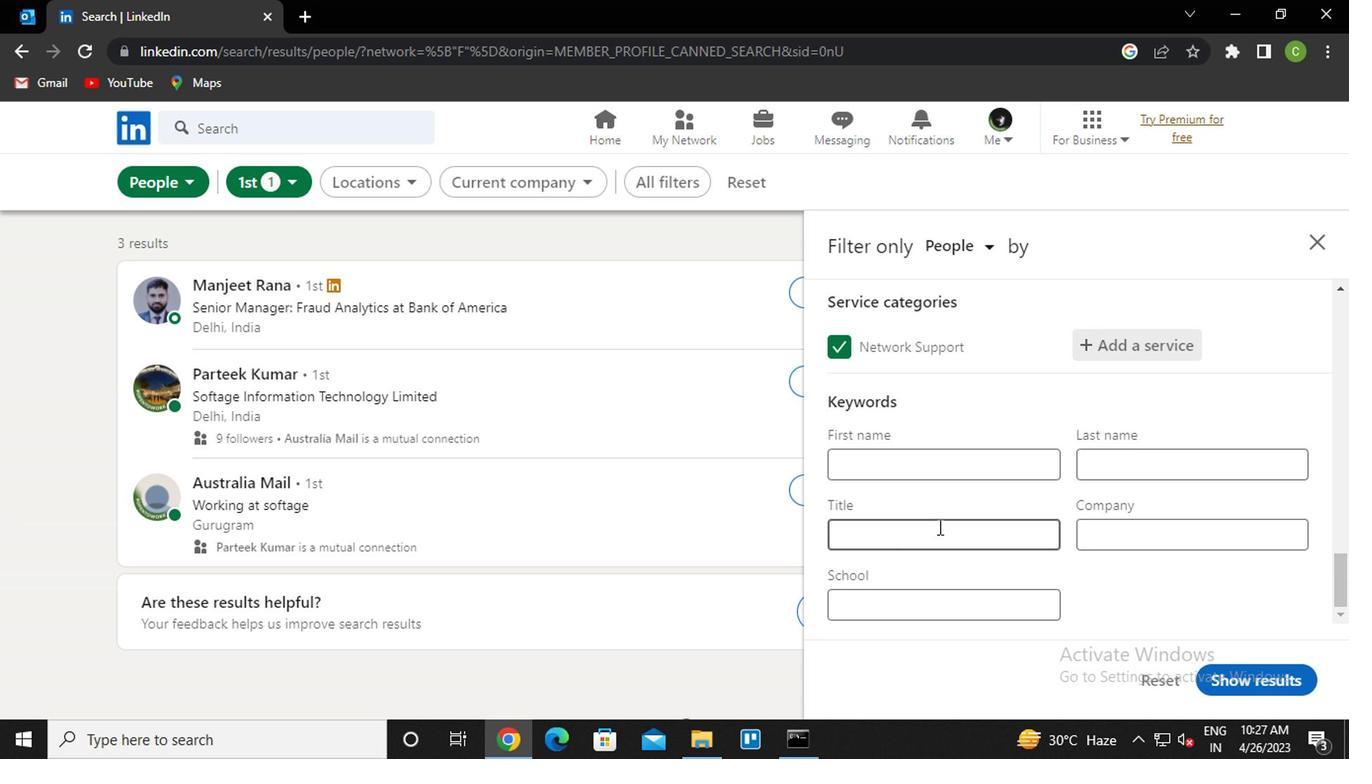 
Action: Mouse pressed left at (937, 532)
Screenshot: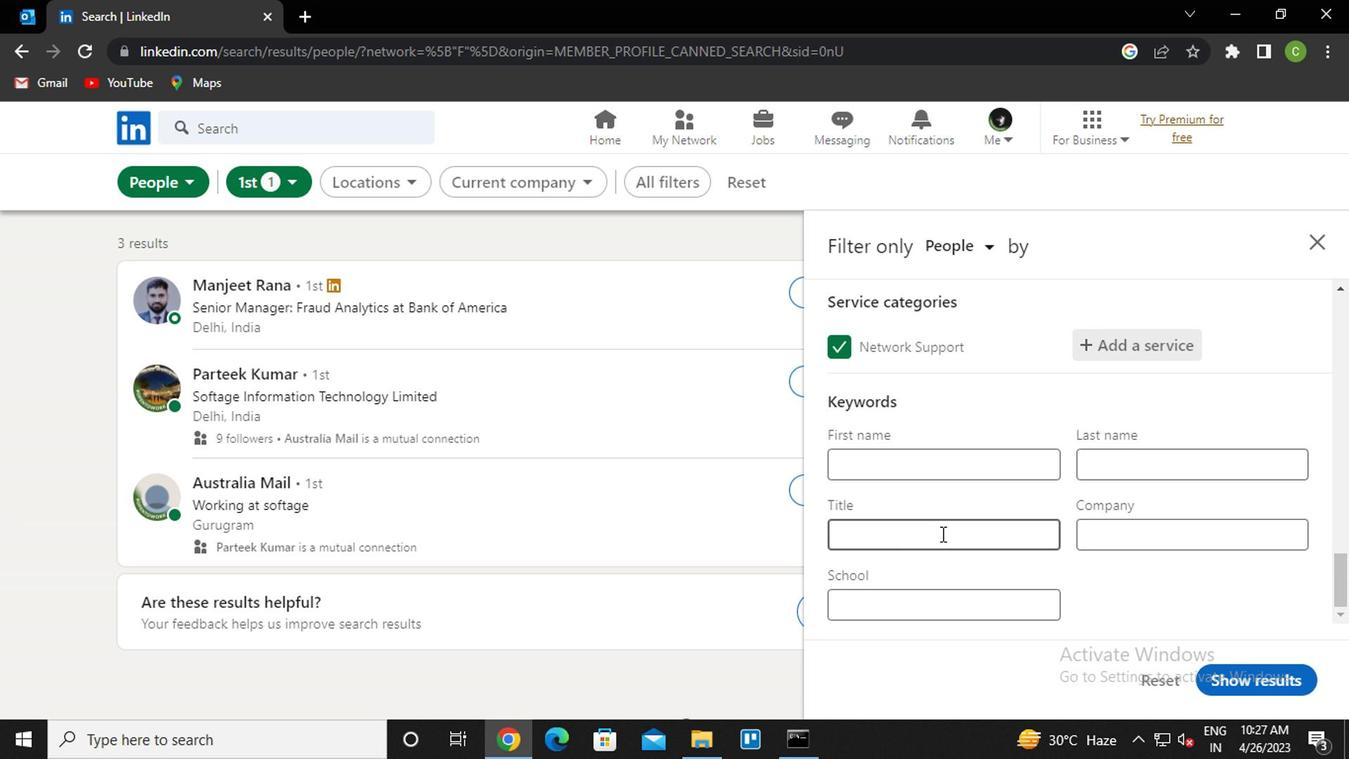 
Action: Key pressed <Key.caps_lock>c<Key.caps_lock>ruise<Key.space><Key.caps_lock>s<Key.caps_lock>hip<Key.space><Key.caps_lock>a<Key.caps_lock>ttendent
Screenshot: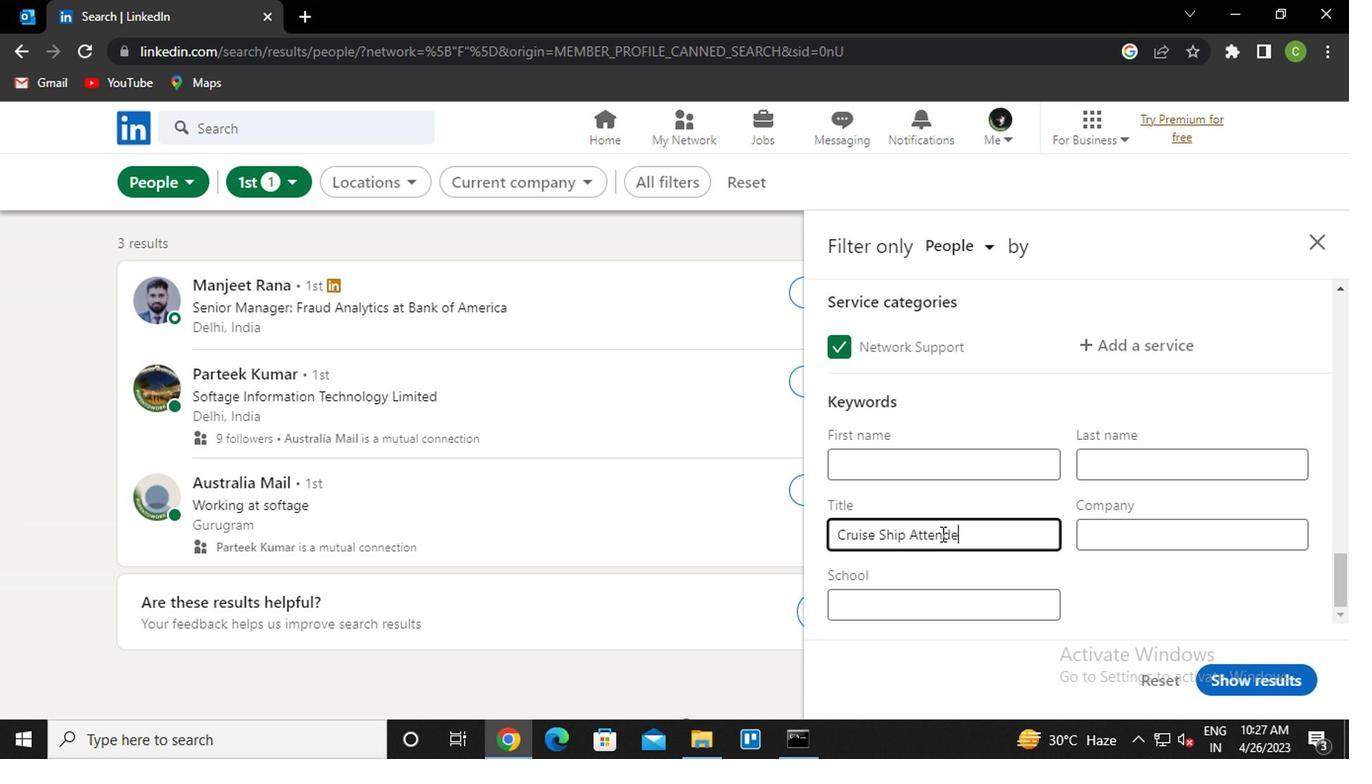 
Action: Mouse moved to (1288, 669)
Screenshot: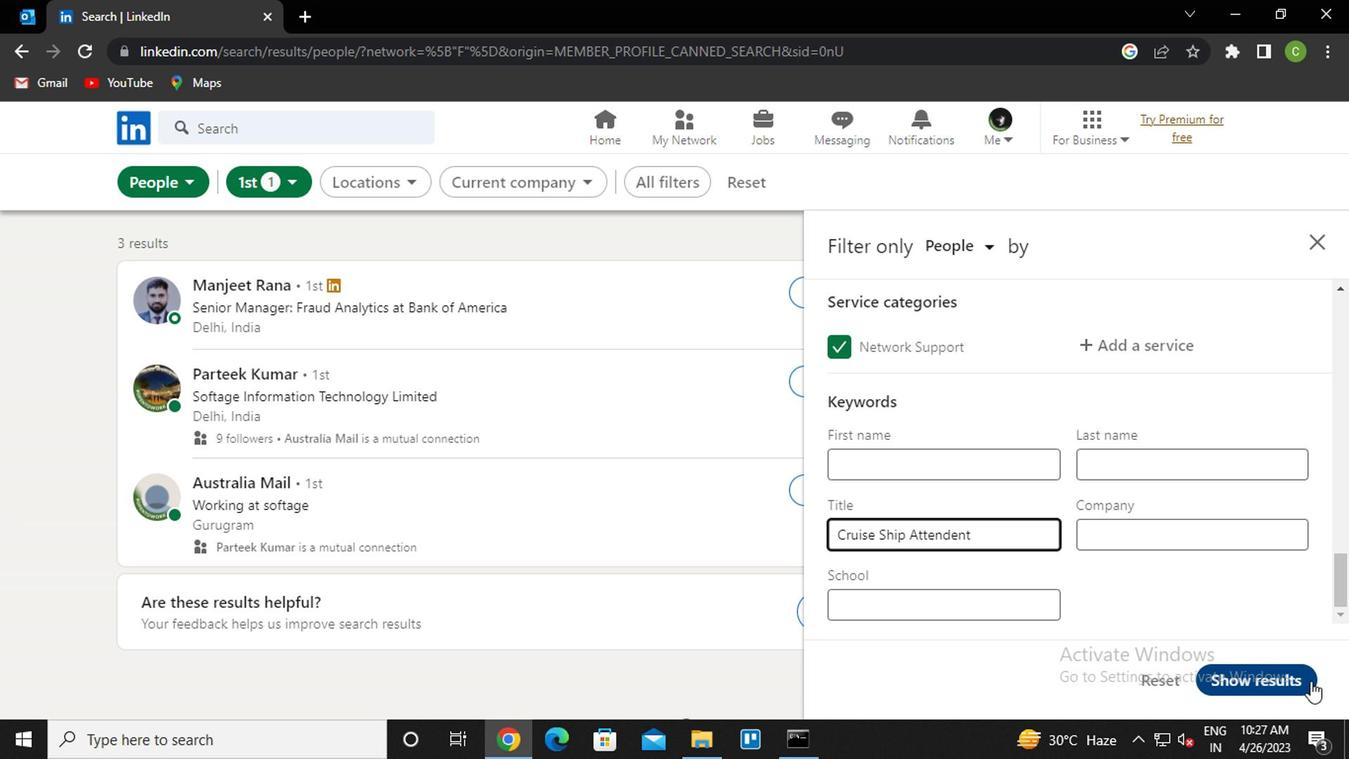 
Action: Mouse pressed left at (1288, 669)
Screenshot: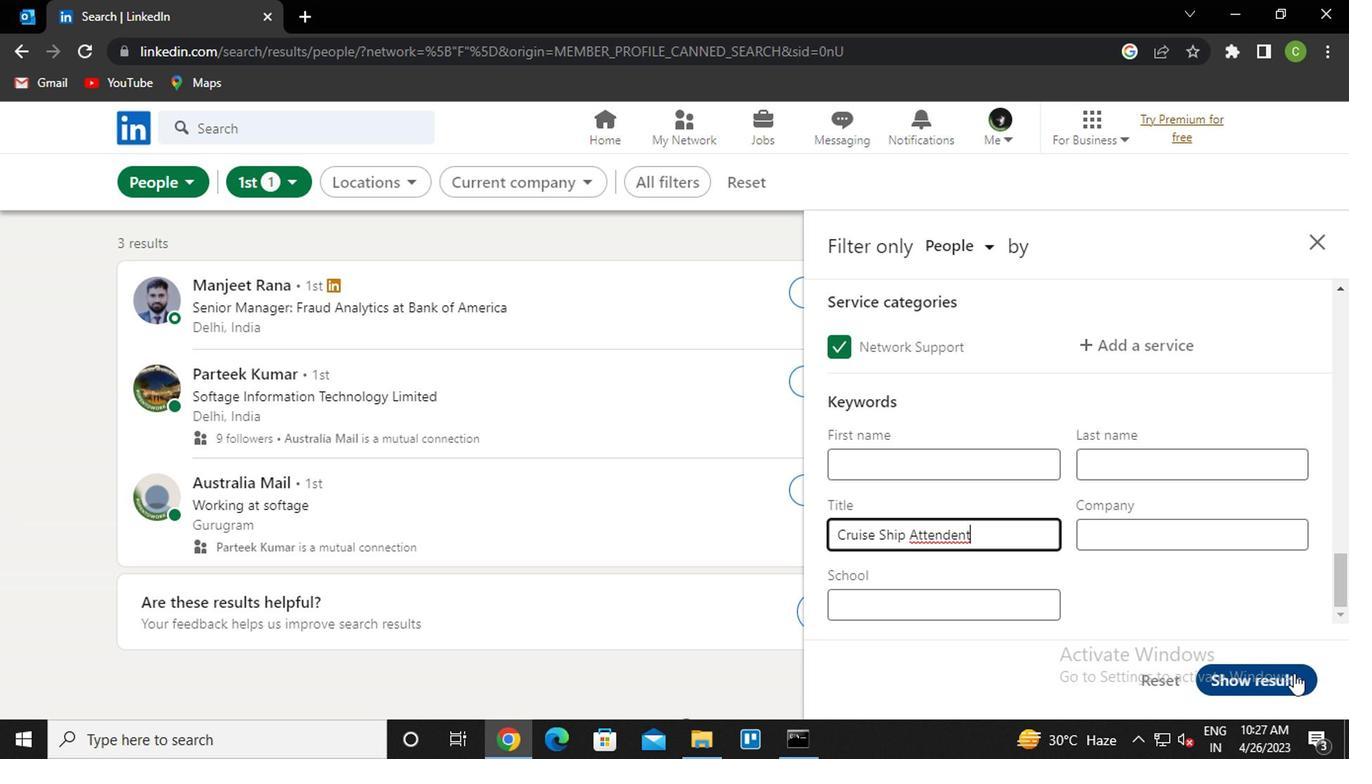 
Action: Mouse moved to (807, 603)
Screenshot: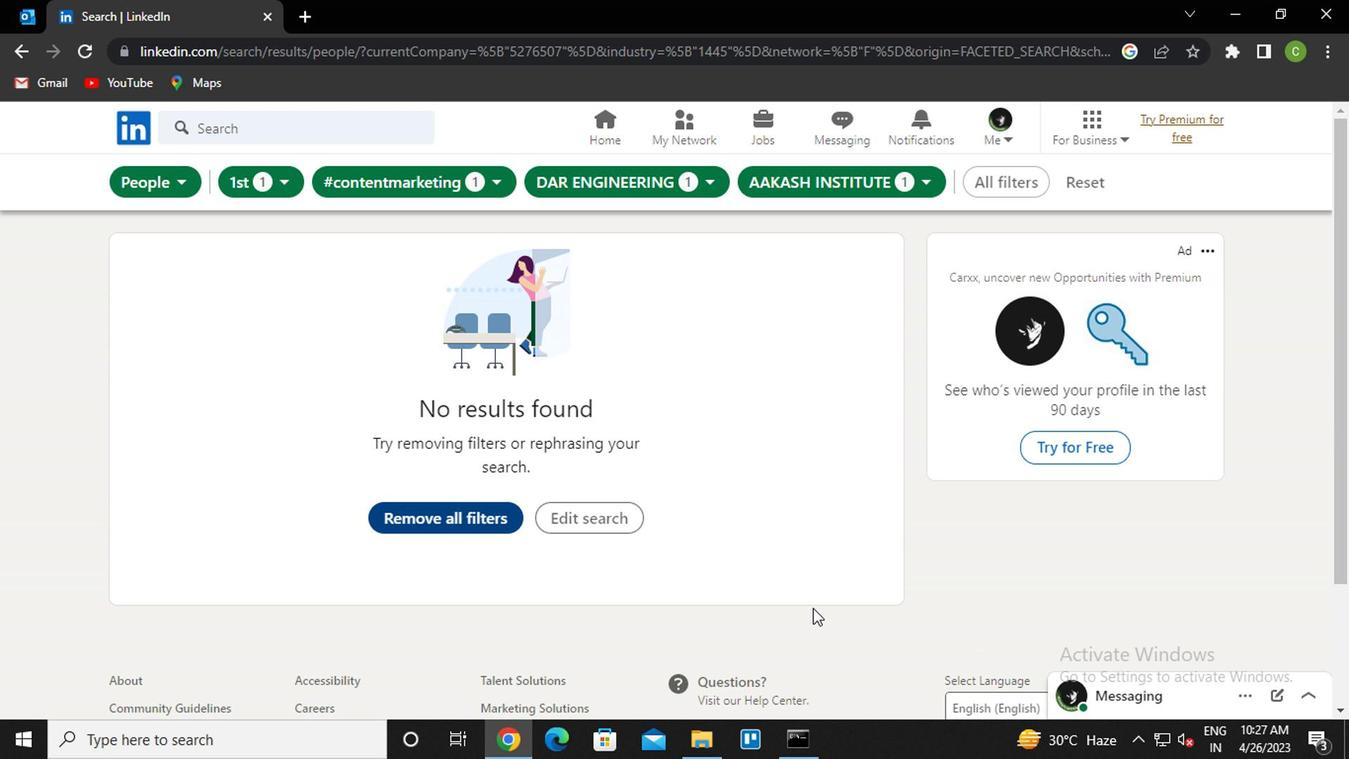 
